 Task: Find connections with filter location Huaidian with filter topic #leanstartupswith filter profile language Potuguese with filter current company Kimberly-Clark Professional with filter school The Bhawanipur Education Society College with filter industry Hotels and Motels with filter service category Videography with filter keywords title Event Planner
Action: Mouse moved to (671, 78)
Screenshot: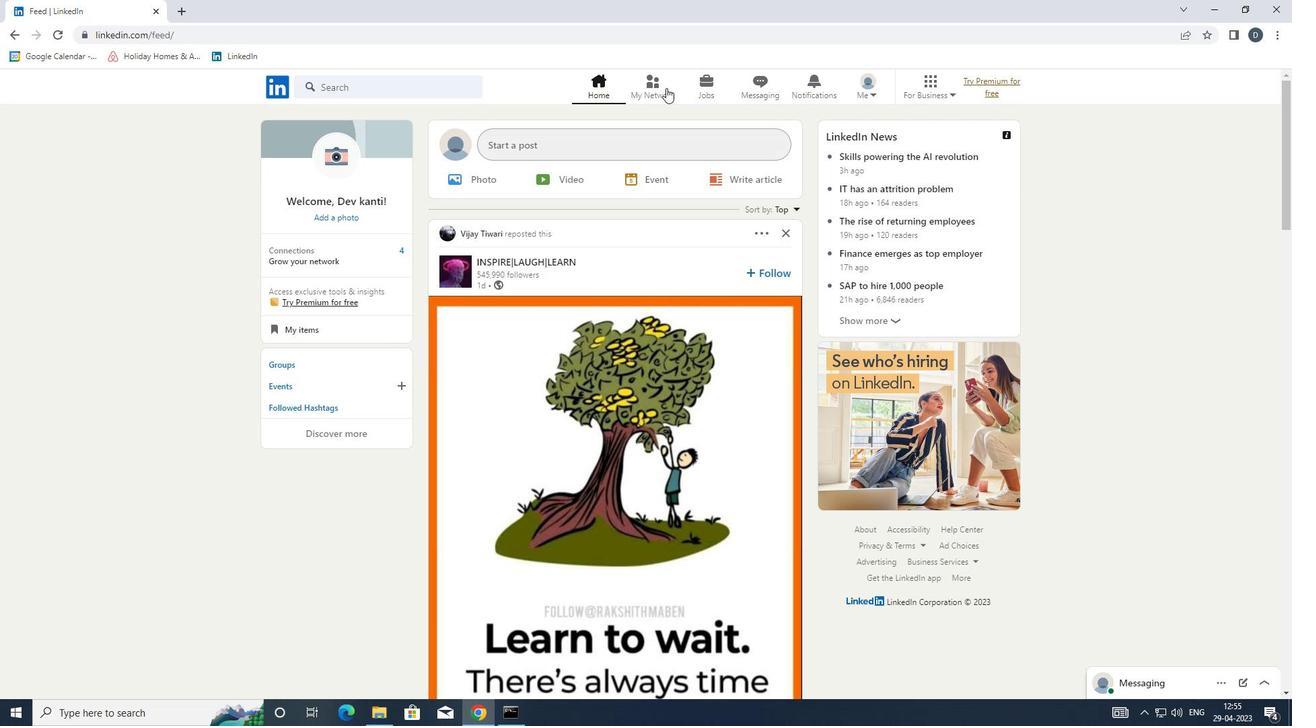 
Action: Mouse pressed left at (671, 78)
Screenshot: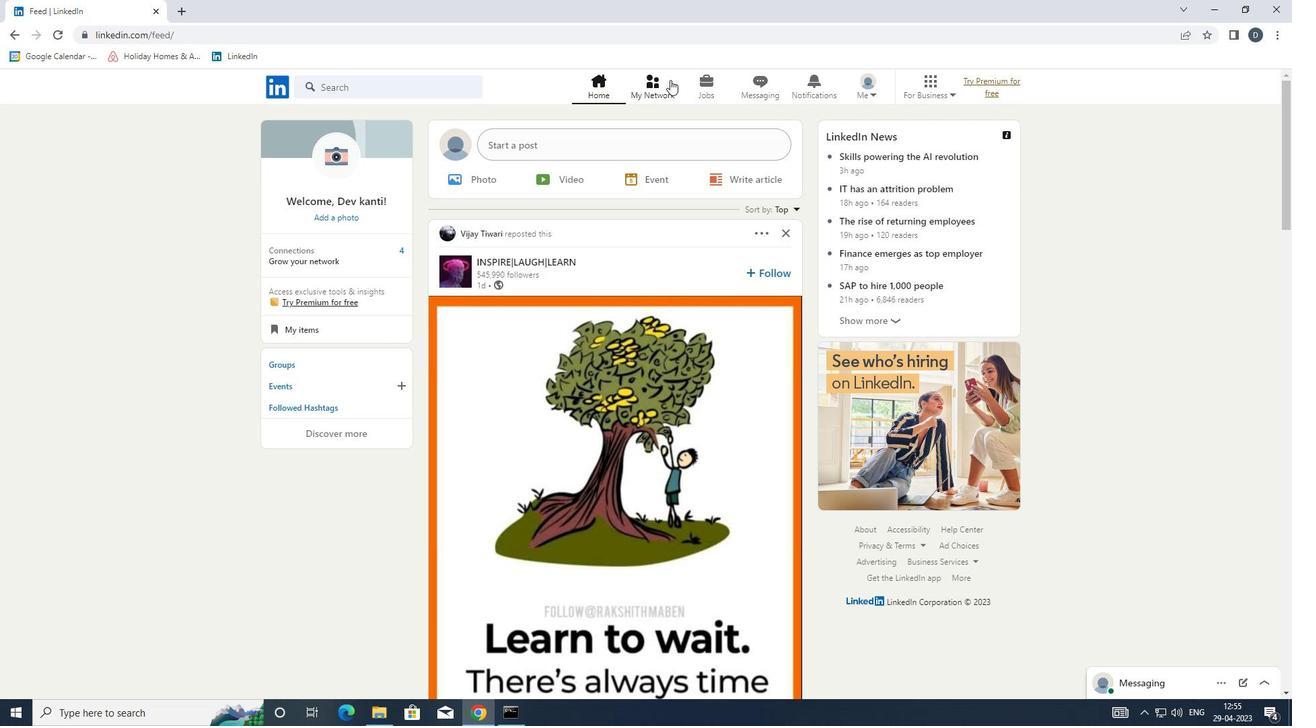 
Action: Mouse moved to (448, 160)
Screenshot: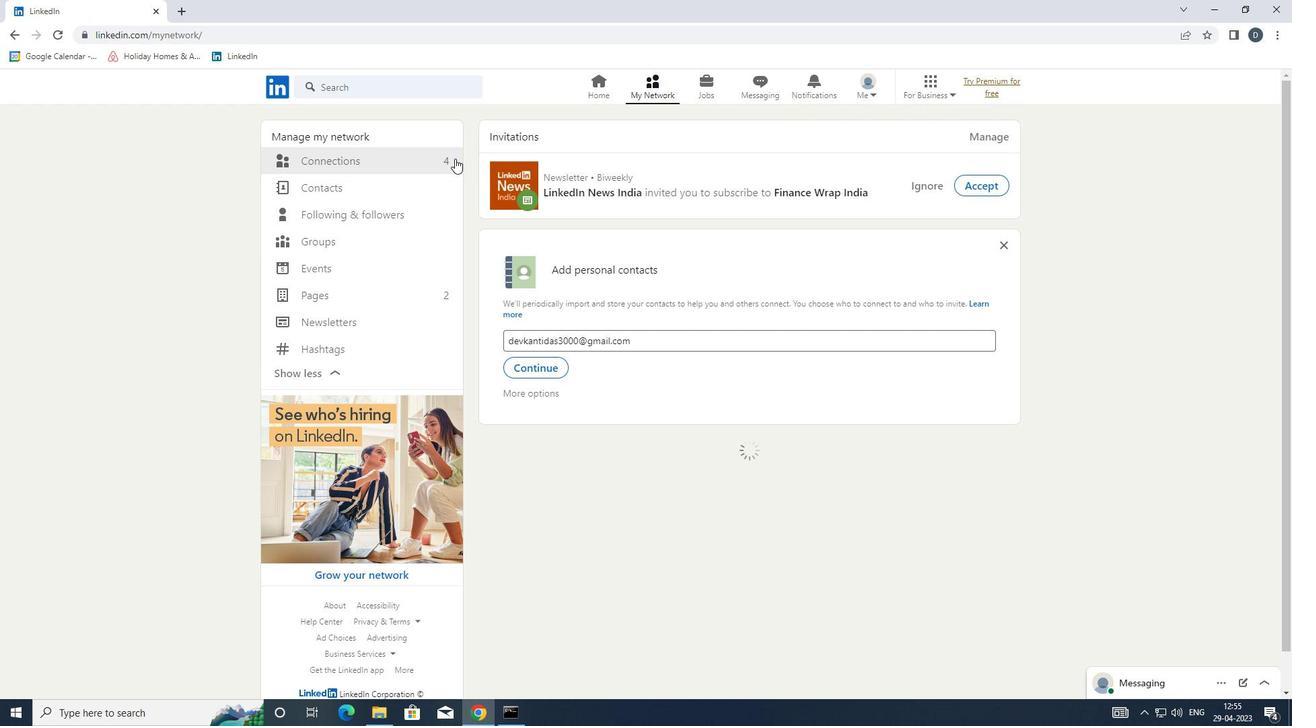 
Action: Mouse pressed left at (448, 160)
Screenshot: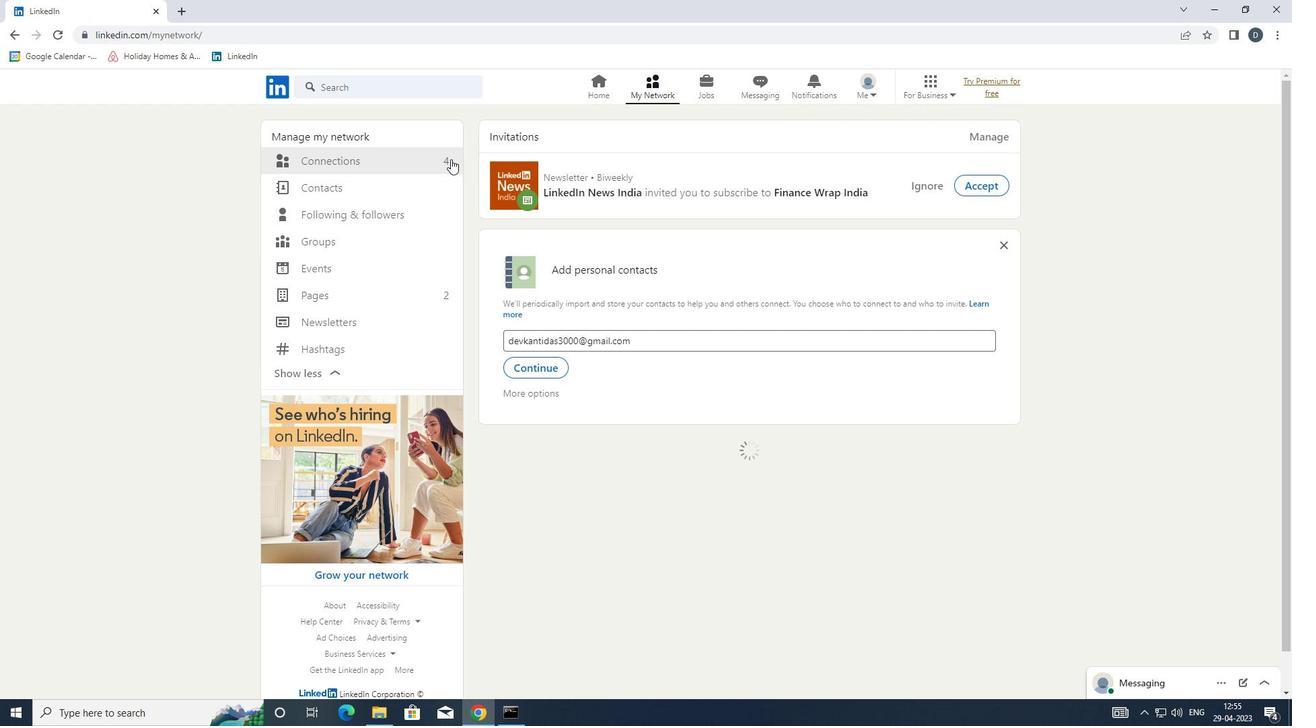 
Action: Mouse moved to (736, 158)
Screenshot: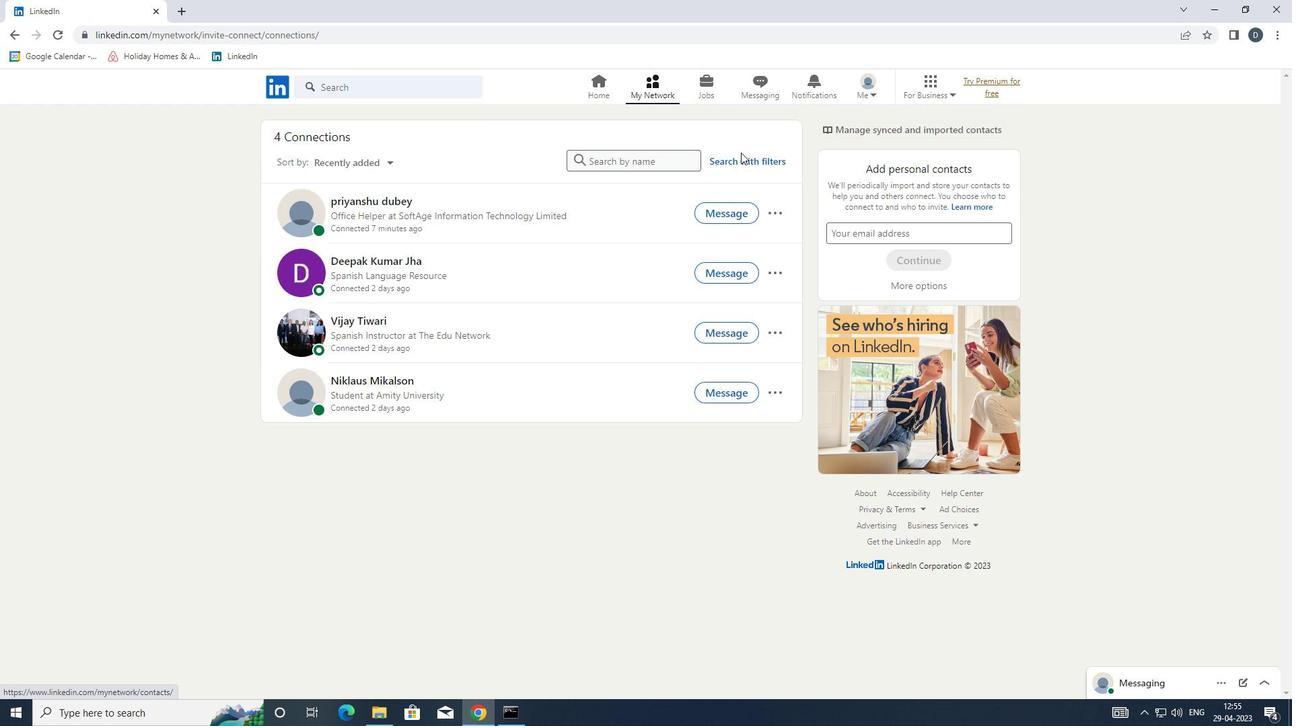 
Action: Mouse pressed left at (736, 158)
Screenshot: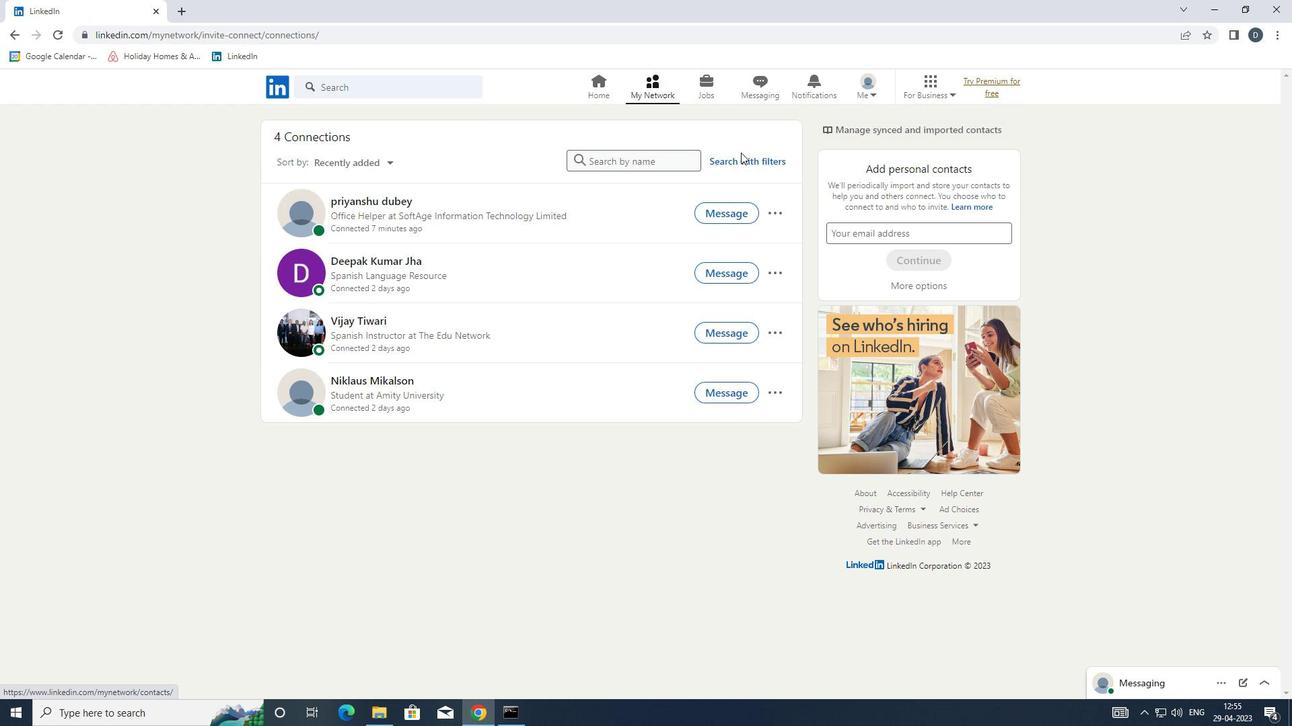 
Action: Mouse moved to (691, 126)
Screenshot: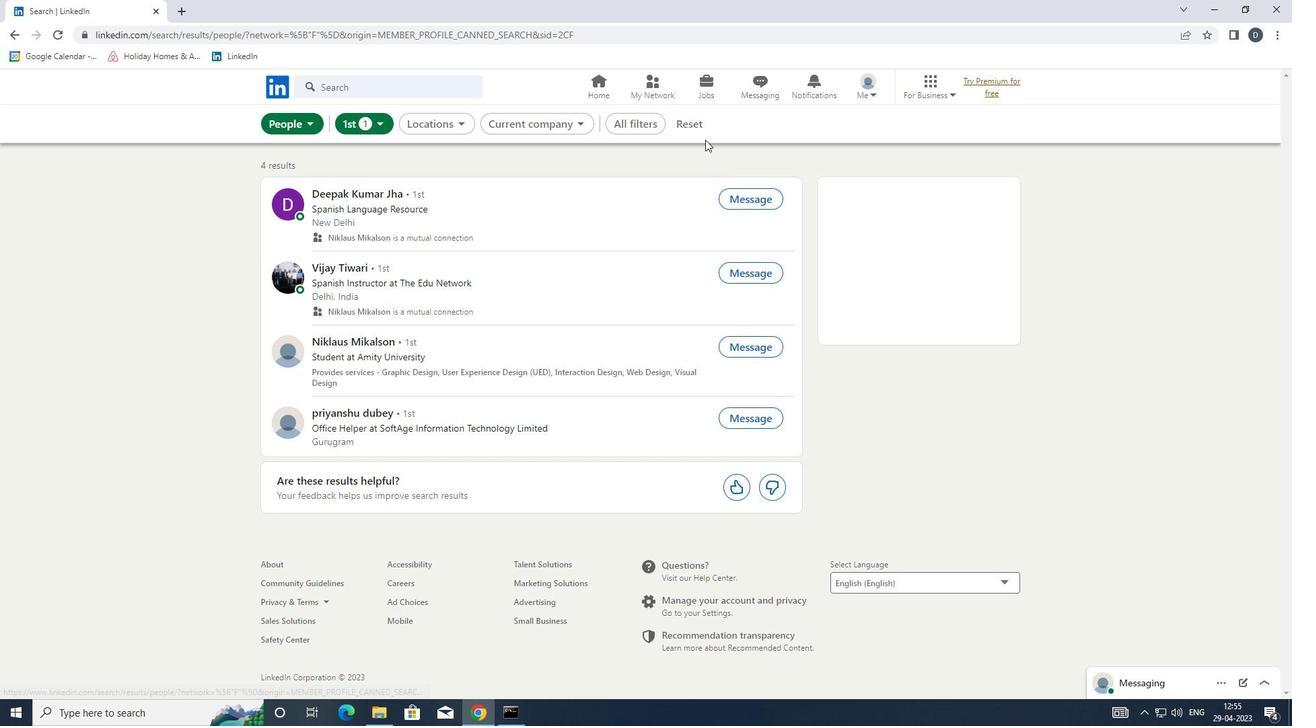 
Action: Mouse pressed left at (691, 126)
Screenshot: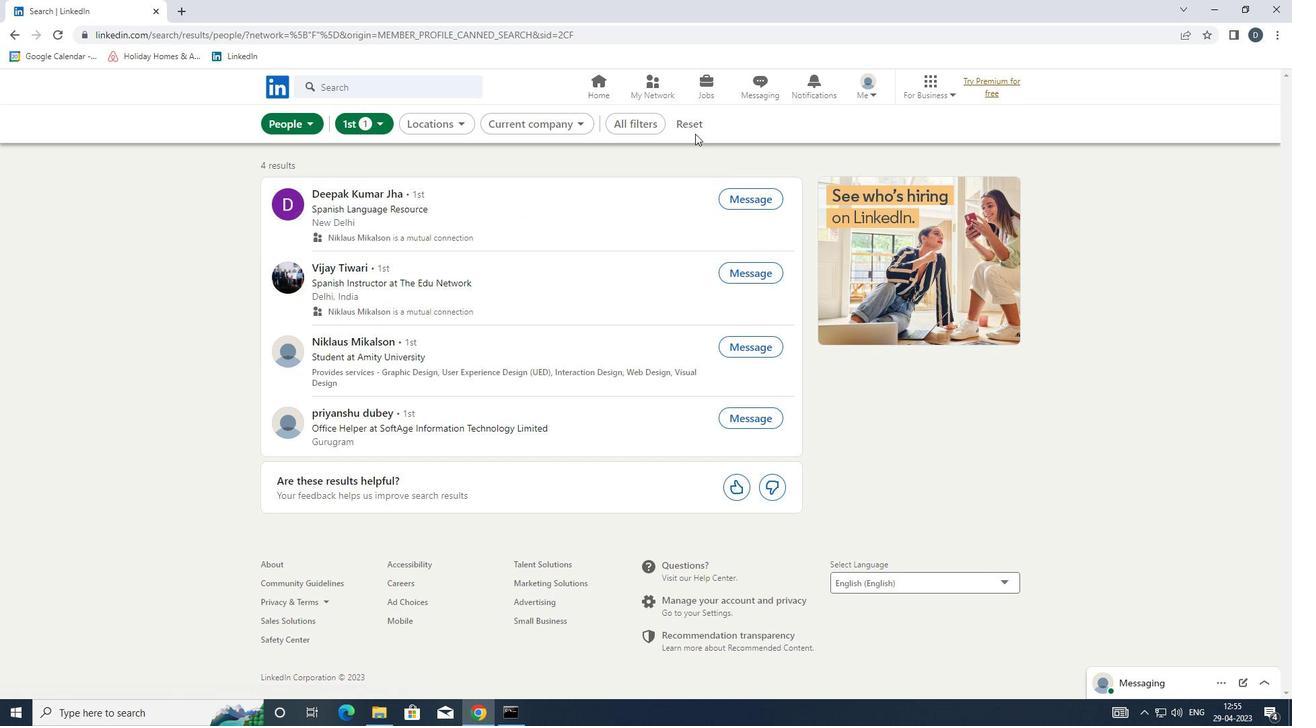 
Action: Mouse moved to (672, 121)
Screenshot: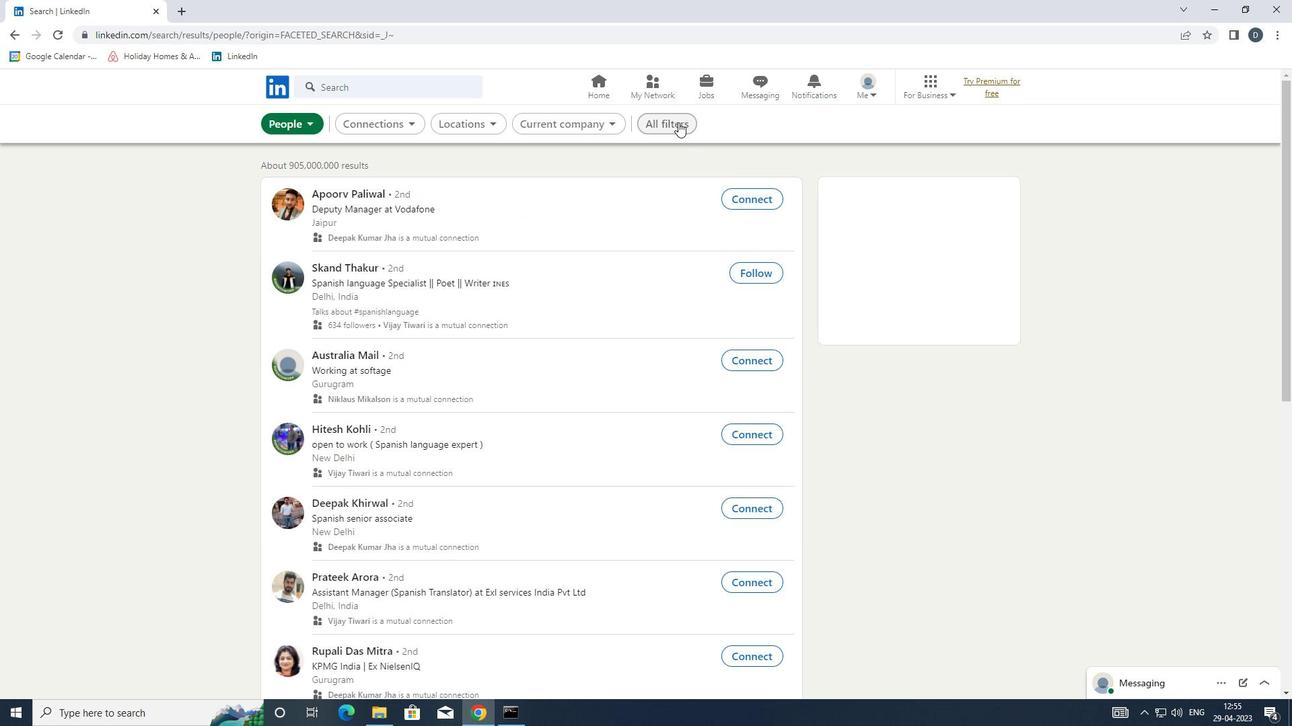 
Action: Mouse pressed left at (672, 121)
Screenshot: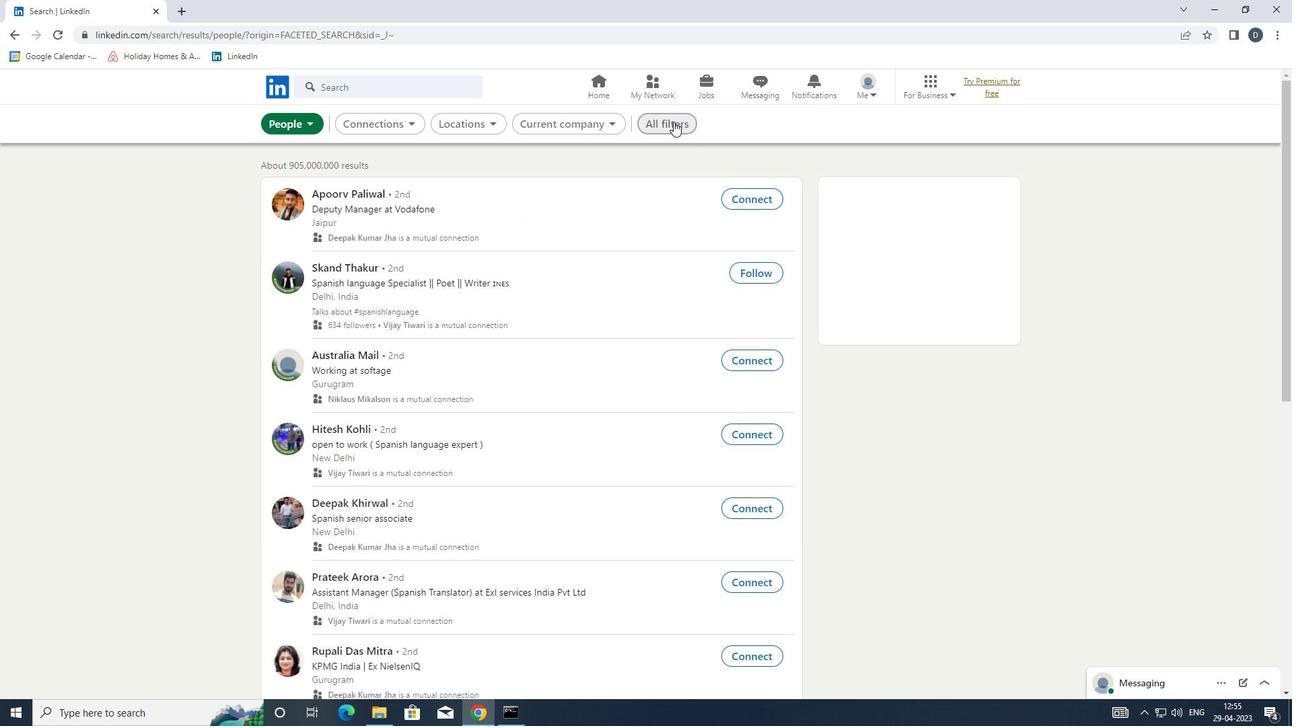 
Action: Mouse moved to (1191, 450)
Screenshot: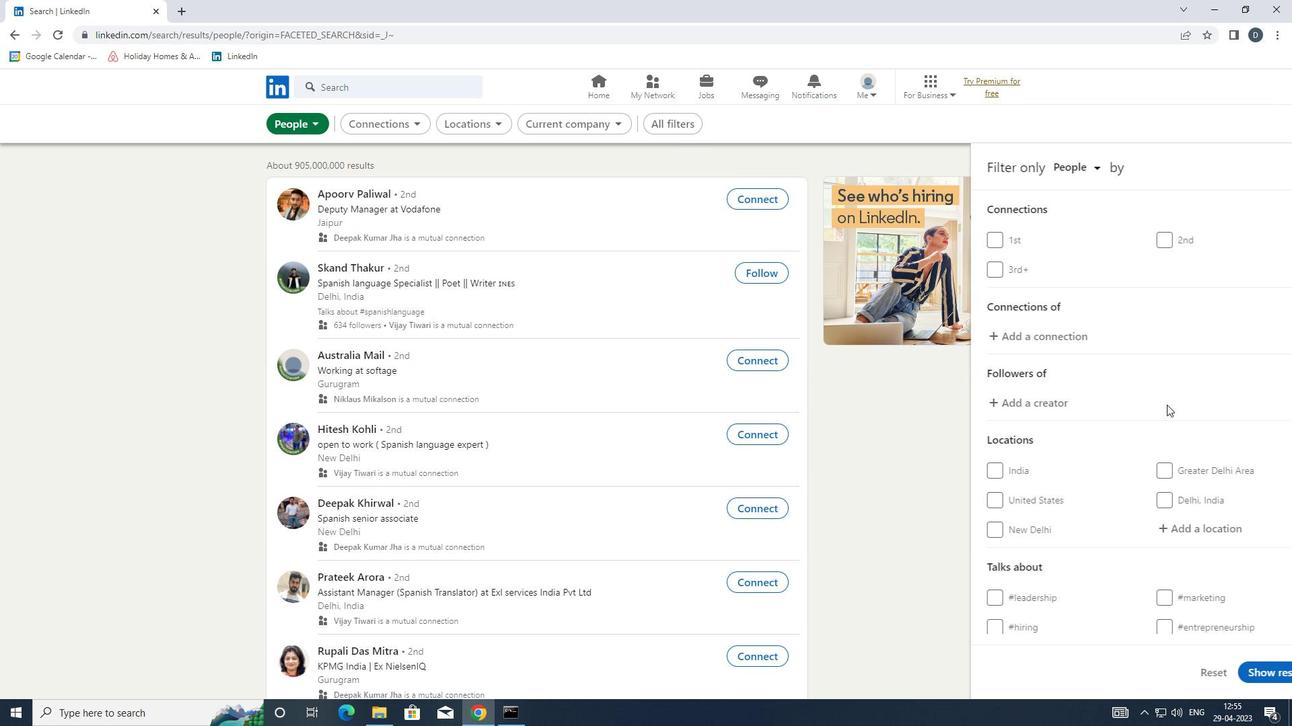 
Action: Mouse scrolled (1191, 449) with delta (0, 0)
Screenshot: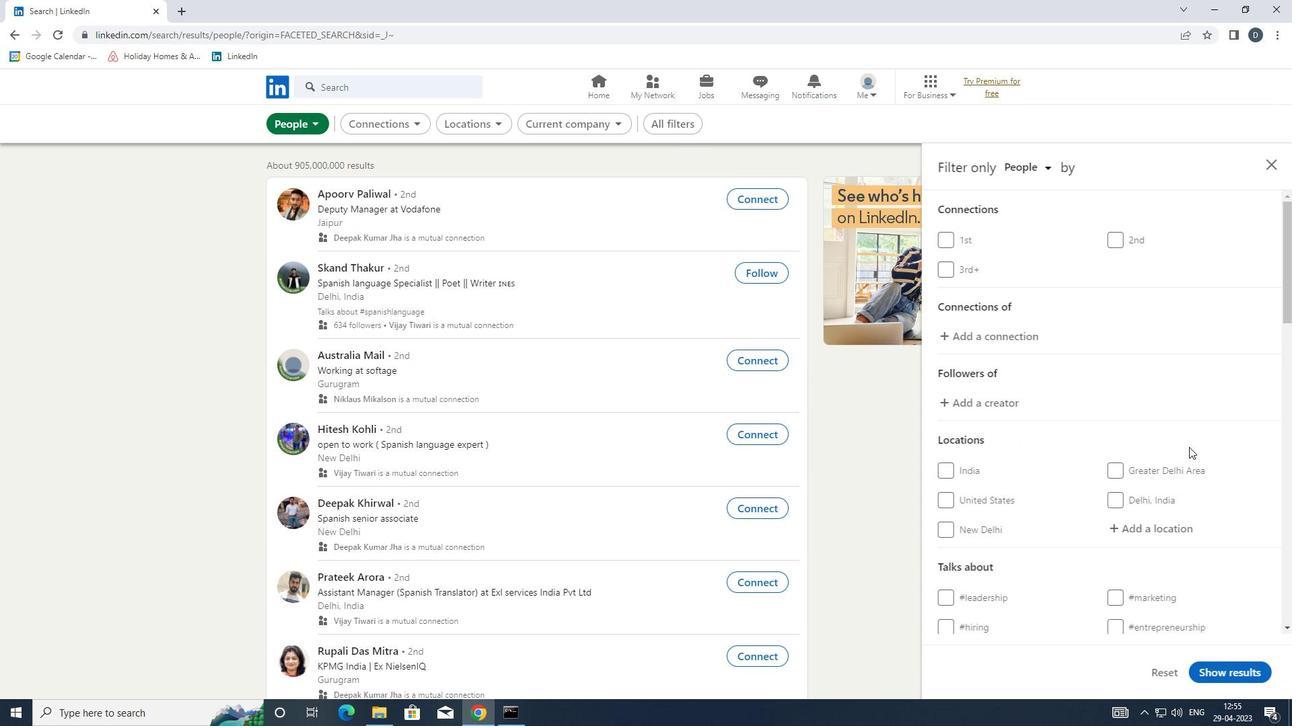 
Action: Mouse scrolled (1191, 449) with delta (0, 0)
Screenshot: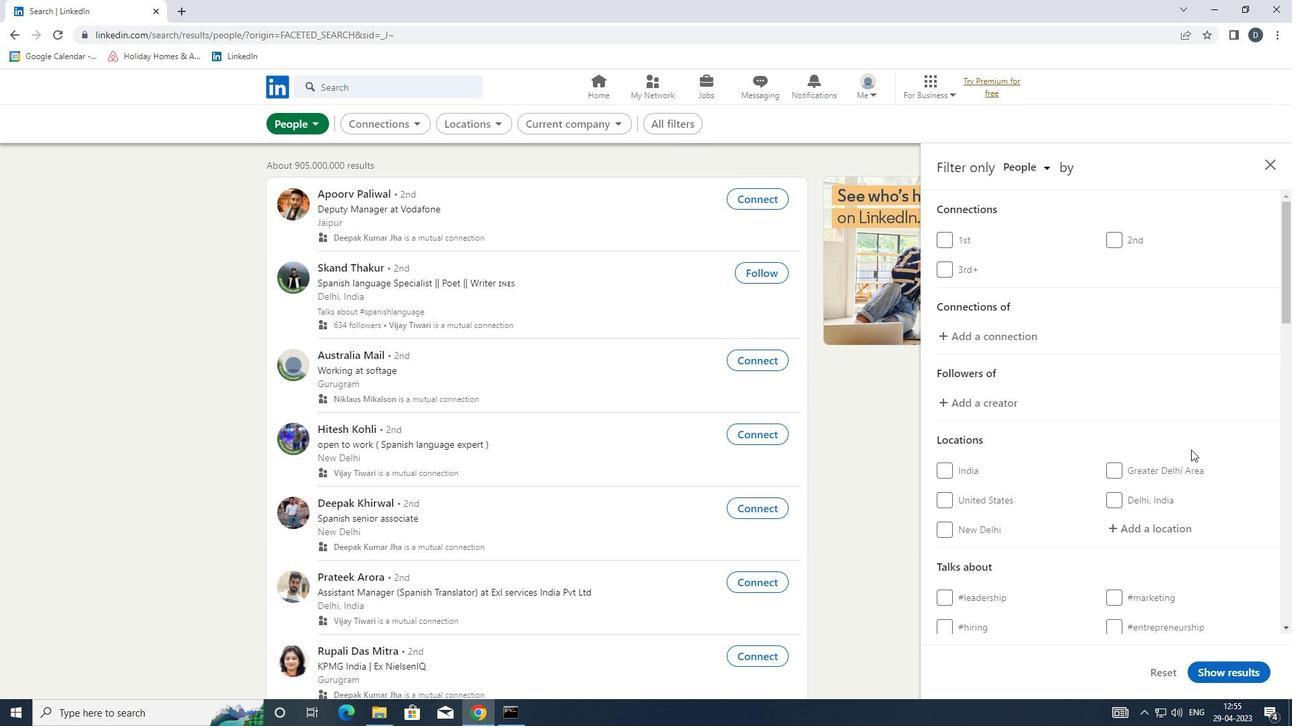 
Action: Mouse moved to (1169, 412)
Screenshot: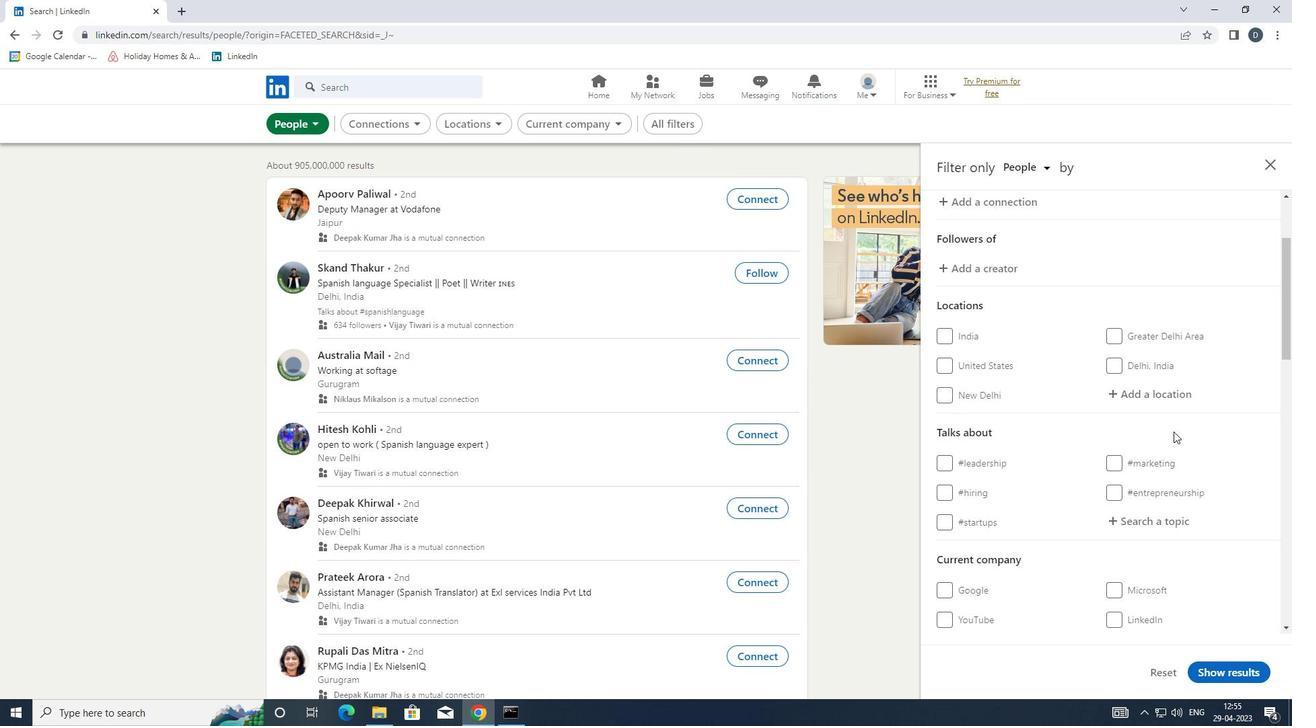 
Action: Mouse pressed left at (1169, 412)
Screenshot: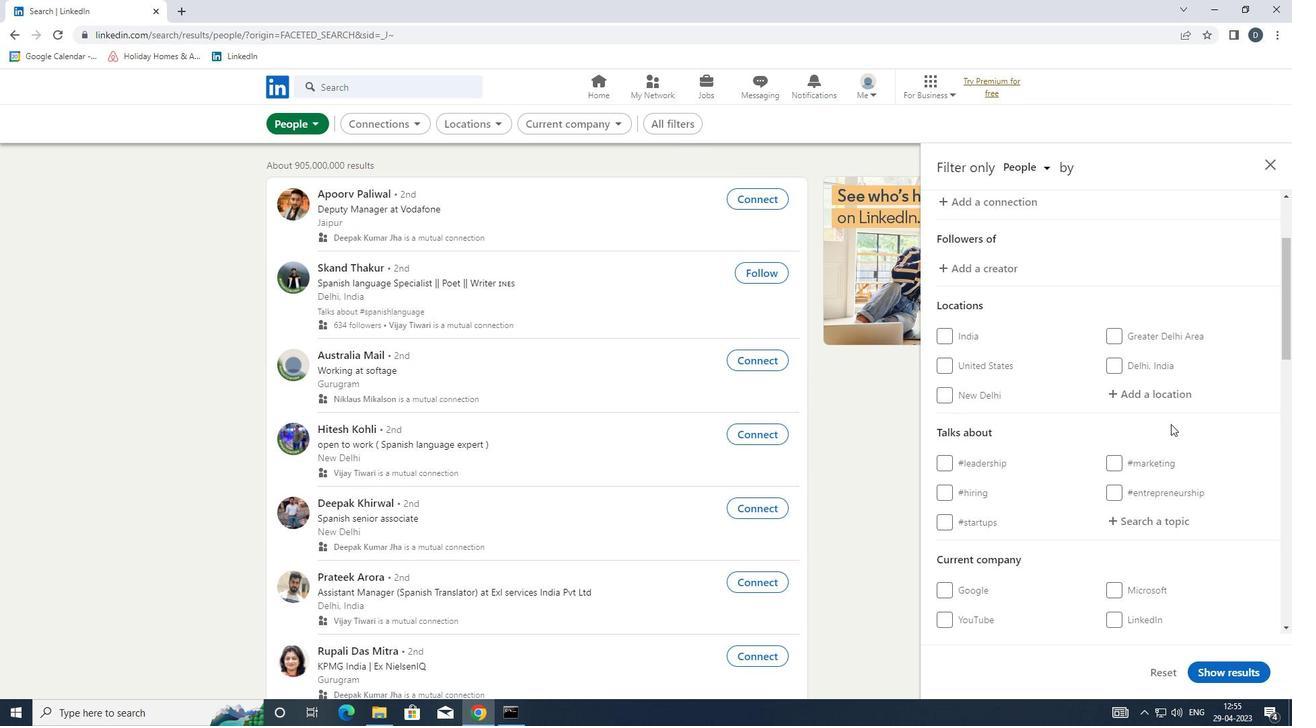 
Action: Mouse moved to (1170, 399)
Screenshot: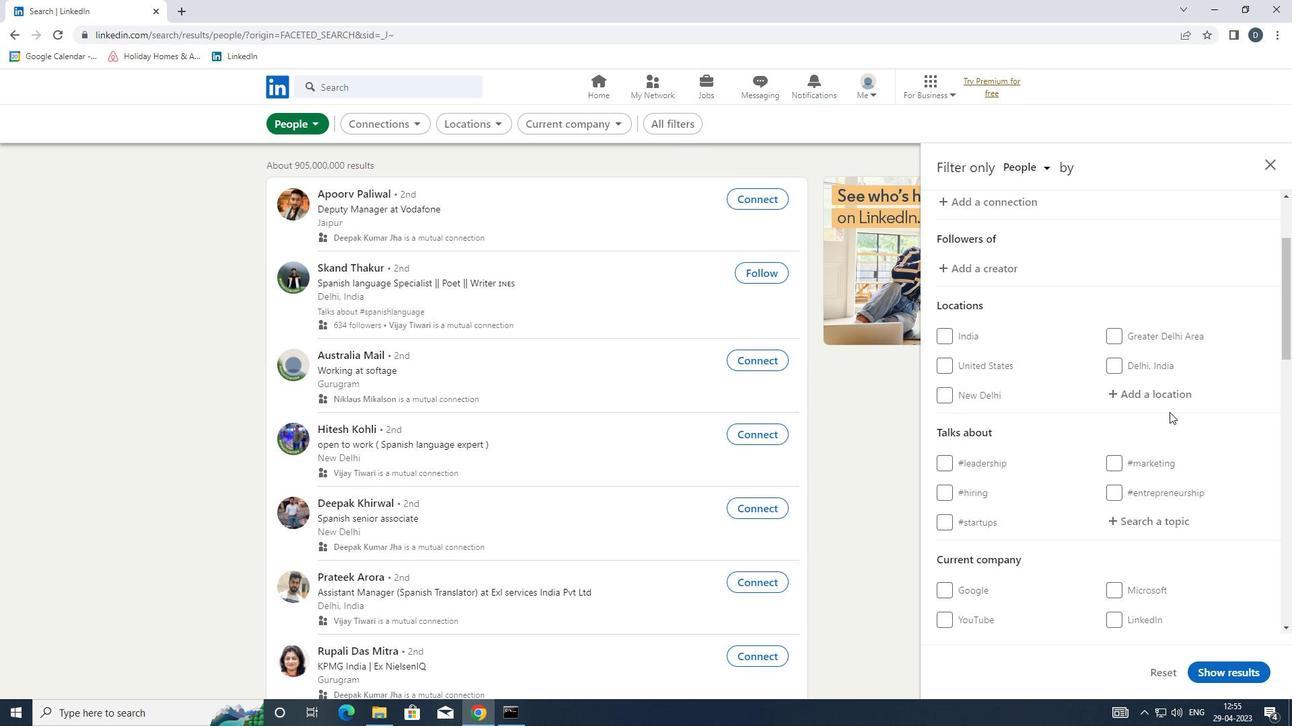 
Action: Mouse pressed left at (1170, 399)
Screenshot: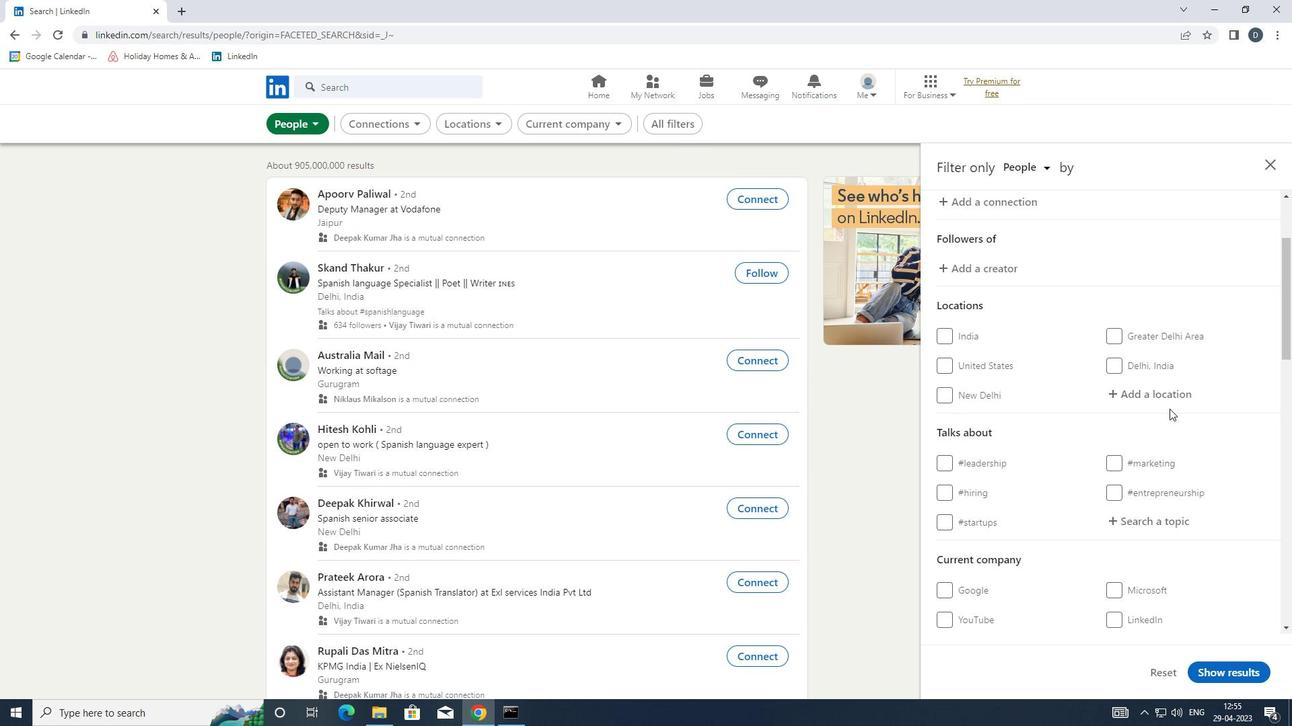 
Action: Key pressed <Key.shift>HUAIDIAN
Screenshot: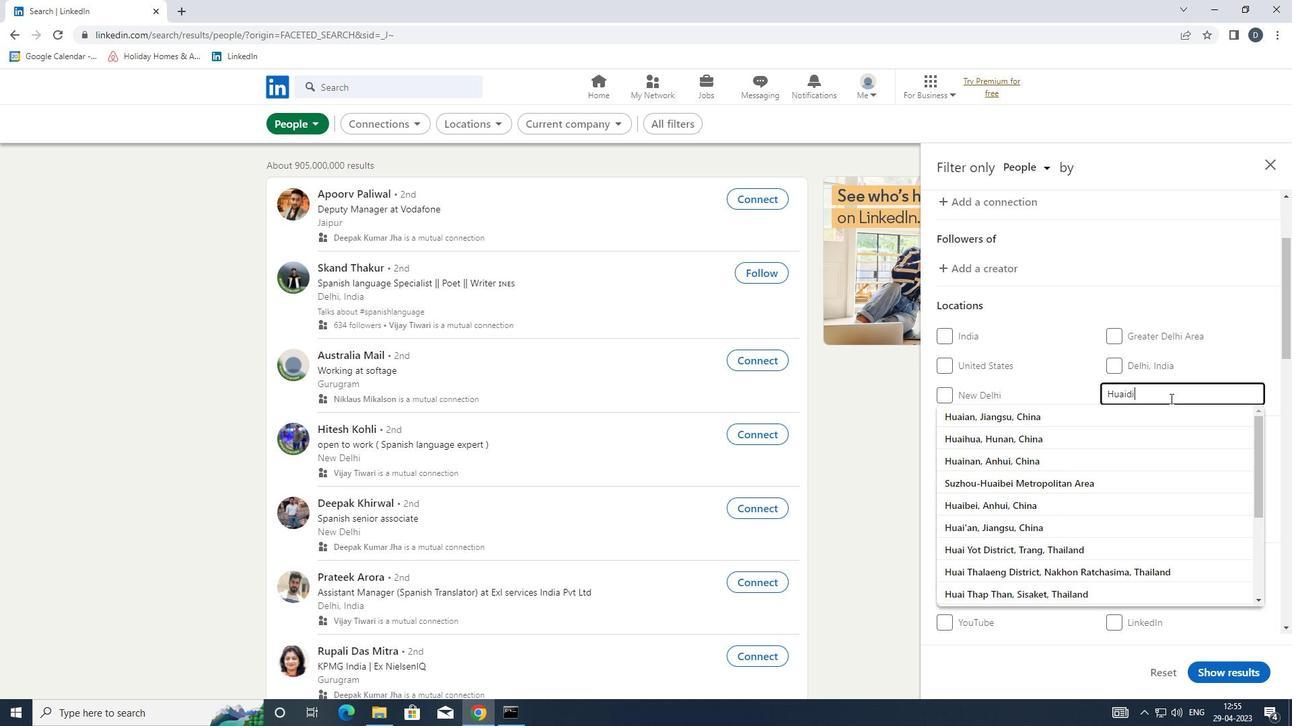 
Action: Mouse moved to (1152, 531)
Screenshot: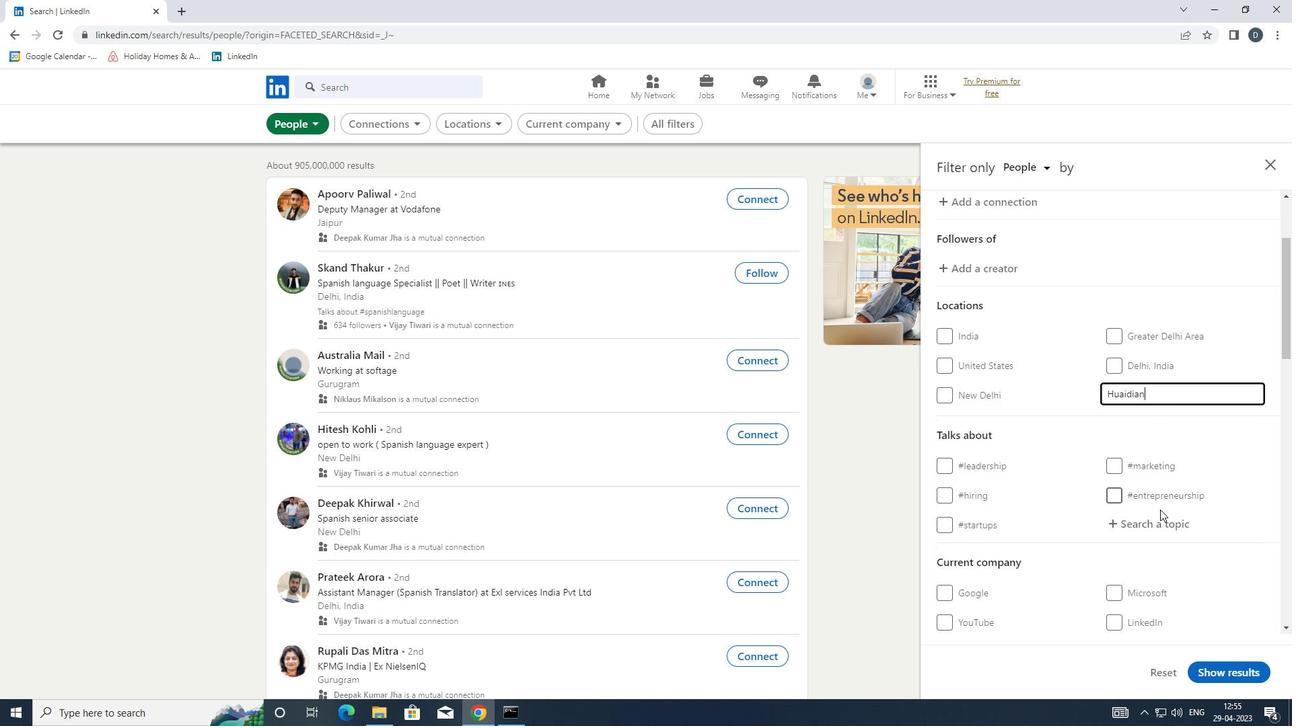 
Action: Mouse pressed left at (1152, 531)
Screenshot: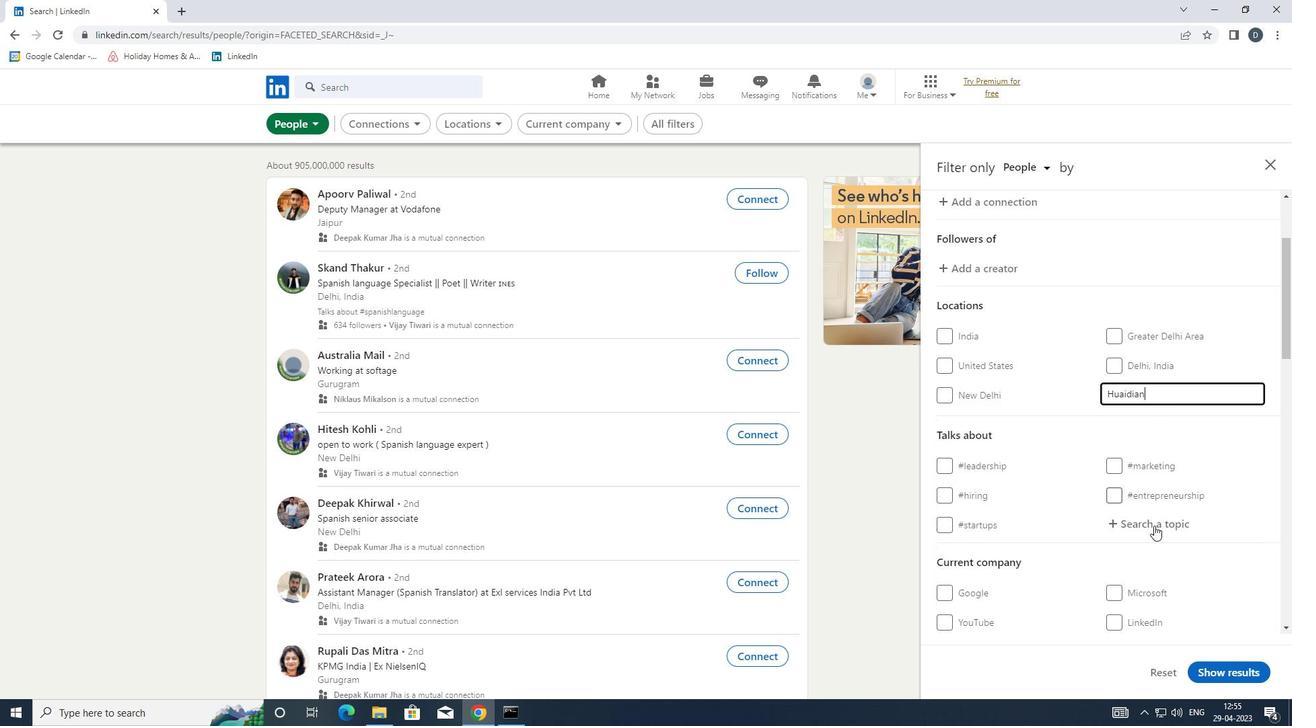 
Action: Key pressed <Key.shift>#LEANSTARTUPS
Screenshot: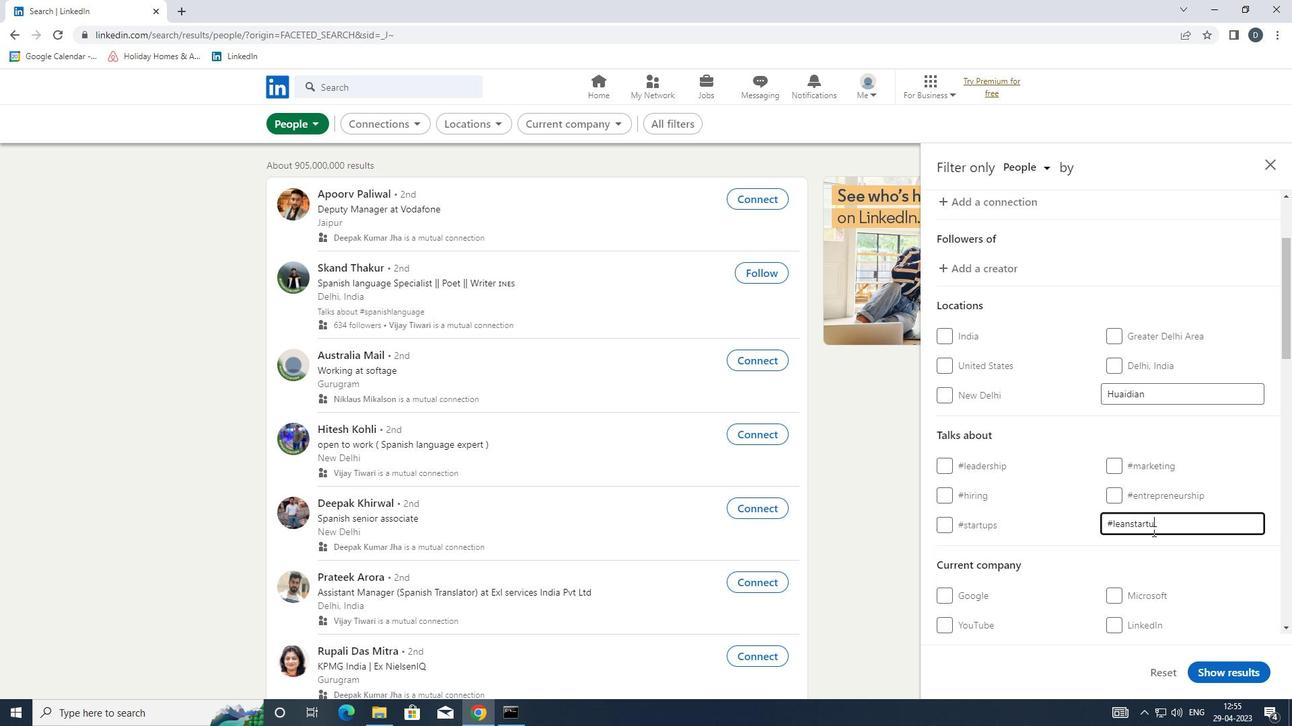 
Action: Mouse moved to (1139, 548)
Screenshot: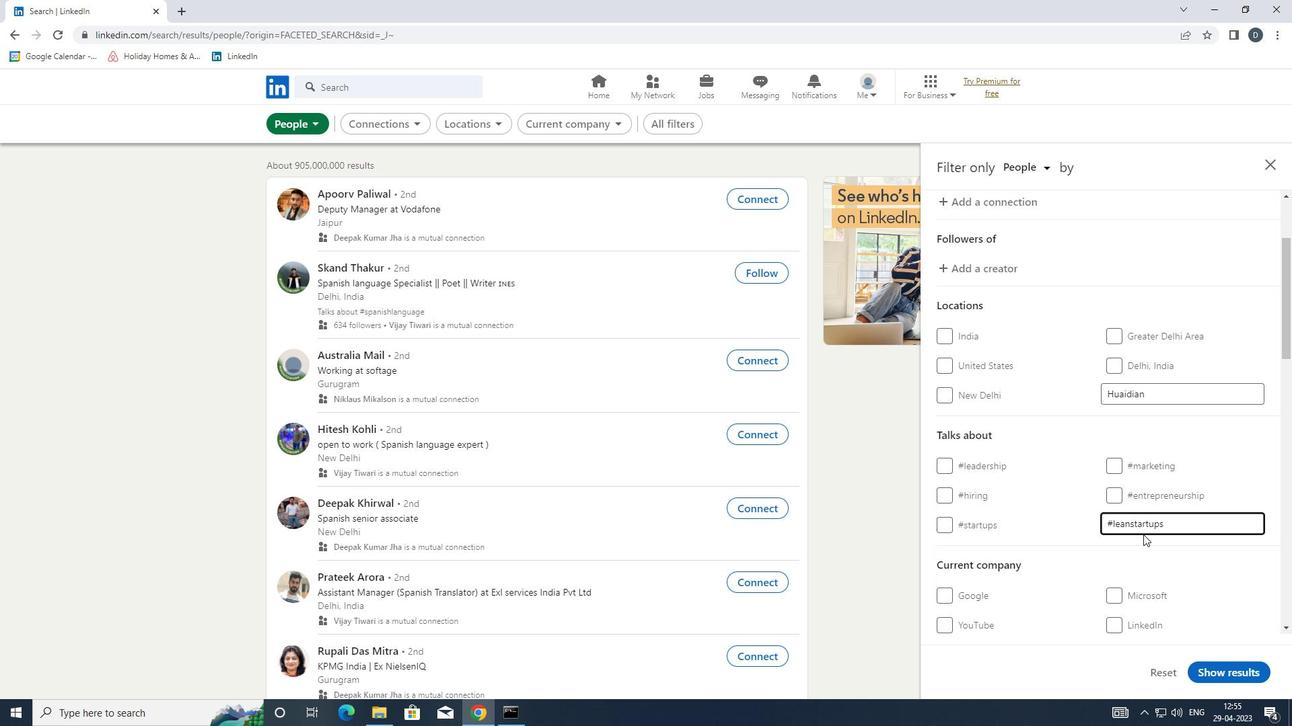 
Action: Mouse scrolled (1139, 547) with delta (0, 0)
Screenshot: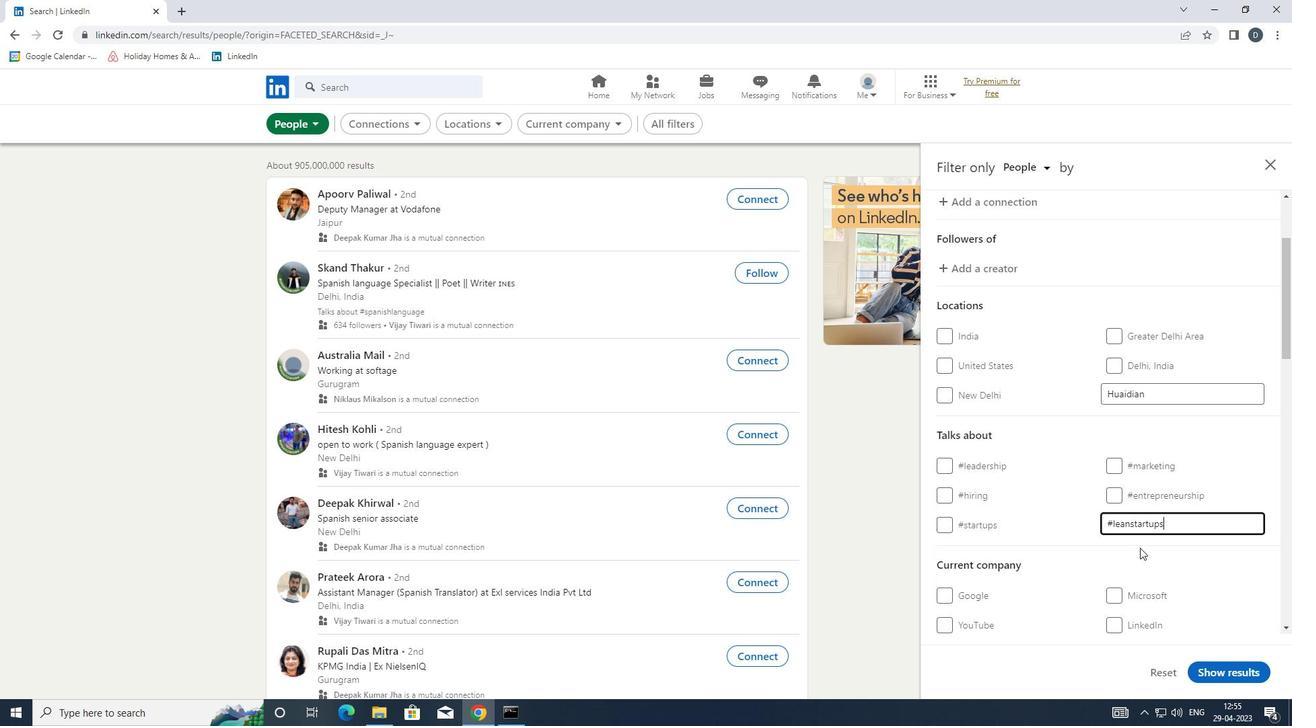 
Action: Mouse scrolled (1139, 547) with delta (0, 0)
Screenshot: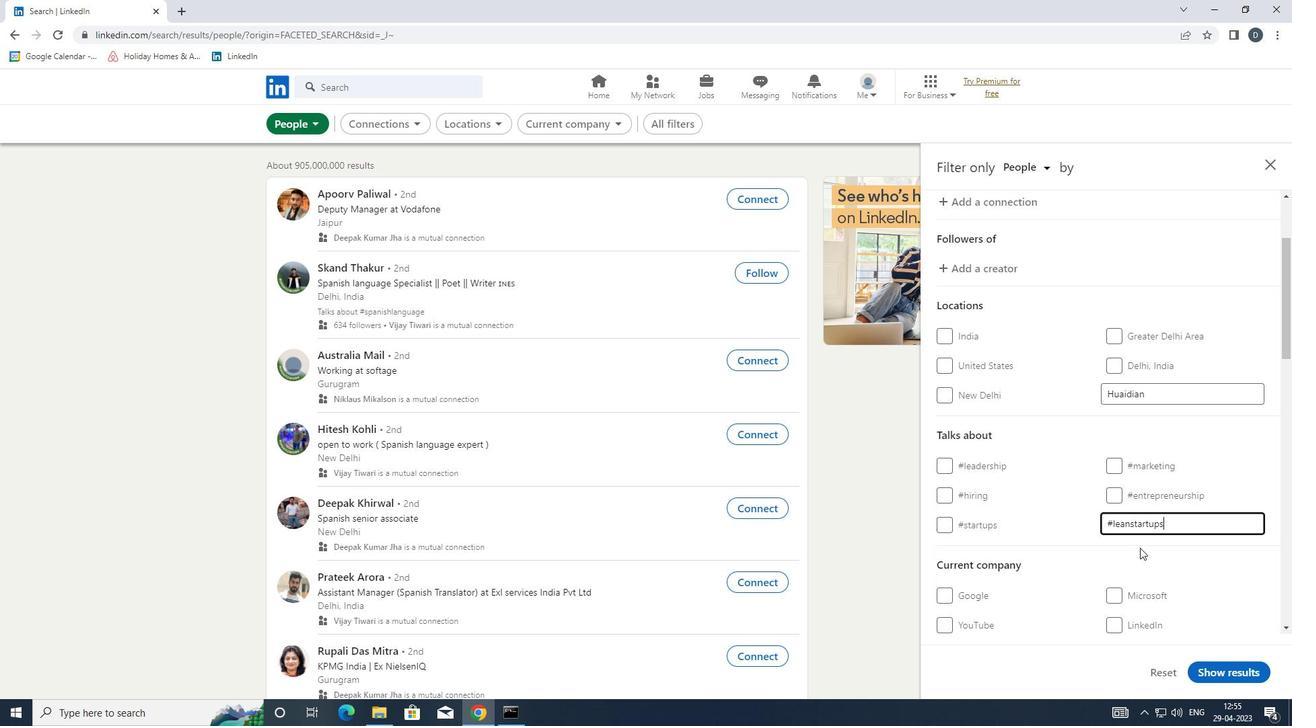 
Action: Mouse scrolled (1139, 547) with delta (0, 0)
Screenshot: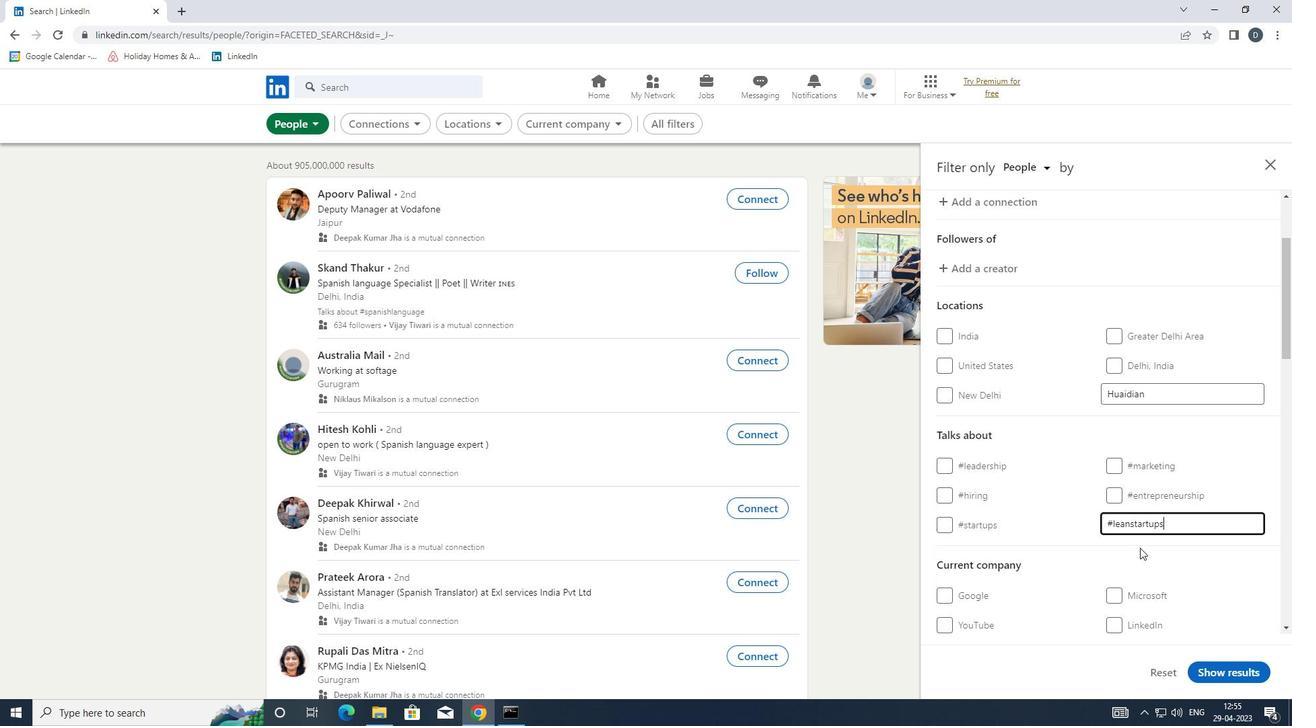 
Action: Mouse moved to (1098, 475)
Screenshot: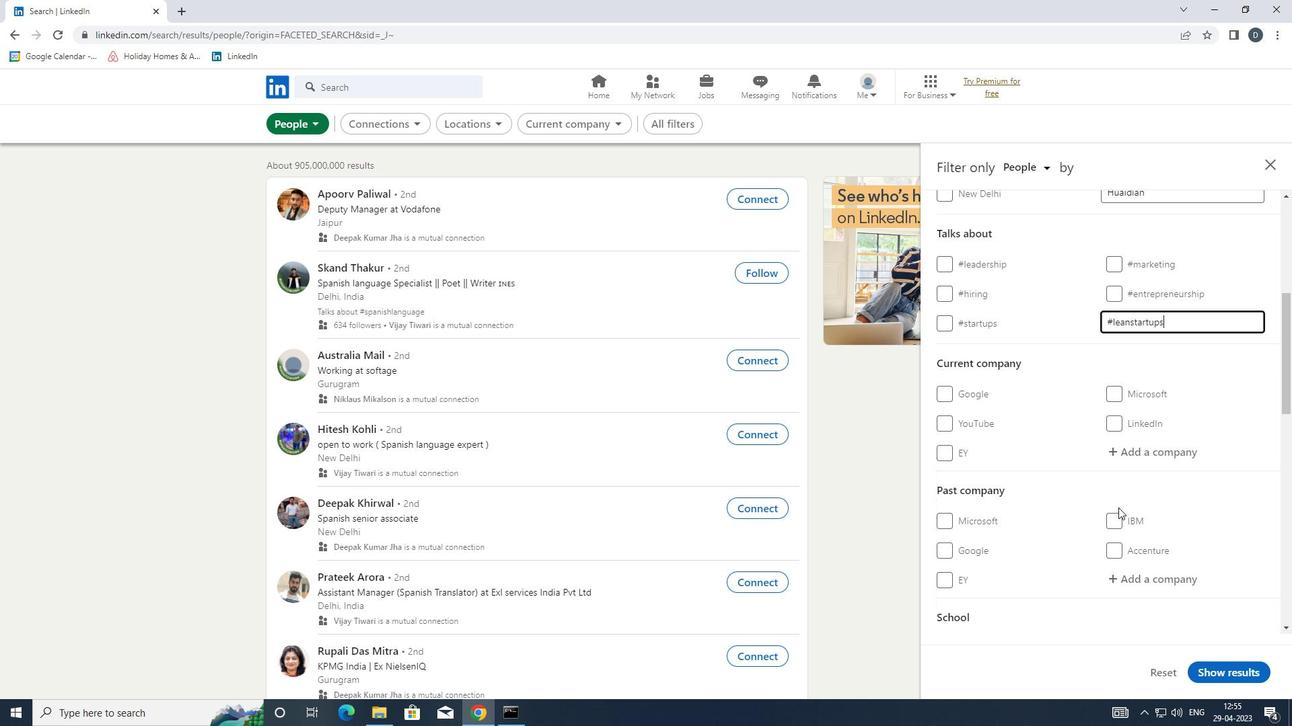 
Action: Mouse scrolled (1098, 475) with delta (0, 0)
Screenshot: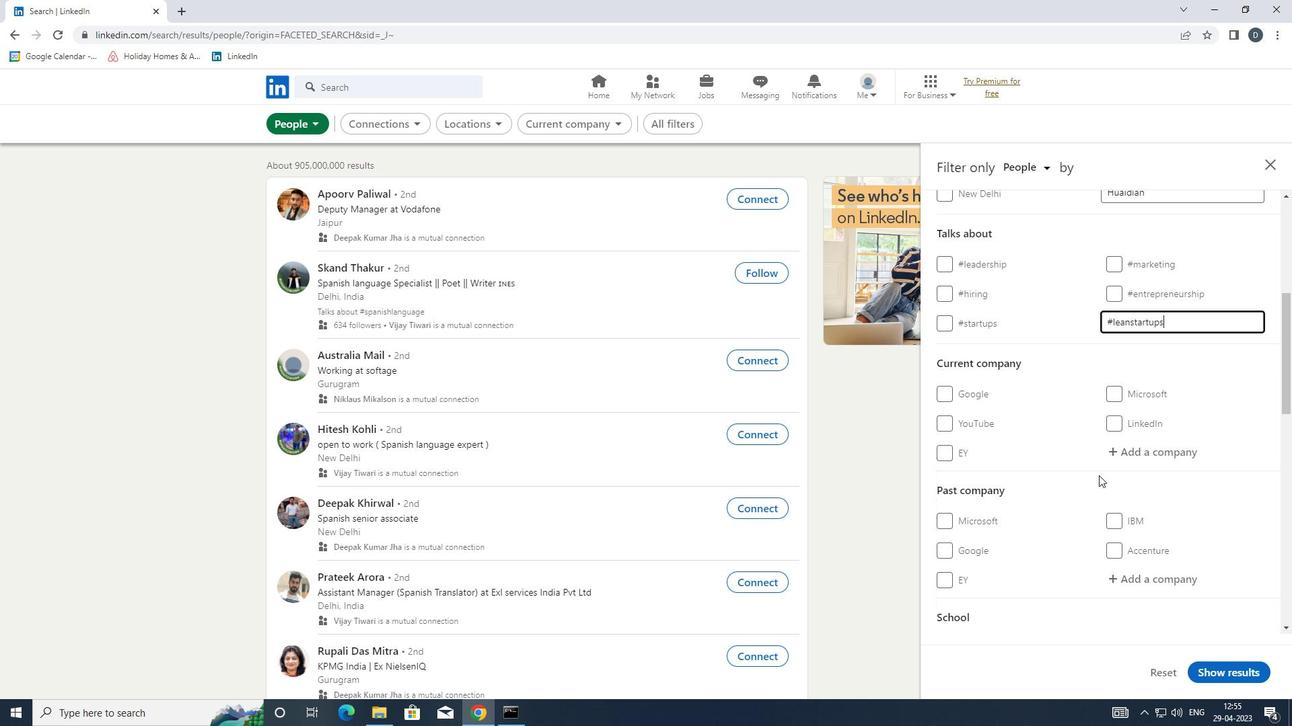 
Action: Mouse scrolled (1098, 475) with delta (0, 0)
Screenshot: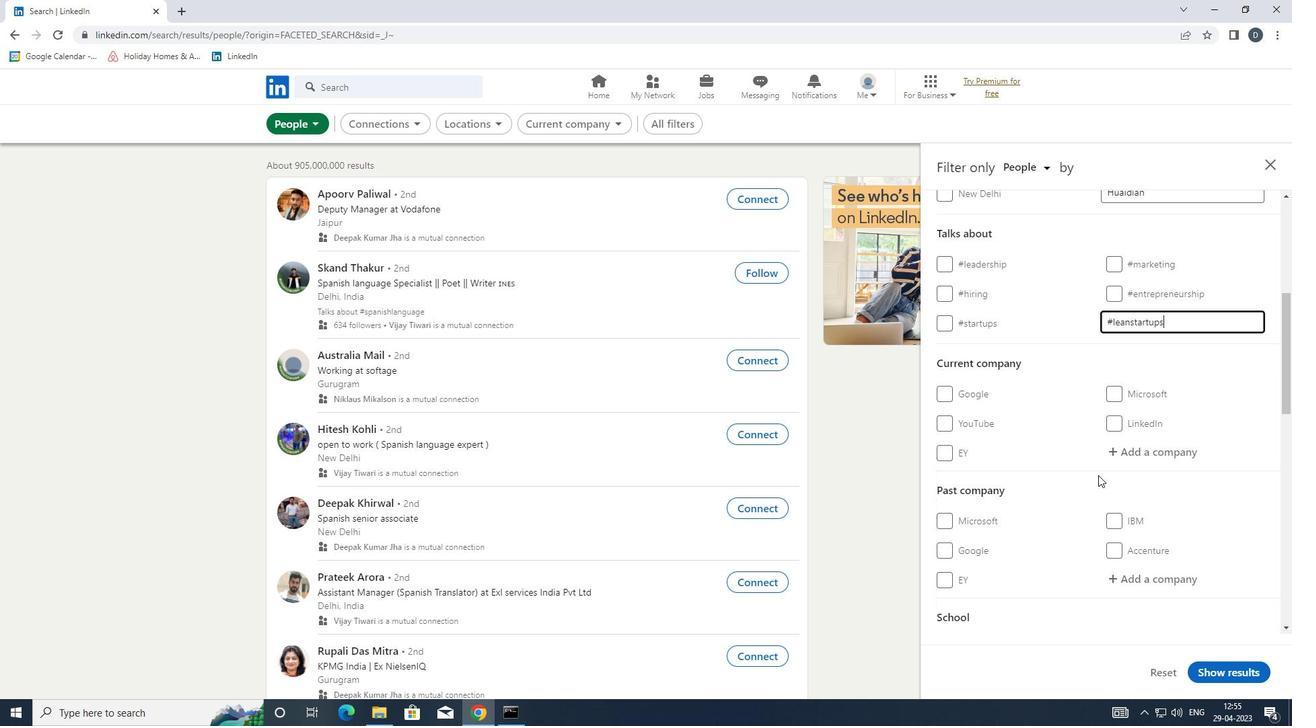 
Action: Mouse scrolled (1098, 475) with delta (0, 0)
Screenshot: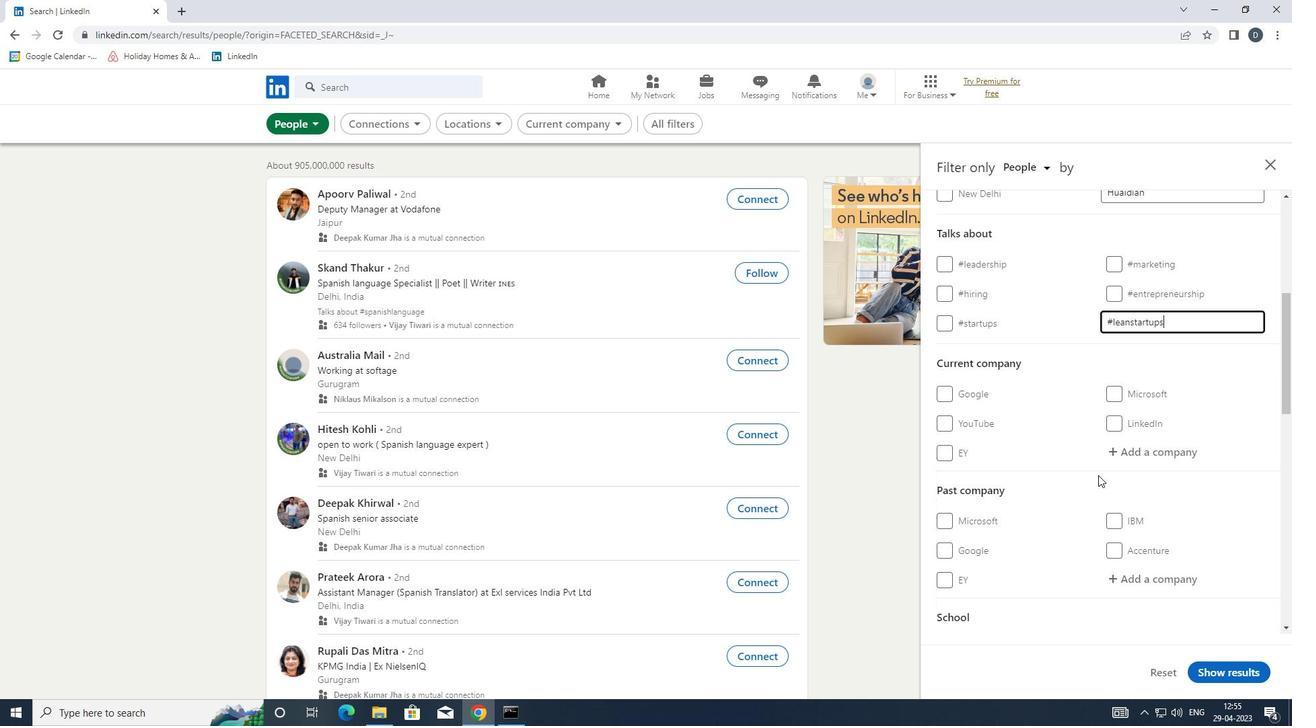 
Action: Mouse scrolled (1098, 475) with delta (0, 0)
Screenshot: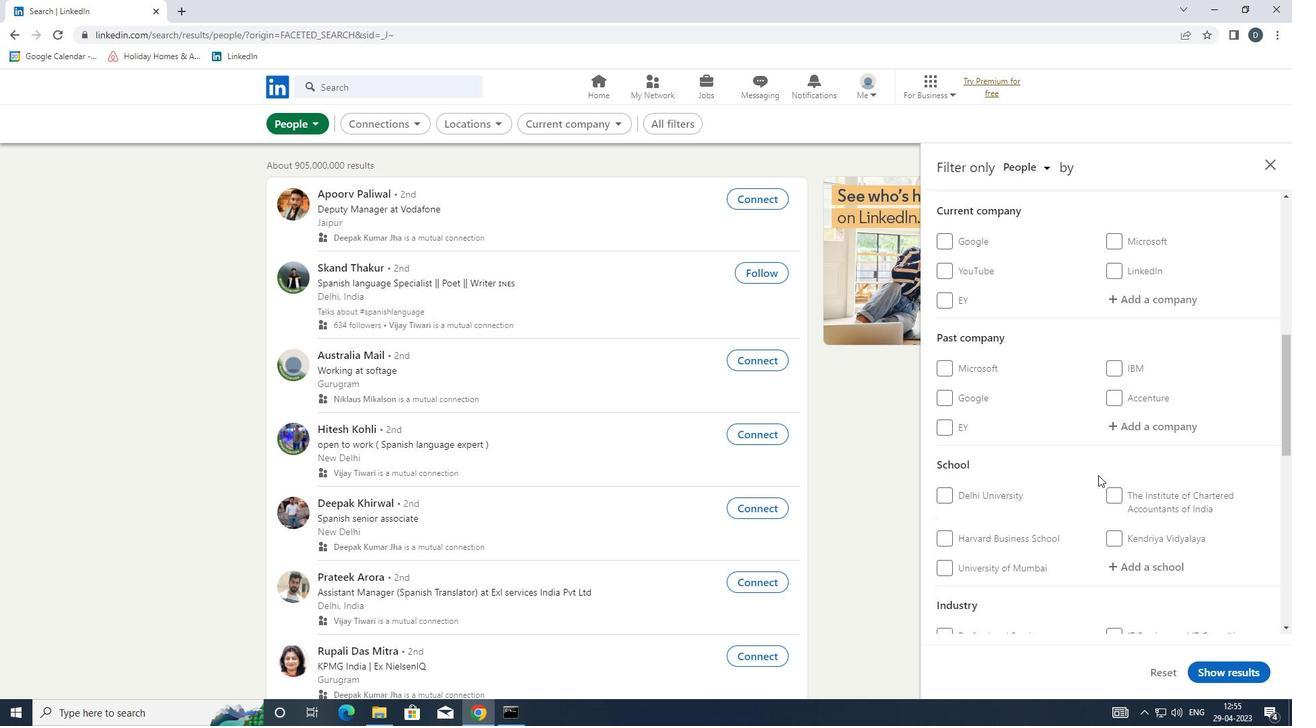 
Action: Mouse scrolled (1098, 475) with delta (0, 0)
Screenshot: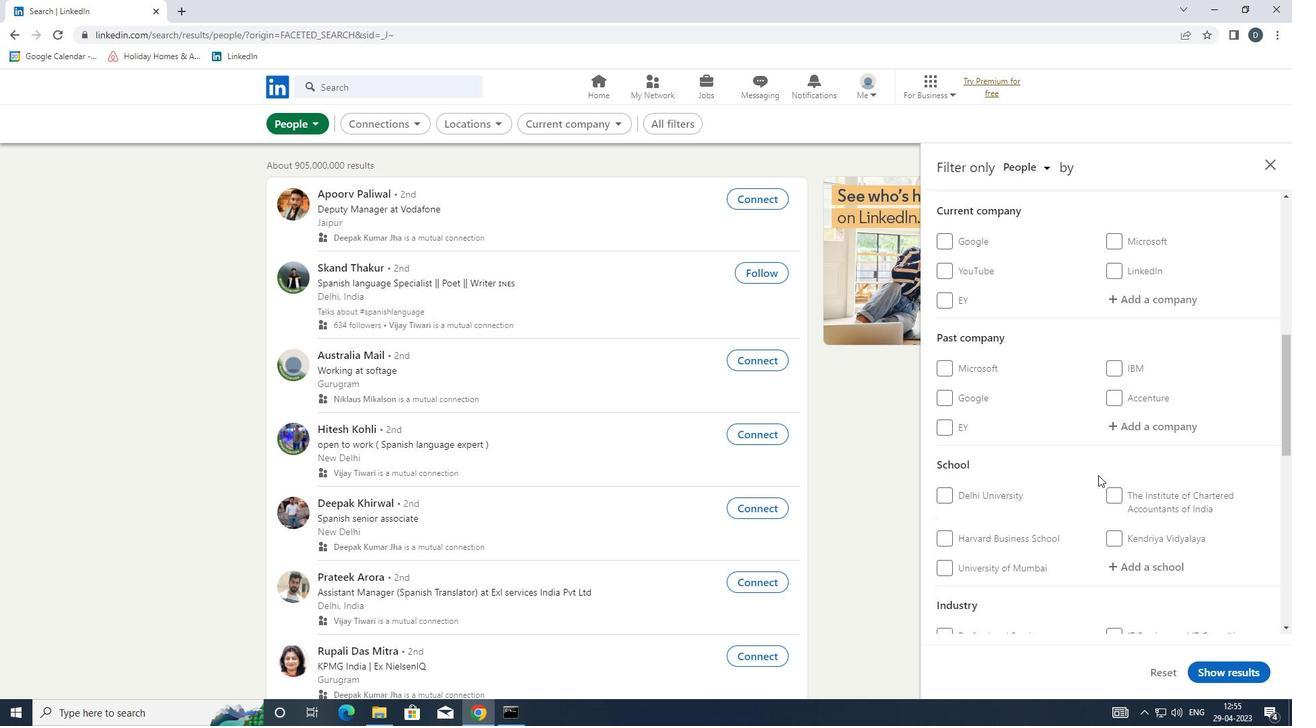 
Action: Mouse scrolled (1098, 475) with delta (0, 0)
Screenshot: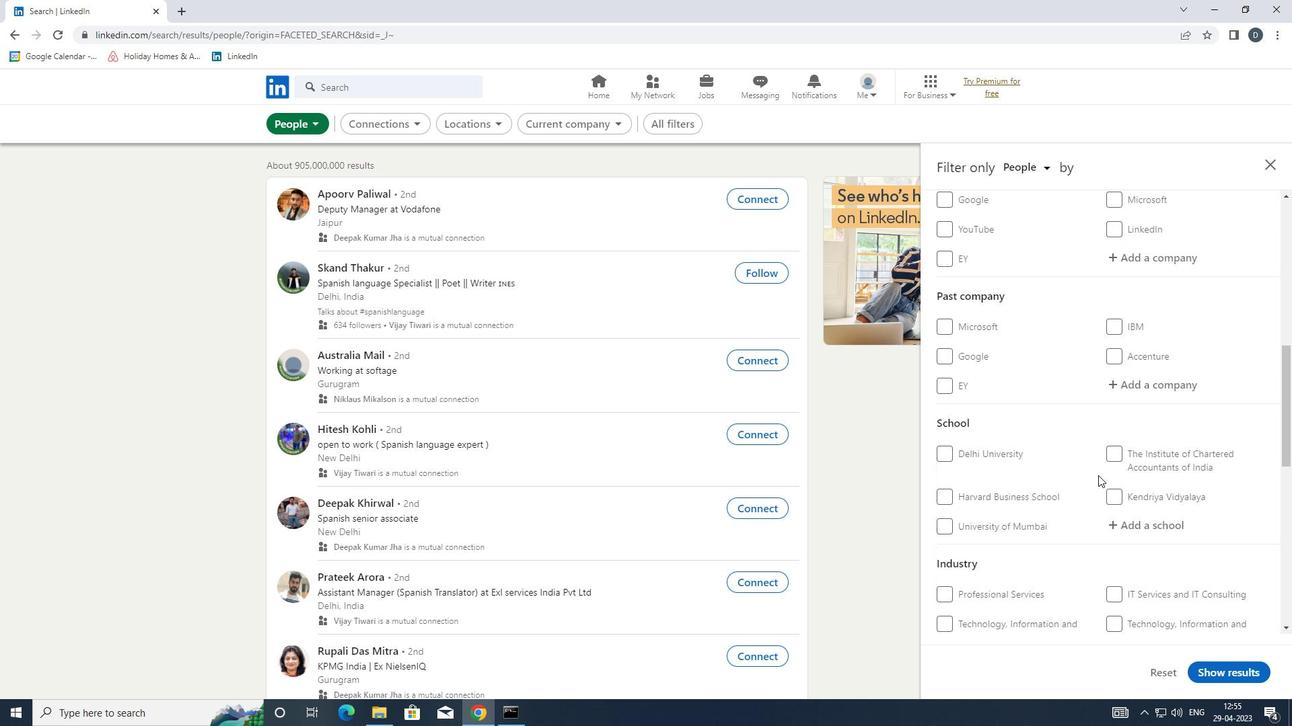 
Action: Mouse moved to (1095, 475)
Screenshot: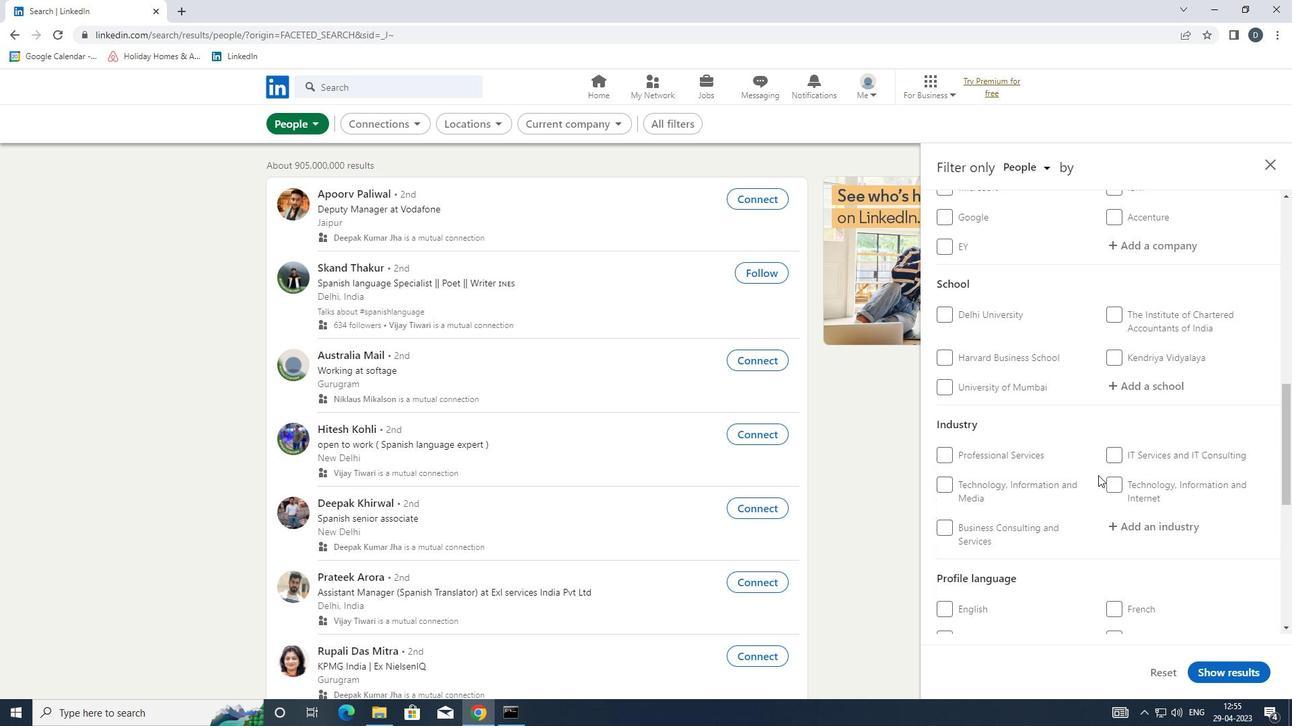 
Action: Mouse scrolled (1095, 475) with delta (0, 0)
Screenshot: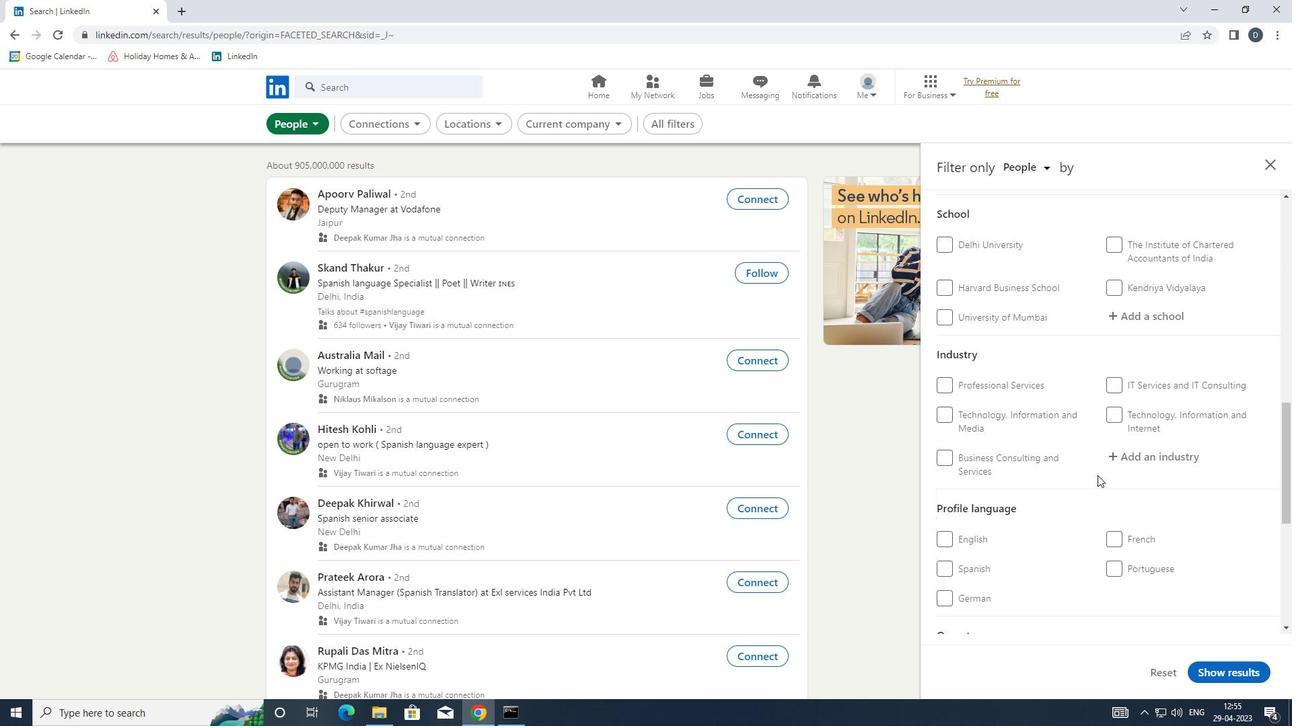 
Action: Mouse scrolled (1095, 475) with delta (0, 0)
Screenshot: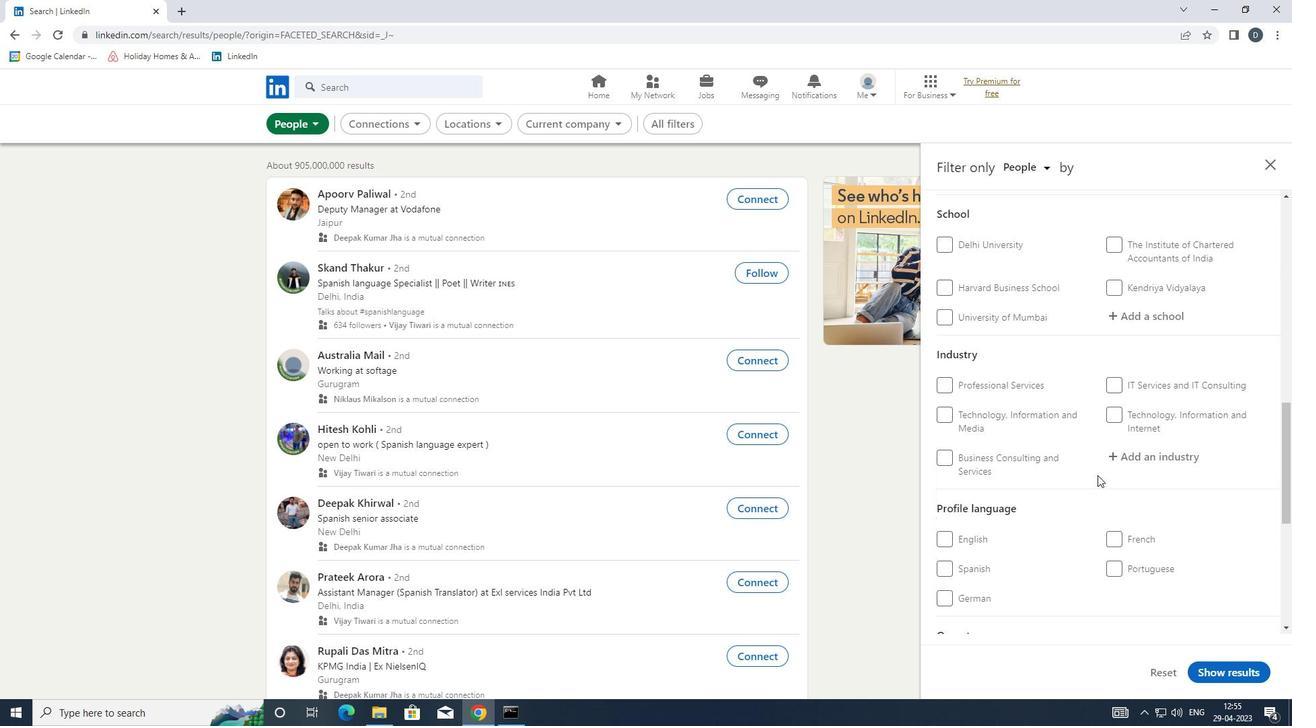 
Action: Mouse moved to (1107, 432)
Screenshot: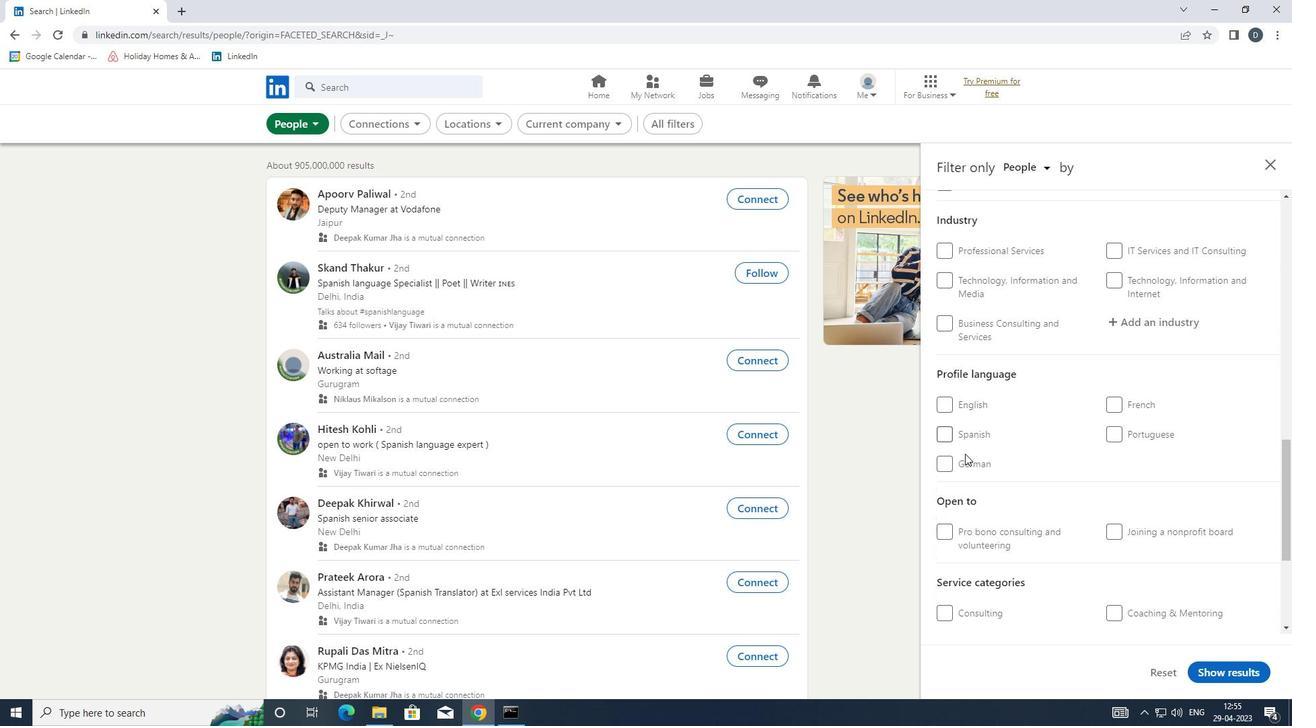 
Action: Mouse pressed left at (1107, 432)
Screenshot: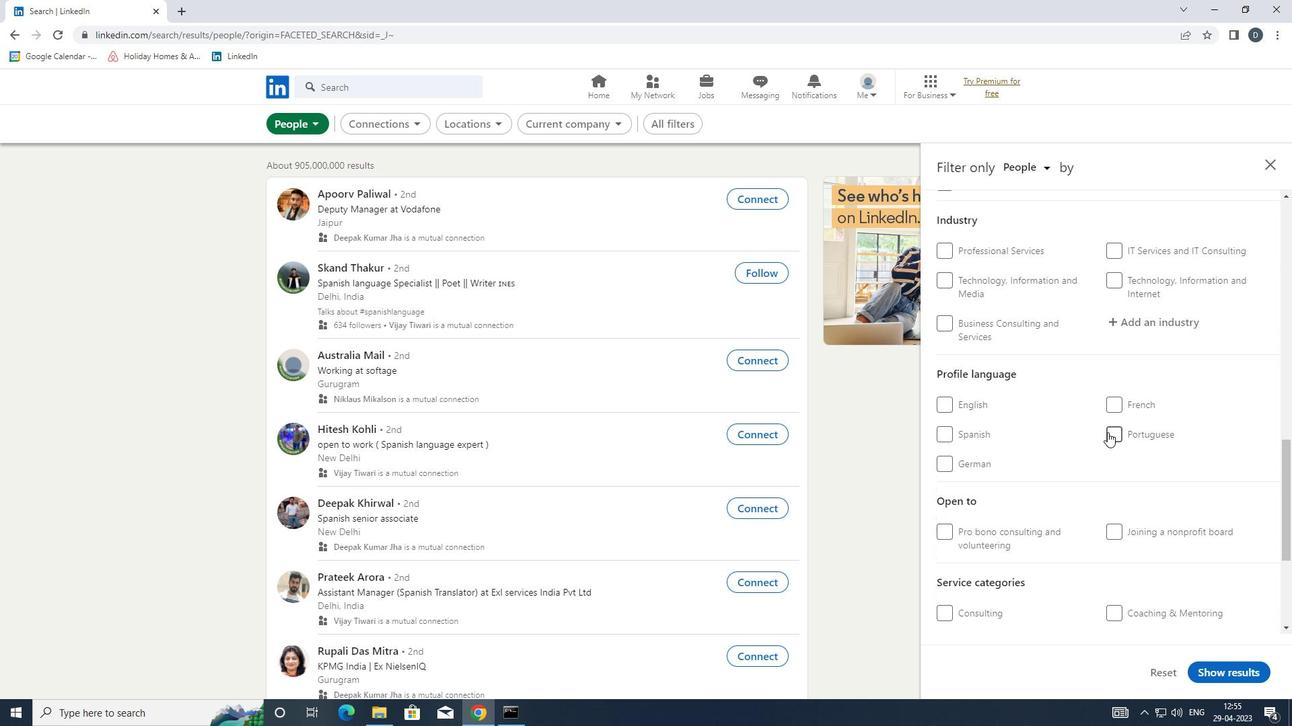 
Action: Mouse scrolled (1107, 433) with delta (0, 0)
Screenshot: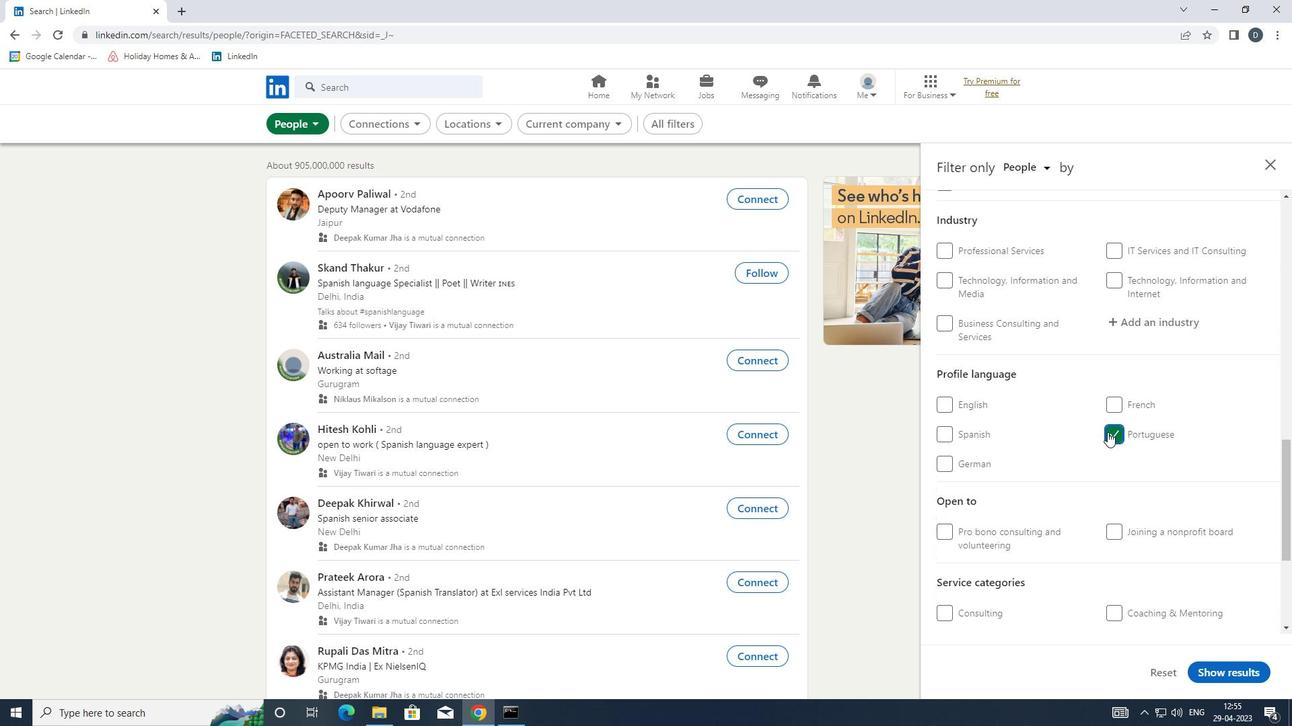 
Action: Mouse scrolled (1107, 433) with delta (0, 0)
Screenshot: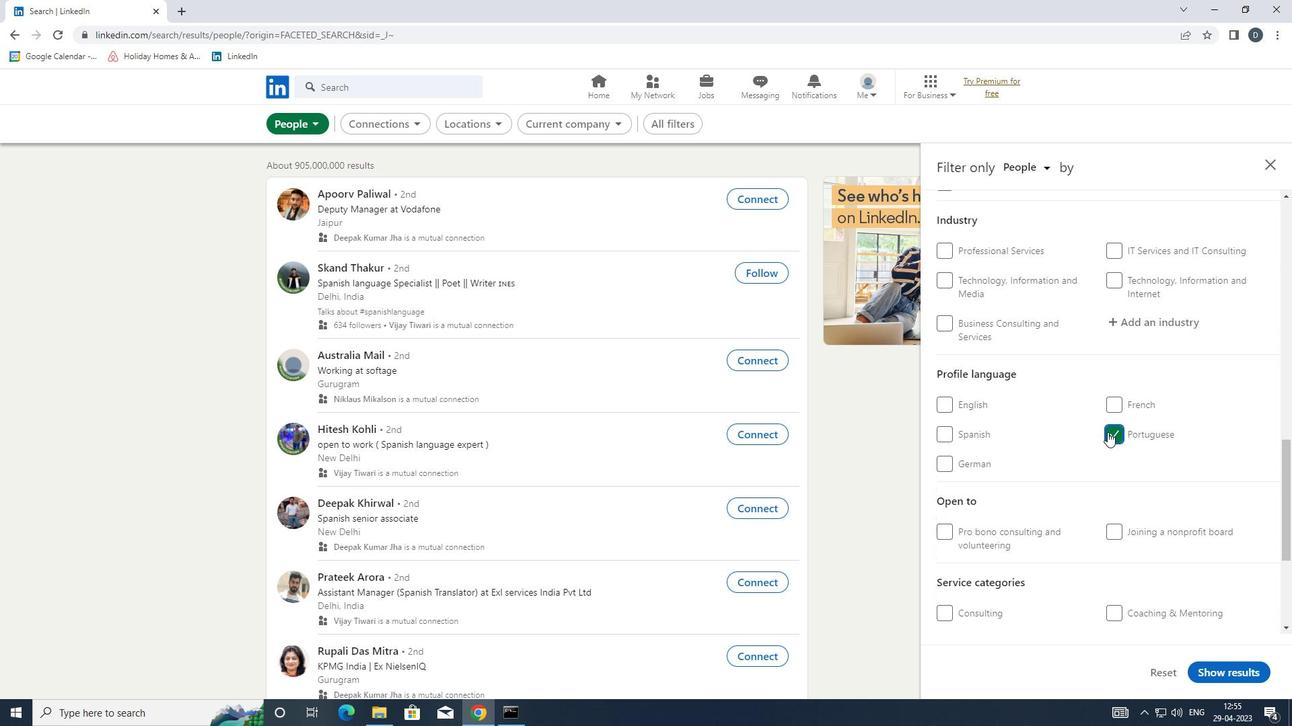 
Action: Mouse scrolled (1107, 433) with delta (0, 0)
Screenshot: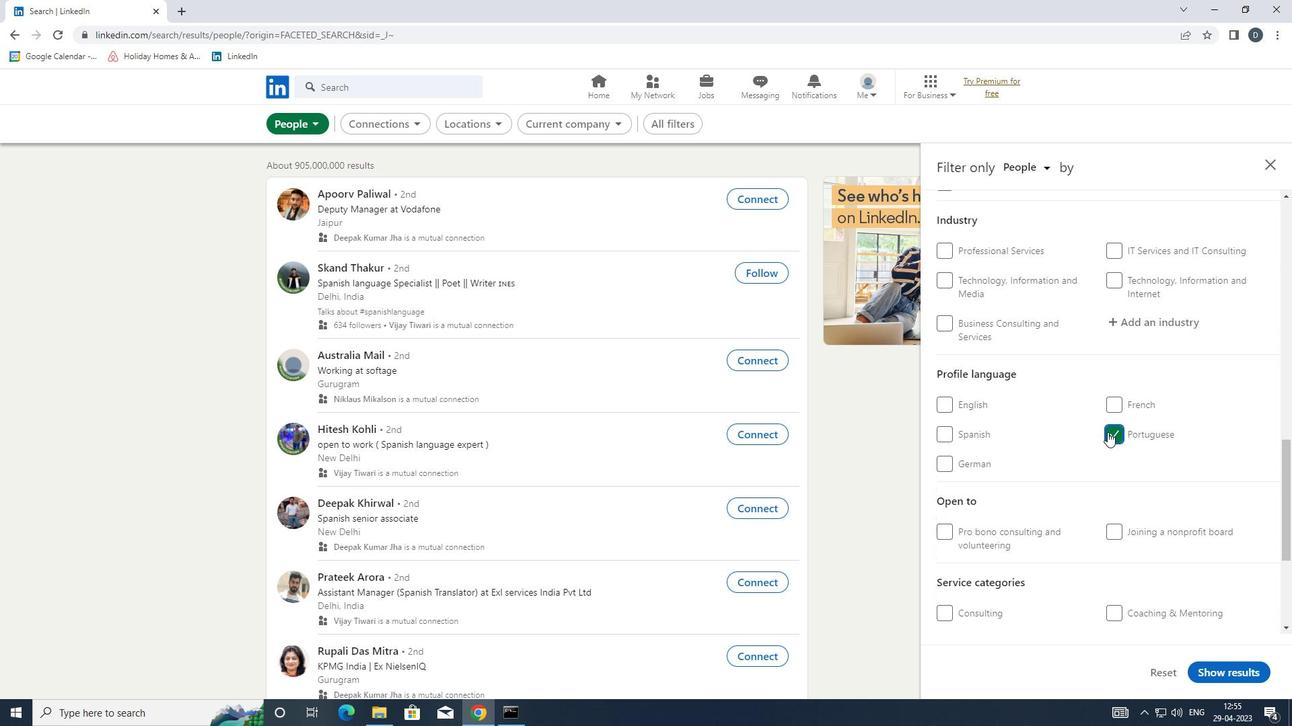 
Action: Mouse scrolled (1107, 433) with delta (0, 0)
Screenshot: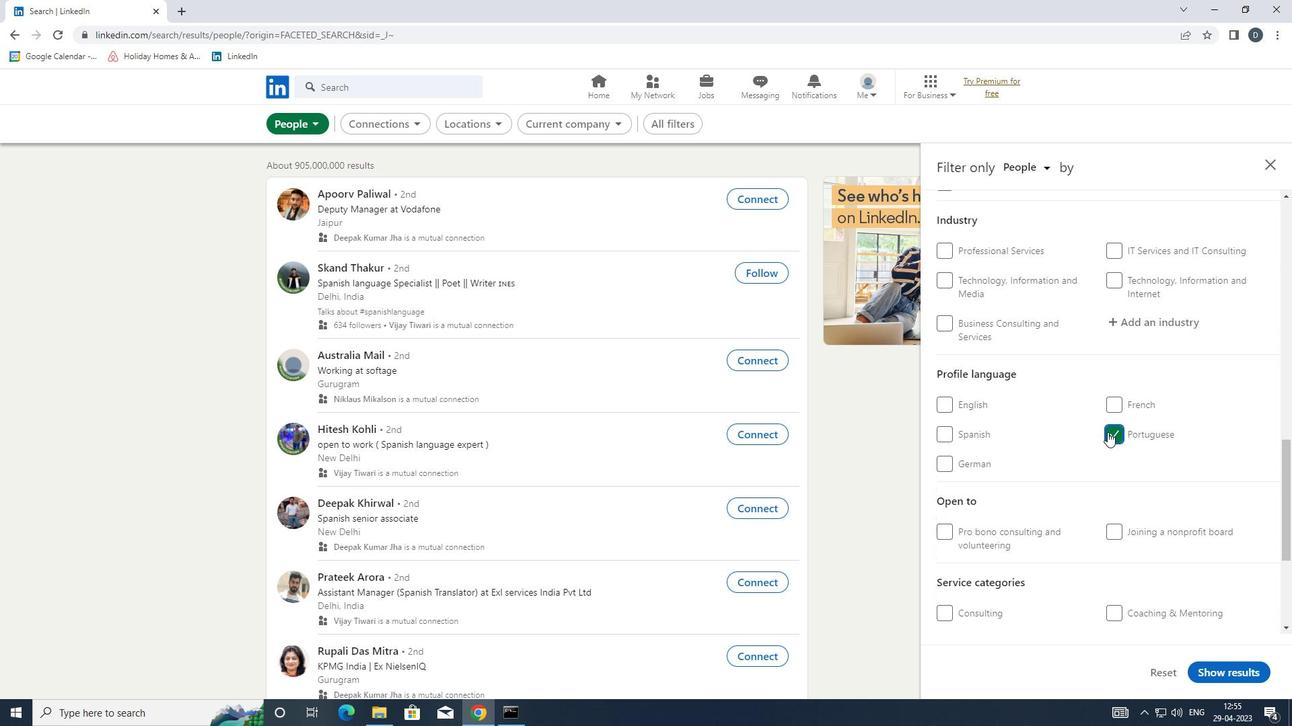
Action: Mouse scrolled (1107, 433) with delta (0, 0)
Screenshot: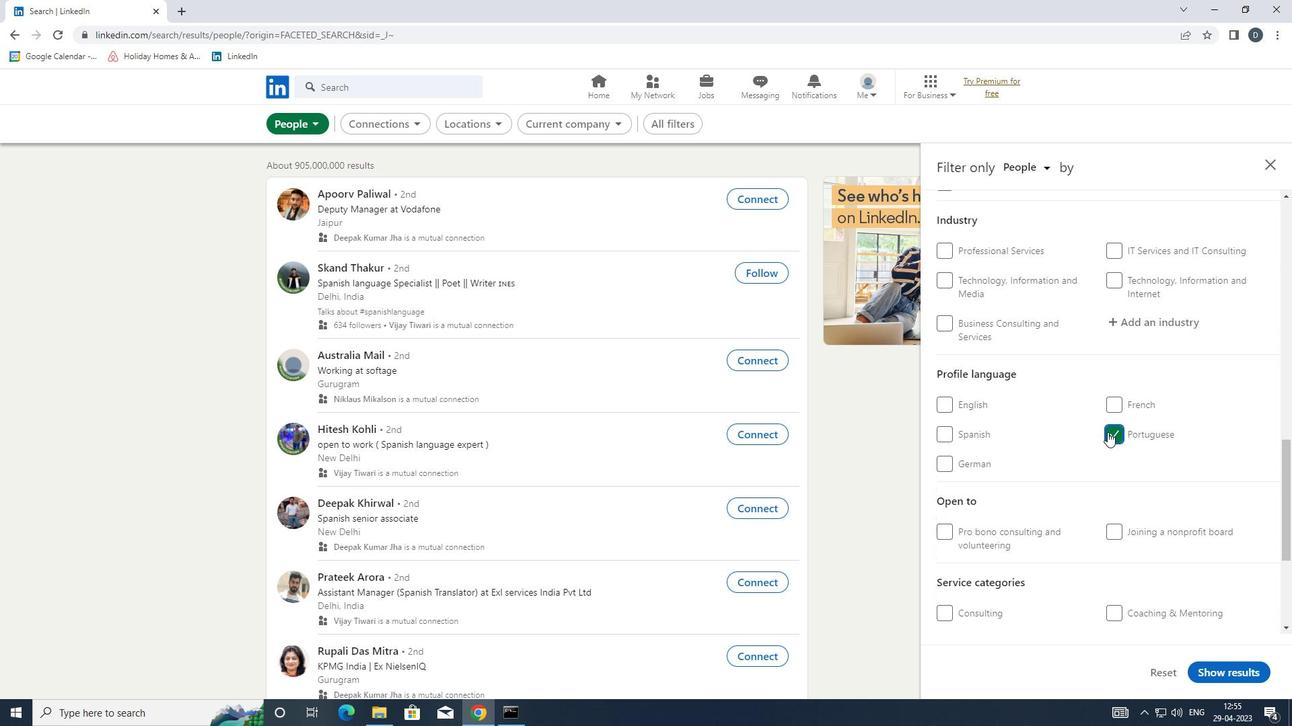 
Action: Mouse moved to (1117, 368)
Screenshot: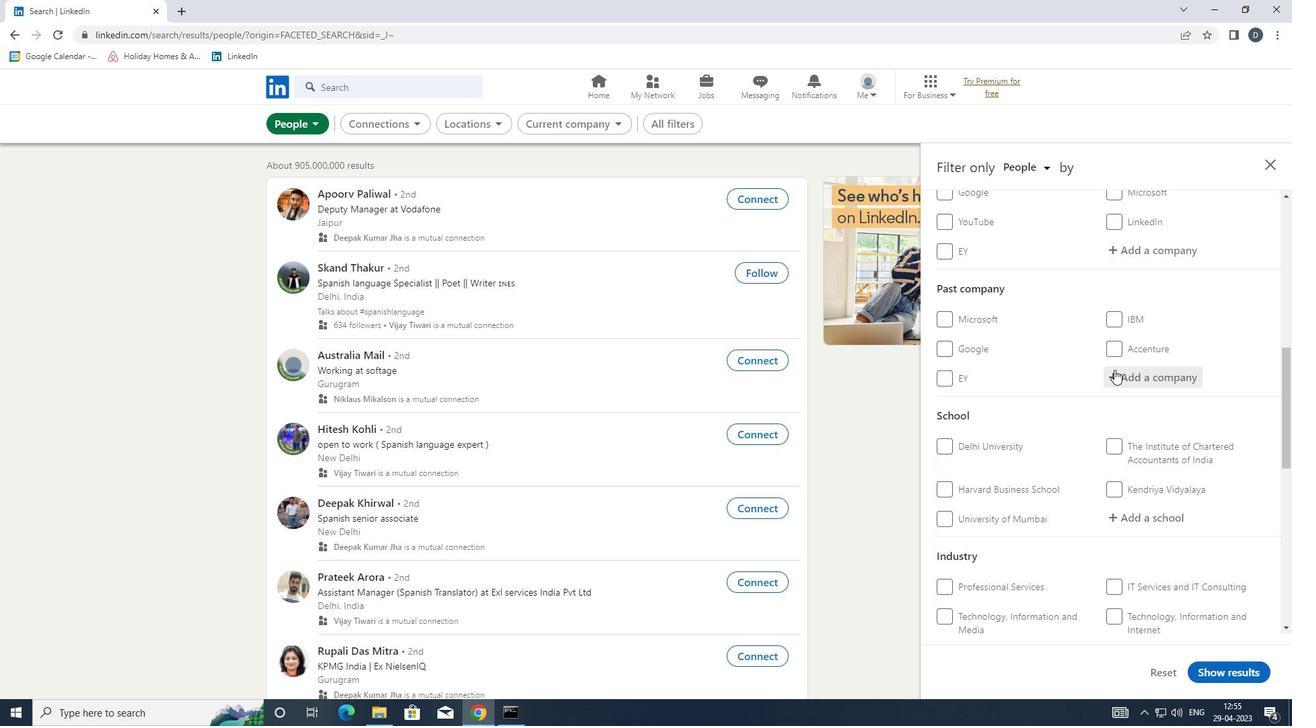 
Action: Mouse scrolled (1117, 369) with delta (0, 0)
Screenshot: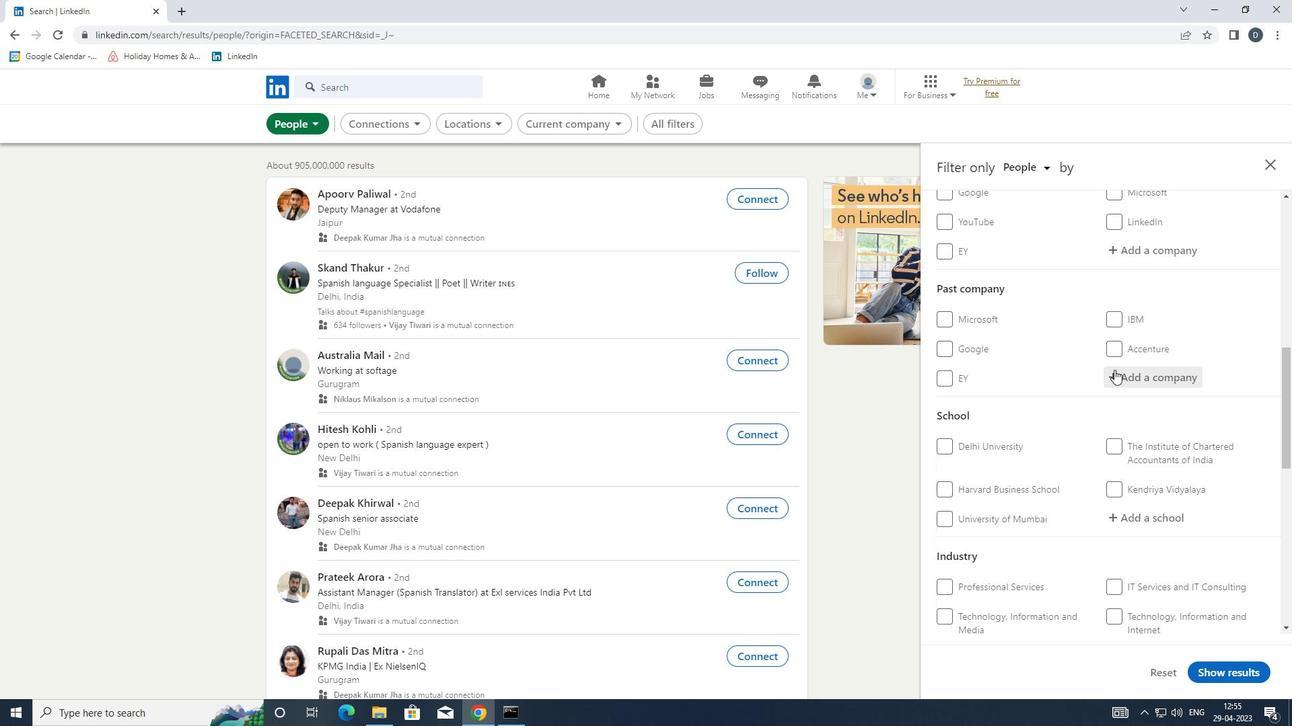 
Action: Mouse scrolled (1117, 369) with delta (0, 0)
Screenshot: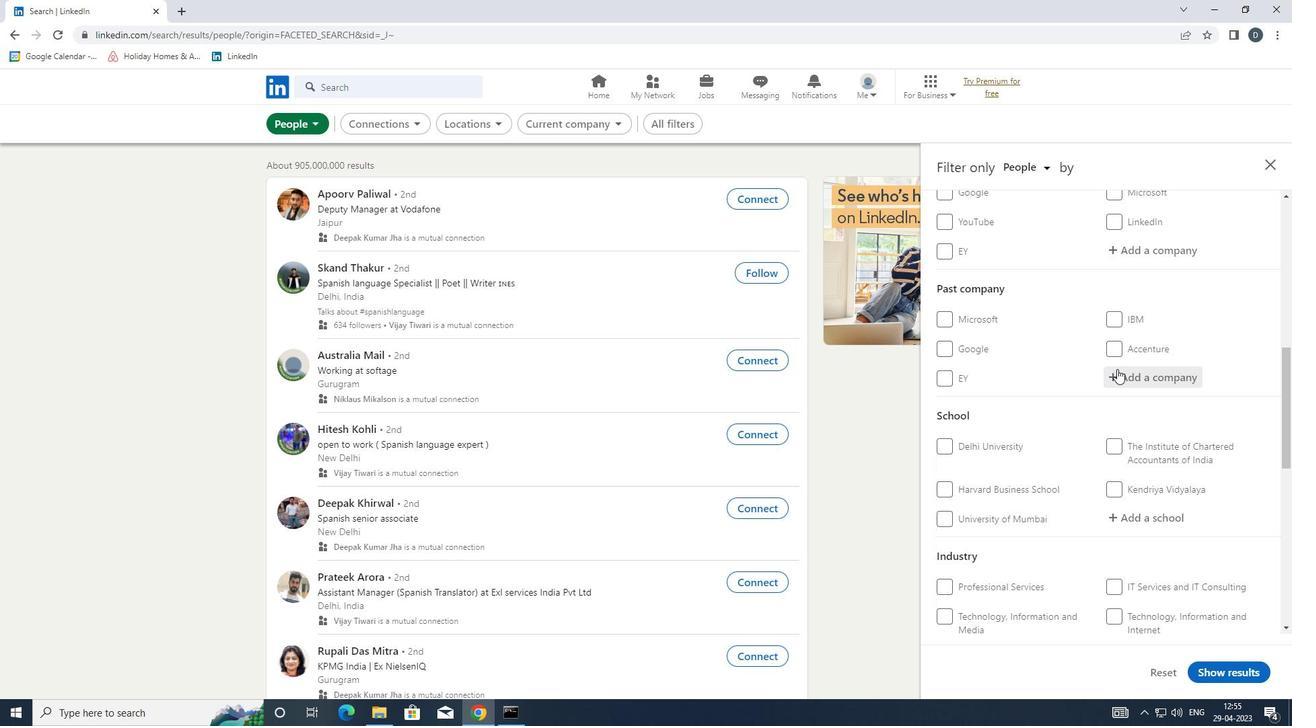 
Action: Mouse moved to (1117, 384)
Screenshot: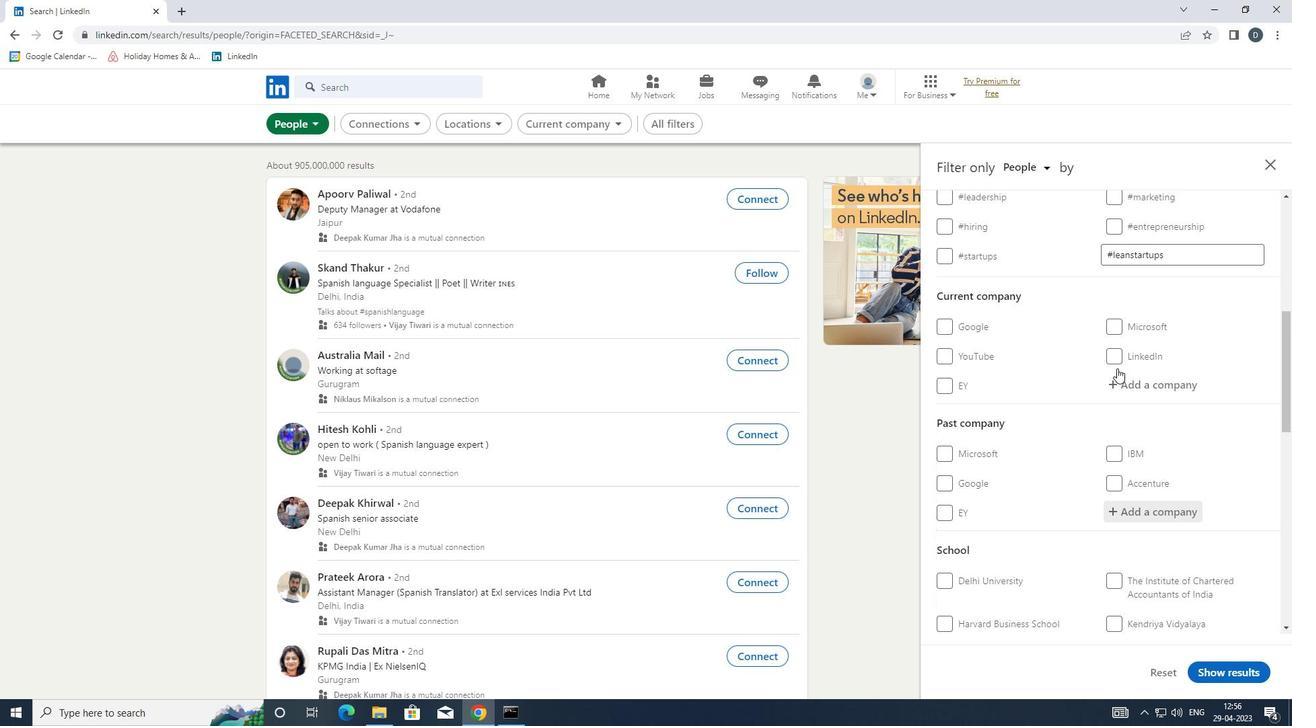 
Action: Mouse pressed left at (1117, 384)
Screenshot: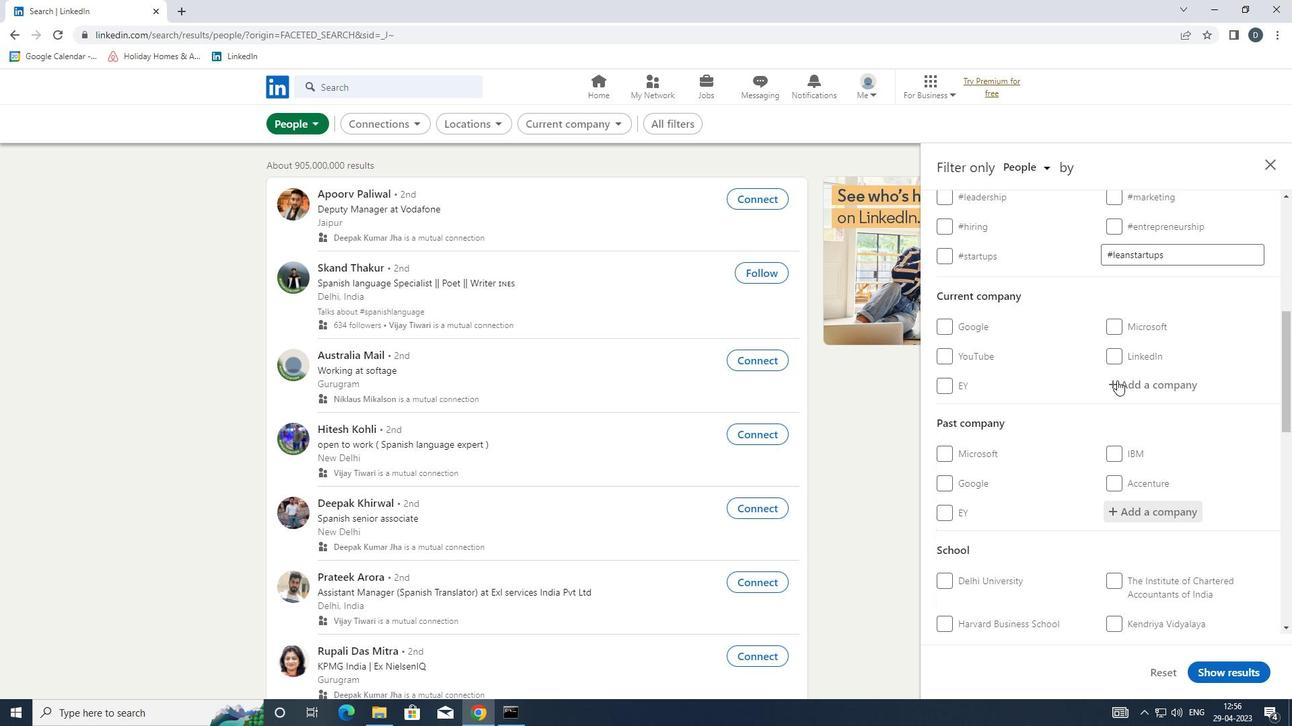 
Action: Key pressed <Key.shift>KIMBERLY
Screenshot: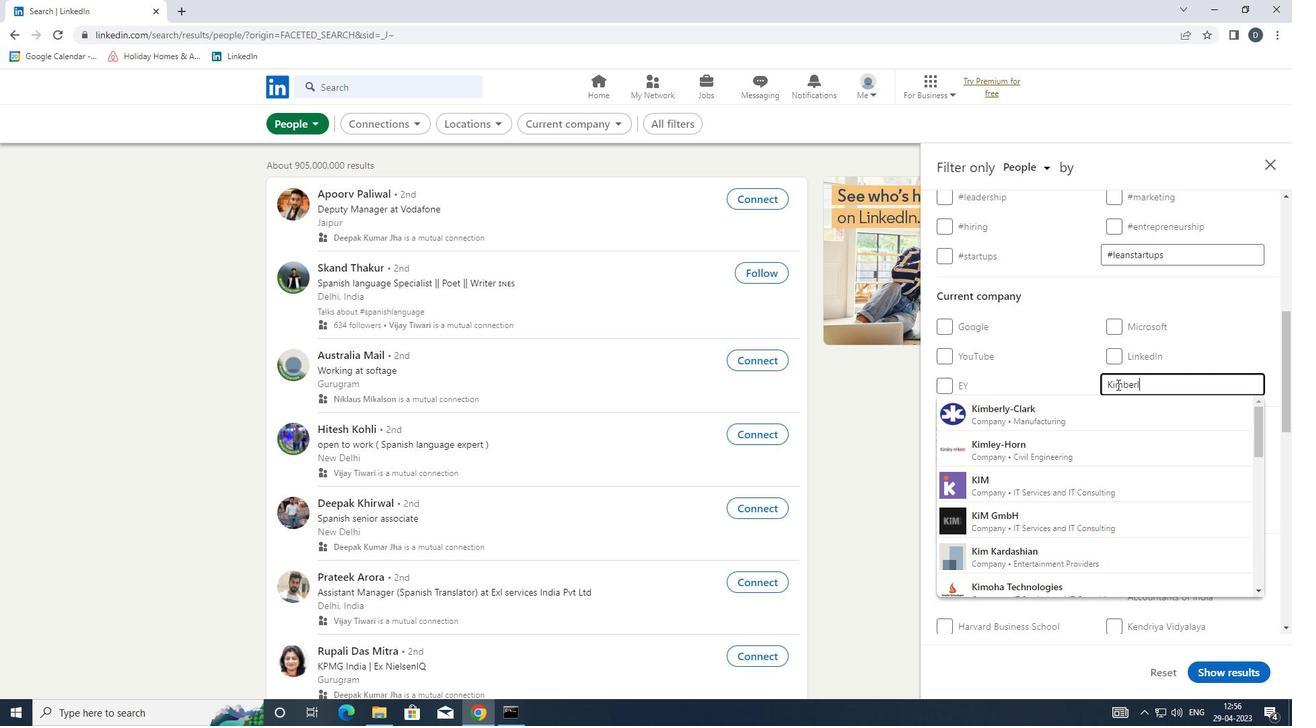 
Action: Mouse moved to (1102, 448)
Screenshot: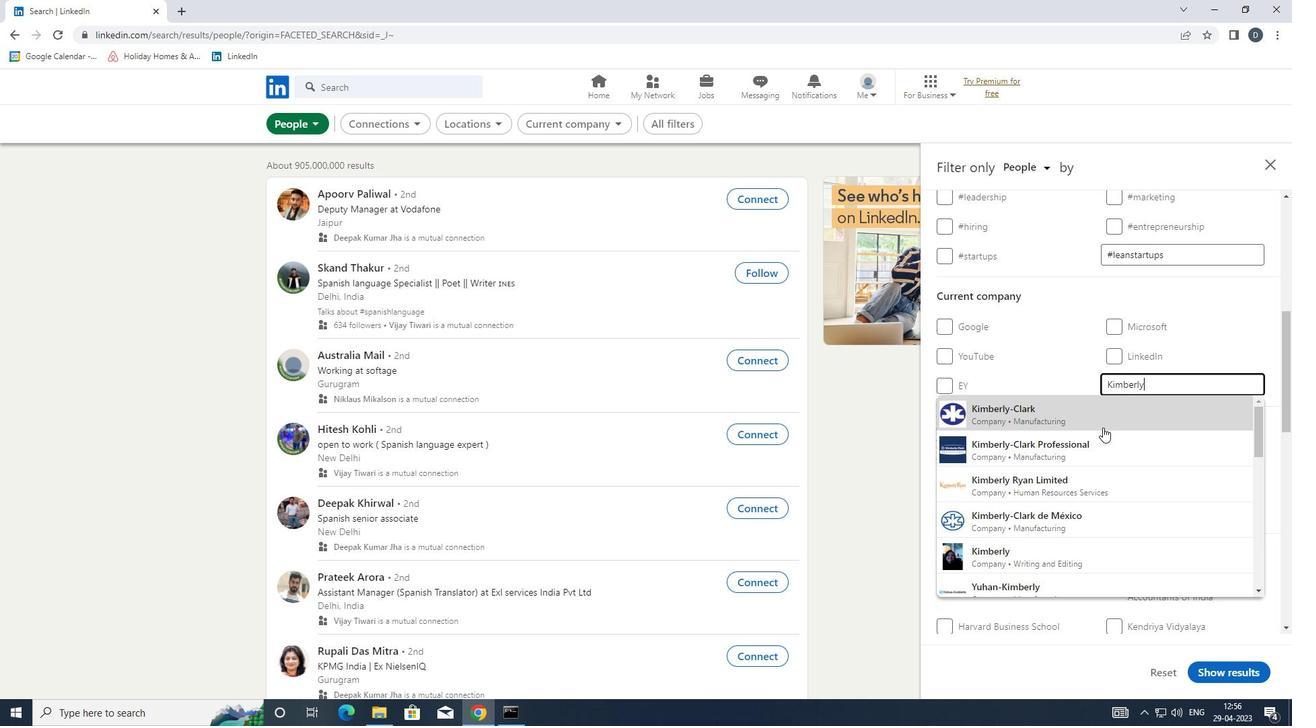 
Action: Mouse pressed left at (1102, 448)
Screenshot: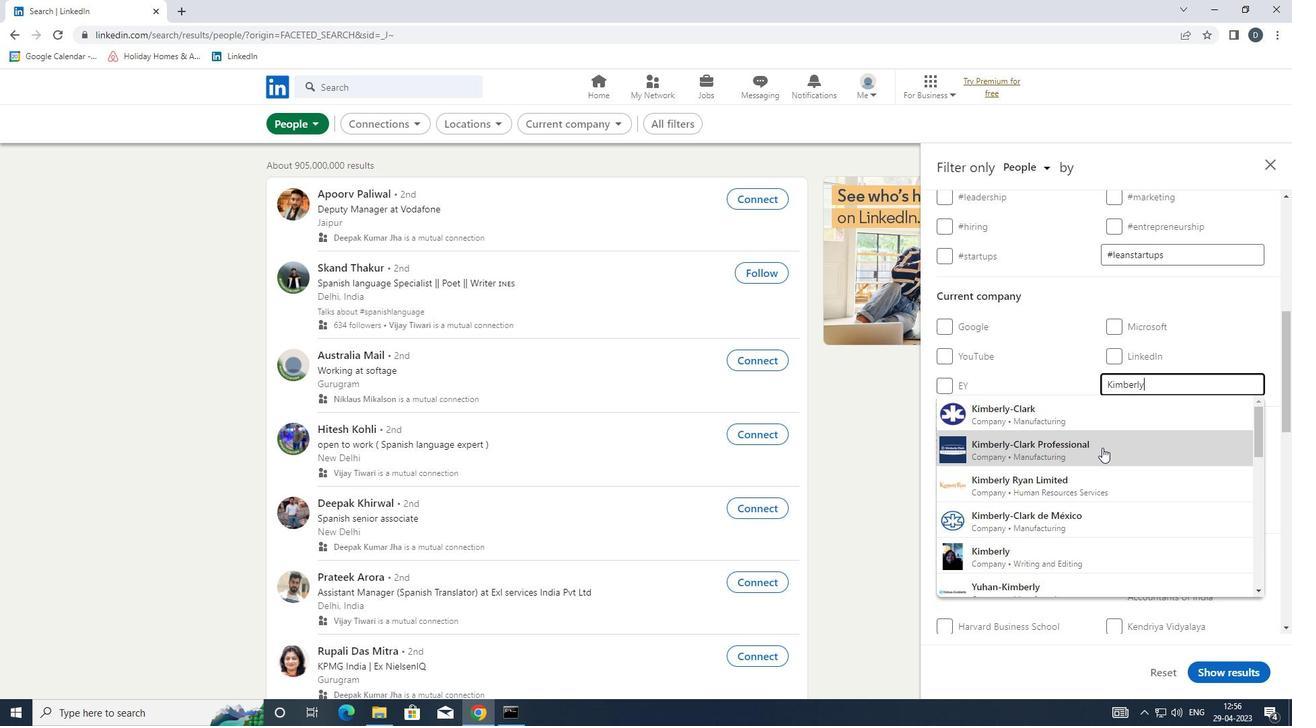 
Action: Mouse scrolled (1102, 447) with delta (0, 0)
Screenshot: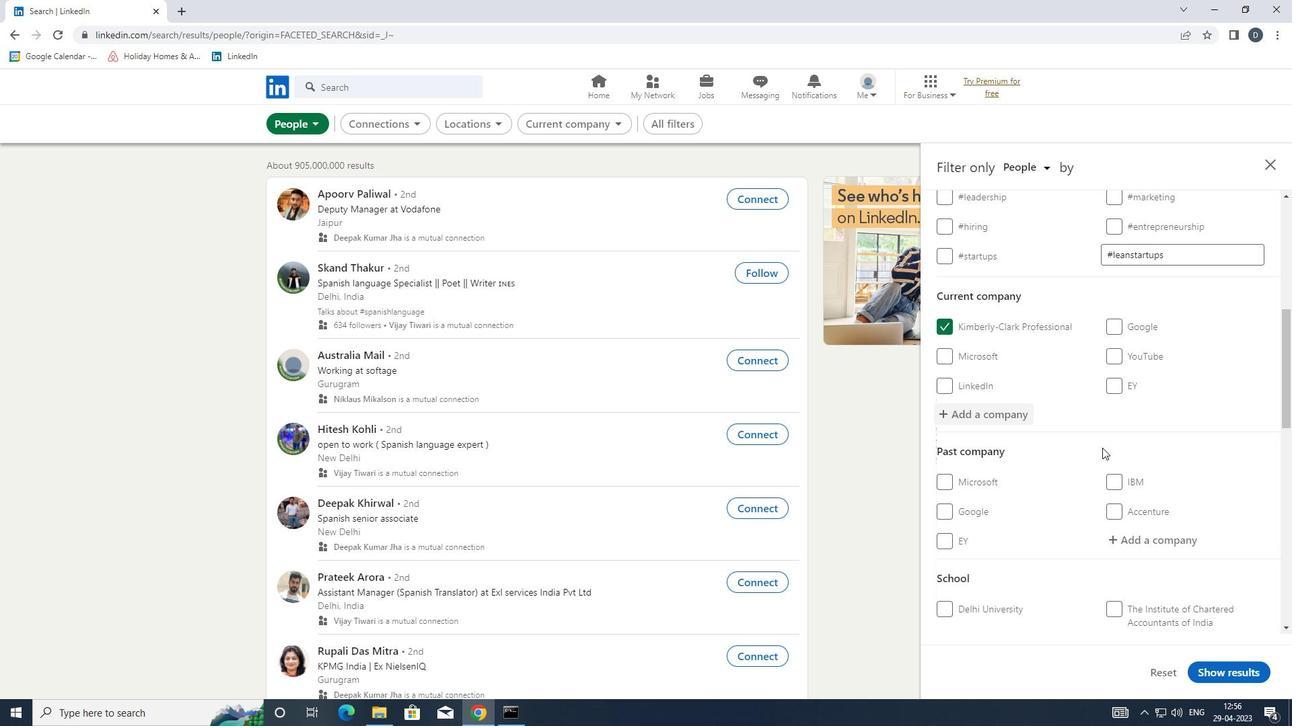 
Action: Mouse scrolled (1102, 447) with delta (0, 0)
Screenshot: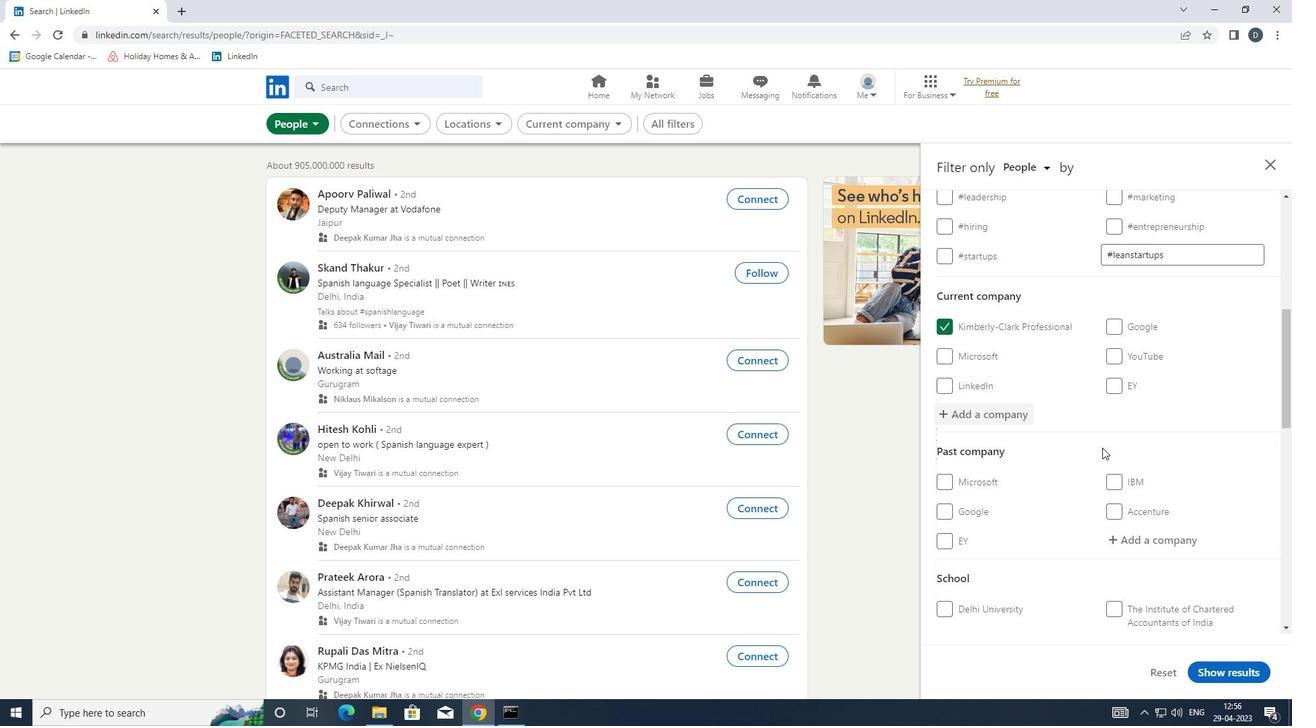 
Action: Mouse moved to (1102, 448)
Screenshot: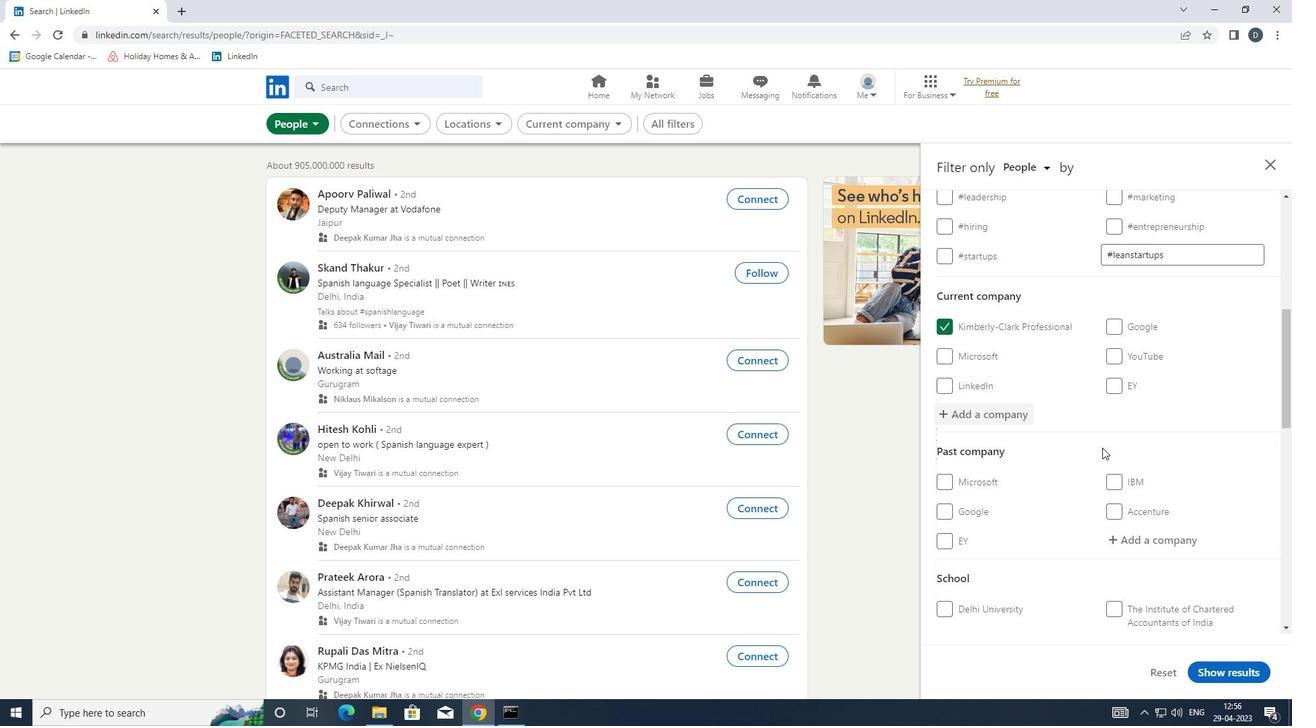 
Action: Mouse scrolled (1102, 448) with delta (0, 0)
Screenshot: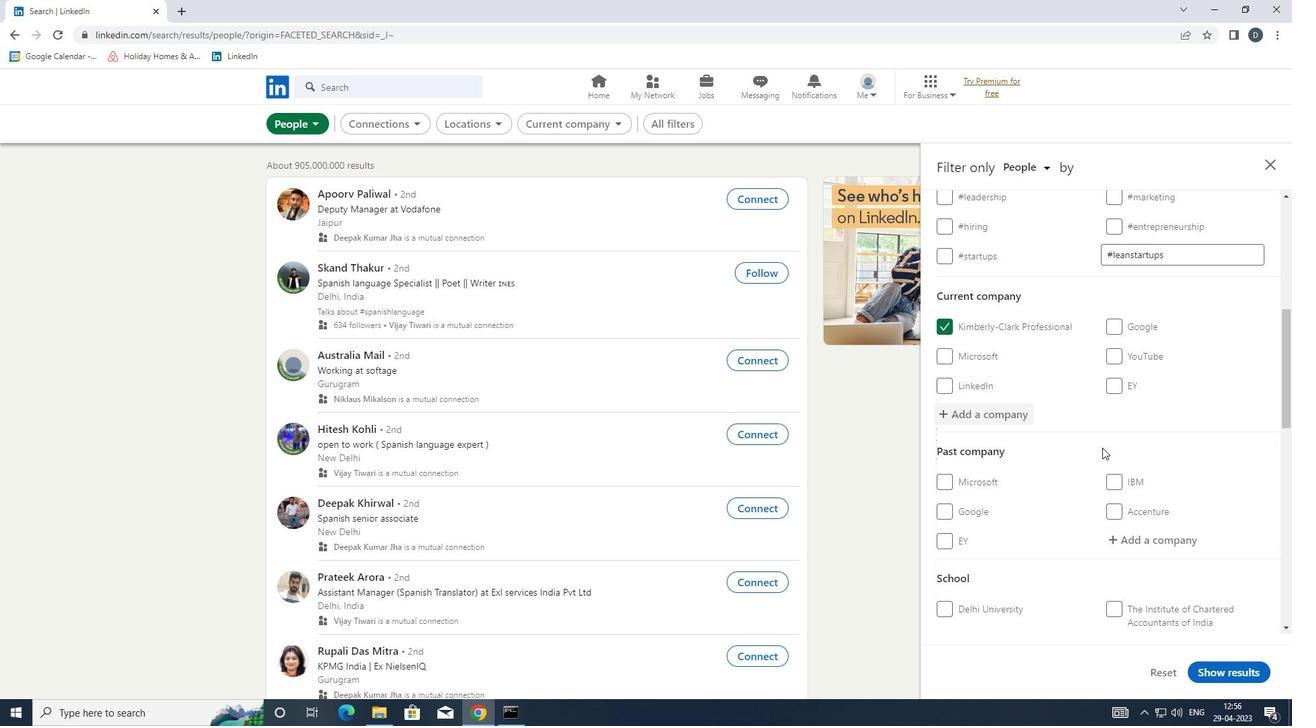 
Action: Mouse moved to (1135, 481)
Screenshot: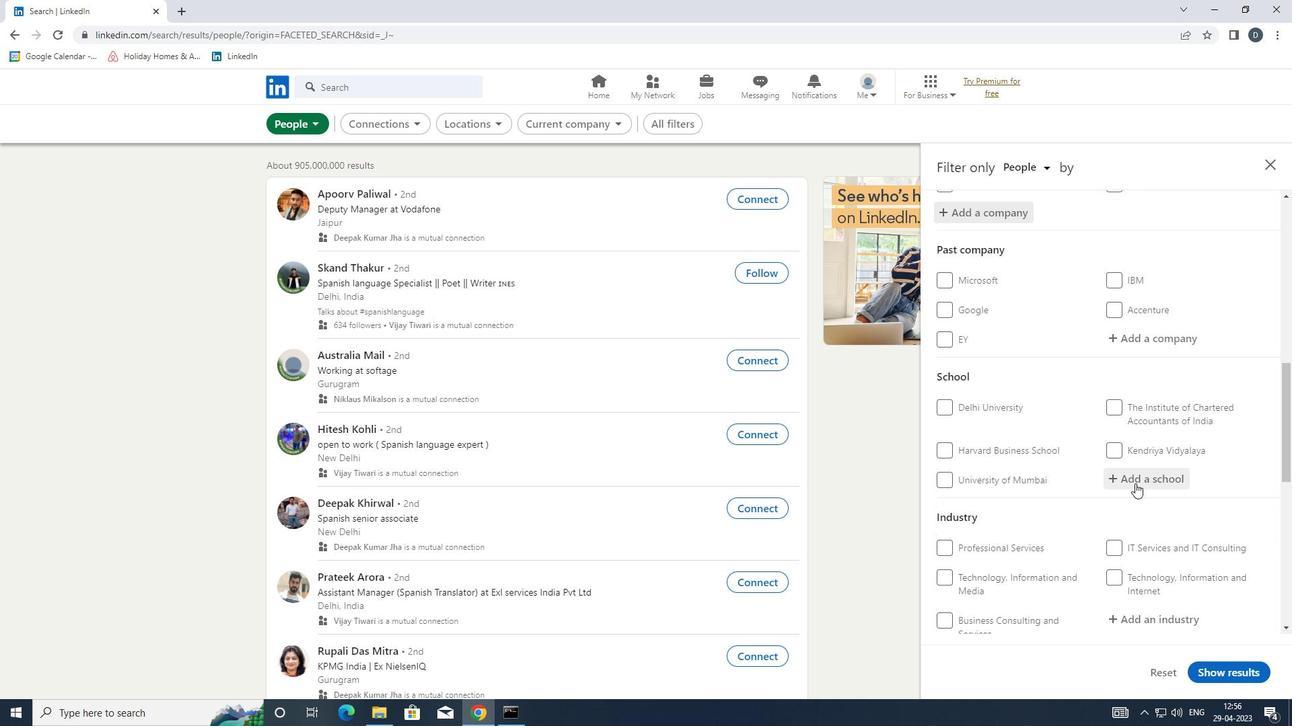 
Action: Mouse pressed left at (1135, 481)
Screenshot: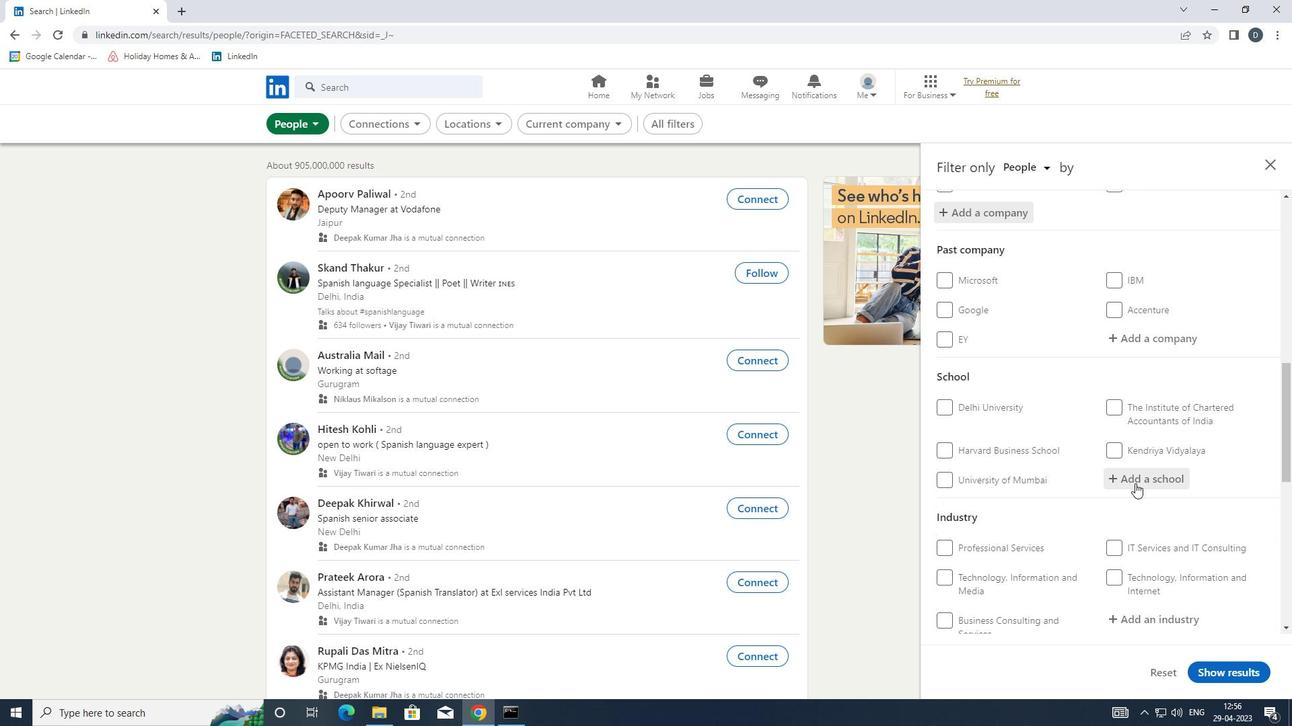 
Action: Mouse moved to (1130, 483)
Screenshot: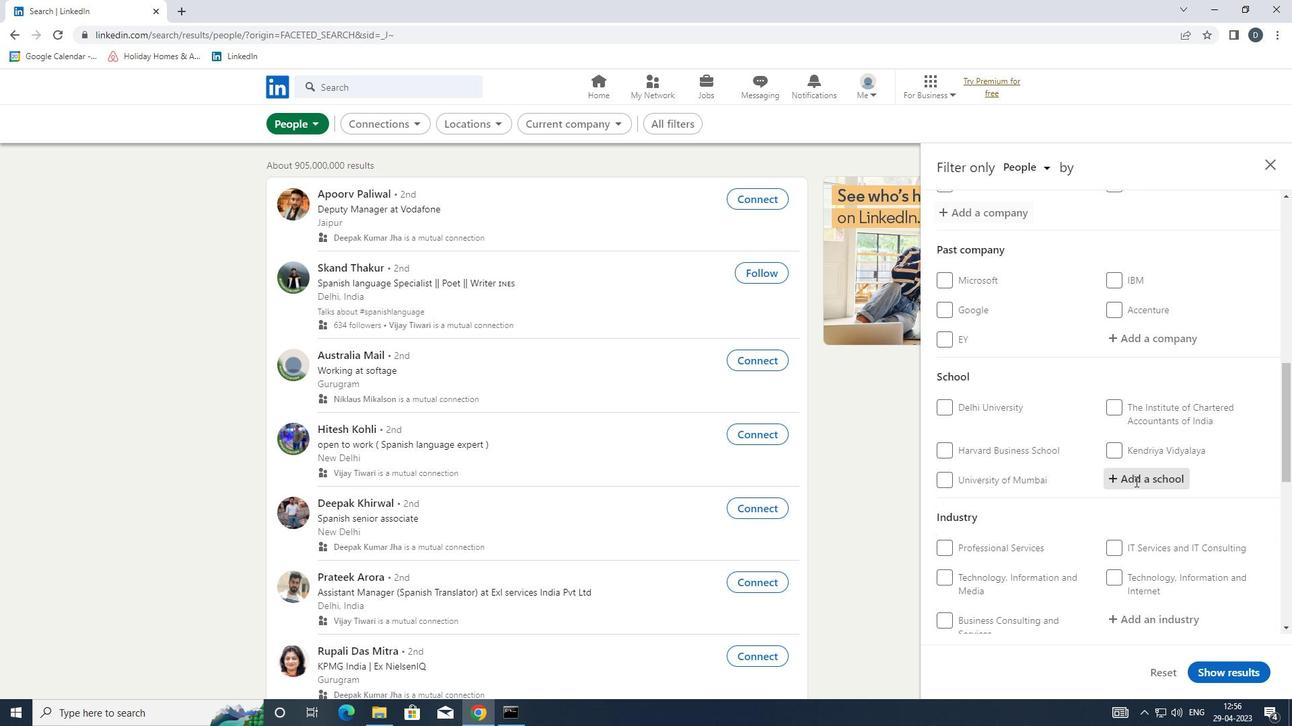 
Action: Key pressed <Key.shift><Key.shift><Key.shift><Key.shift>THE<Key.space><Key.shift>BHAWANIPUR<Key.down><Key.enter>
Screenshot: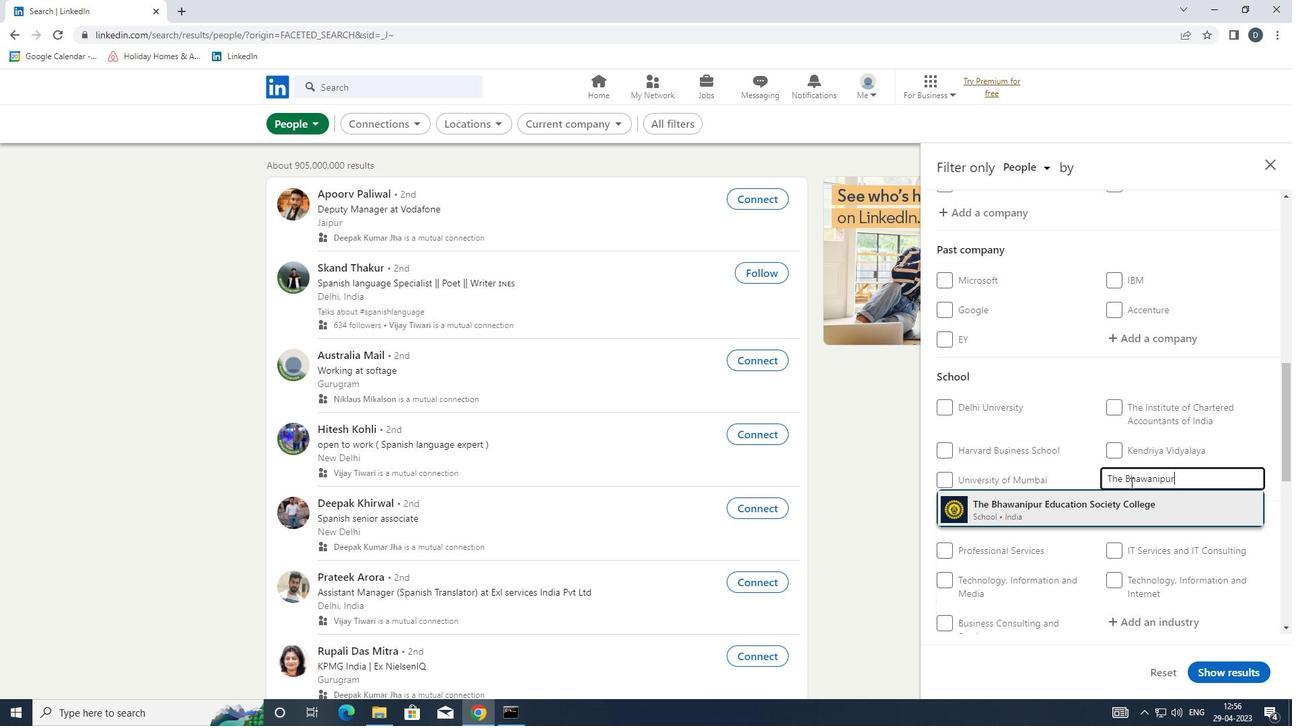 
Action: Mouse moved to (1129, 487)
Screenshot: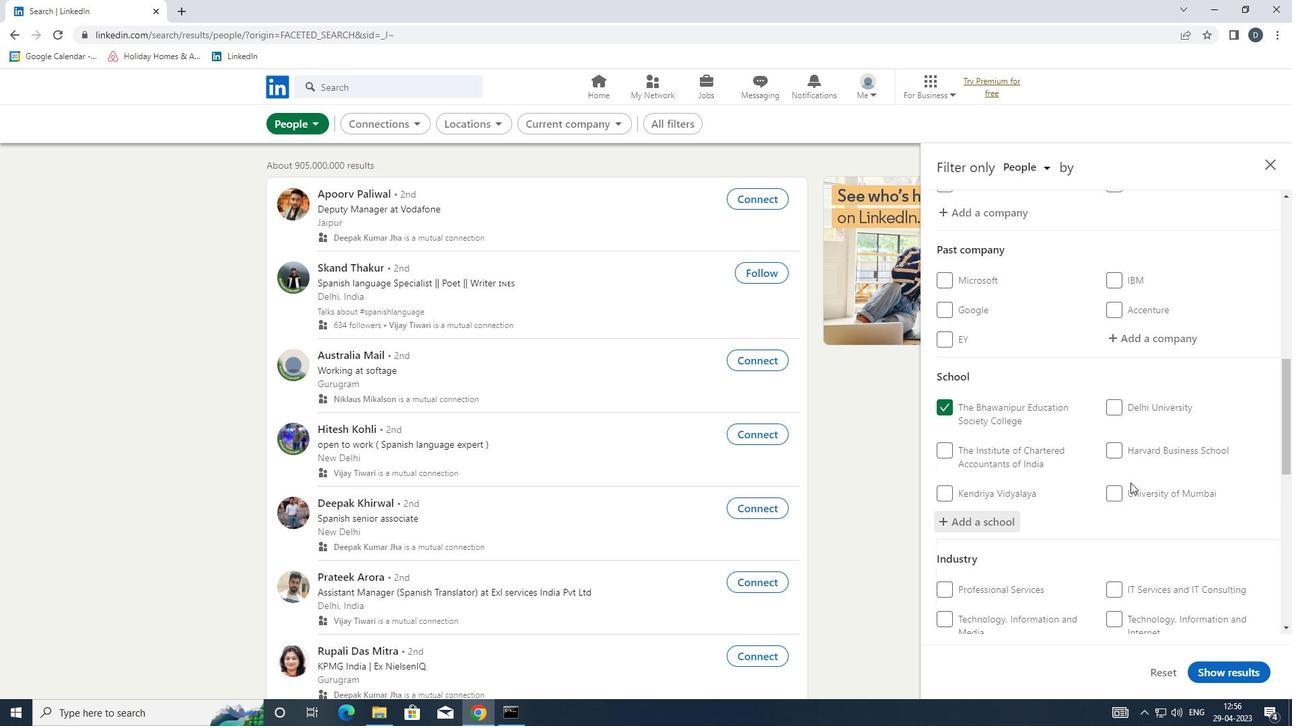 
Action: Mouse scrolled (1129, 486) with delta (0, 0)
Screenshot: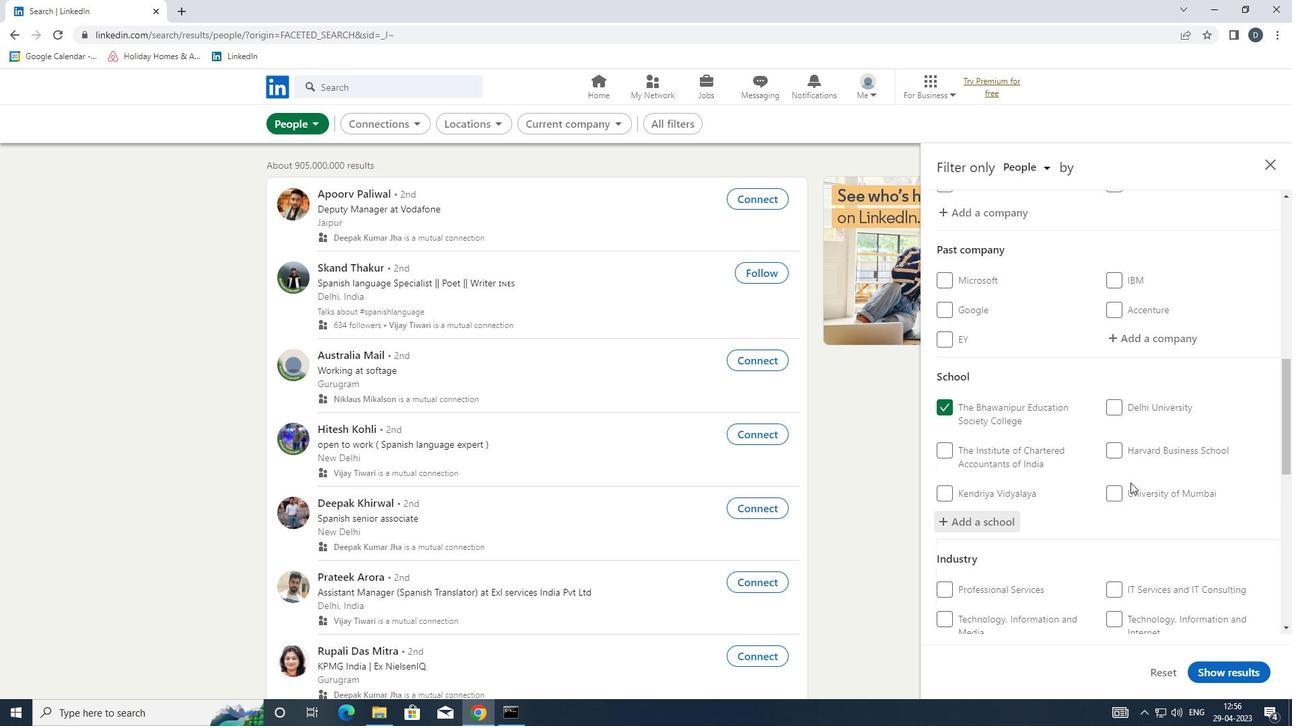 
Action: Mouse moved to (1129, 487)
Screenshot: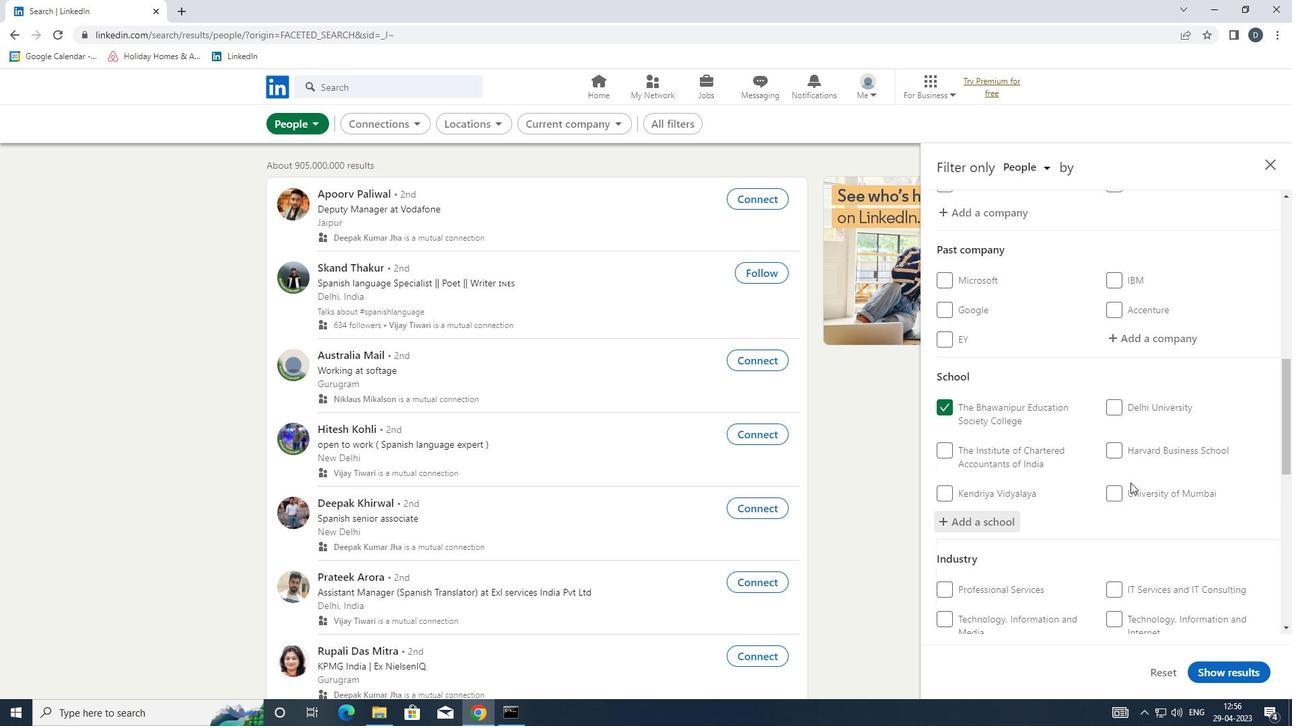 
Action: Mouse scrolled (1129, 487) with delta (0, 0)
Screenshot: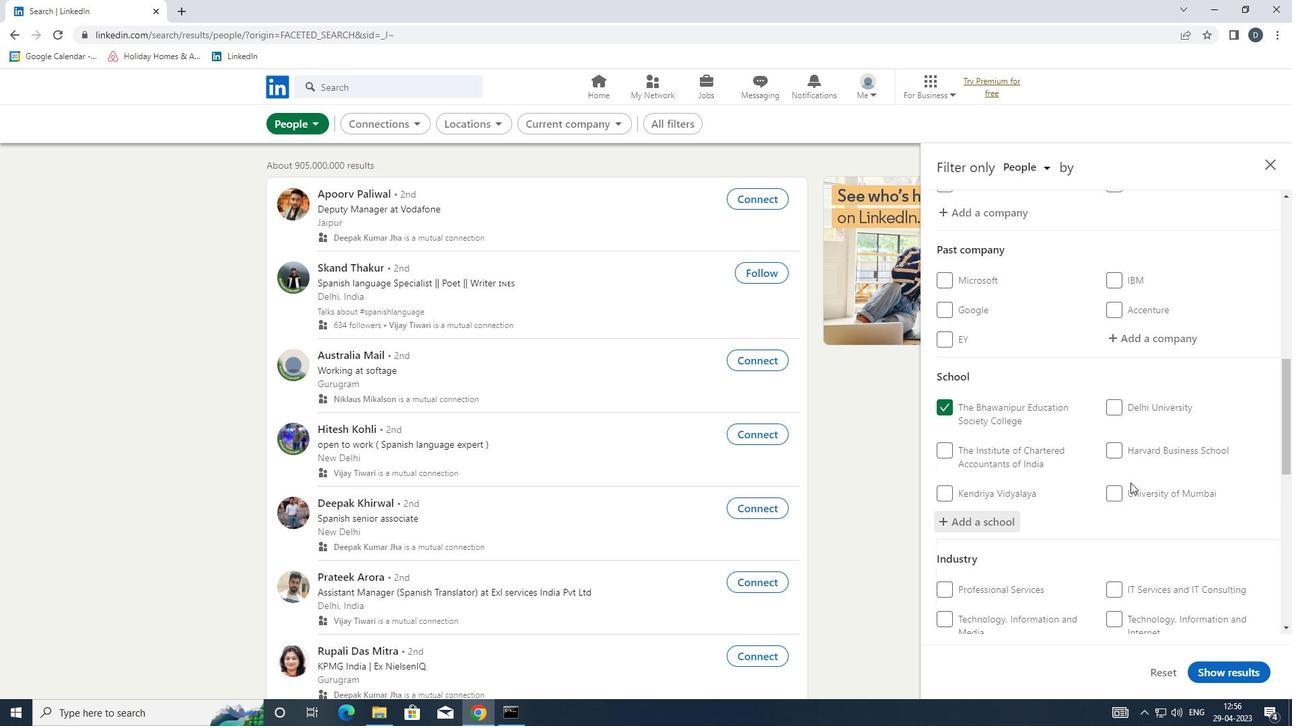 
Action: Mouse scrolled (1129, 487) with delta (0, 0)
Screenshot: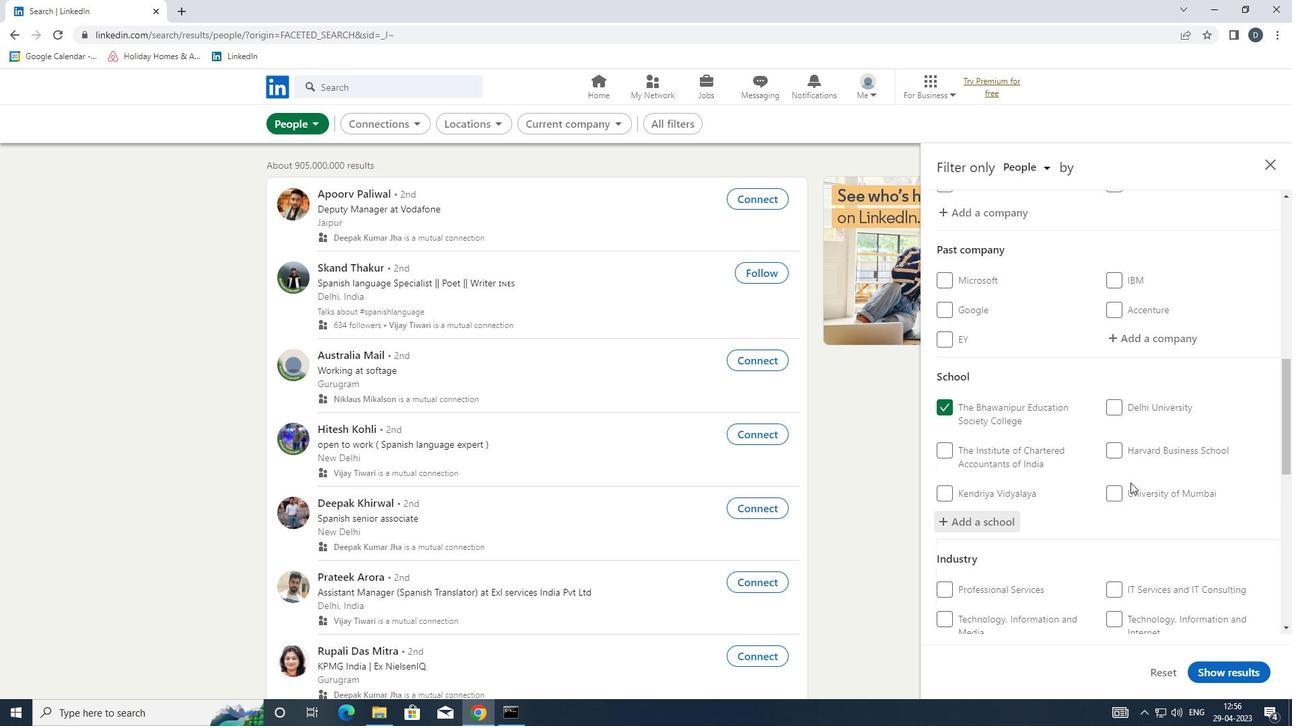 
Action: Mouse scrolled (1129, 487) with delta (0, 0)
Screenshot: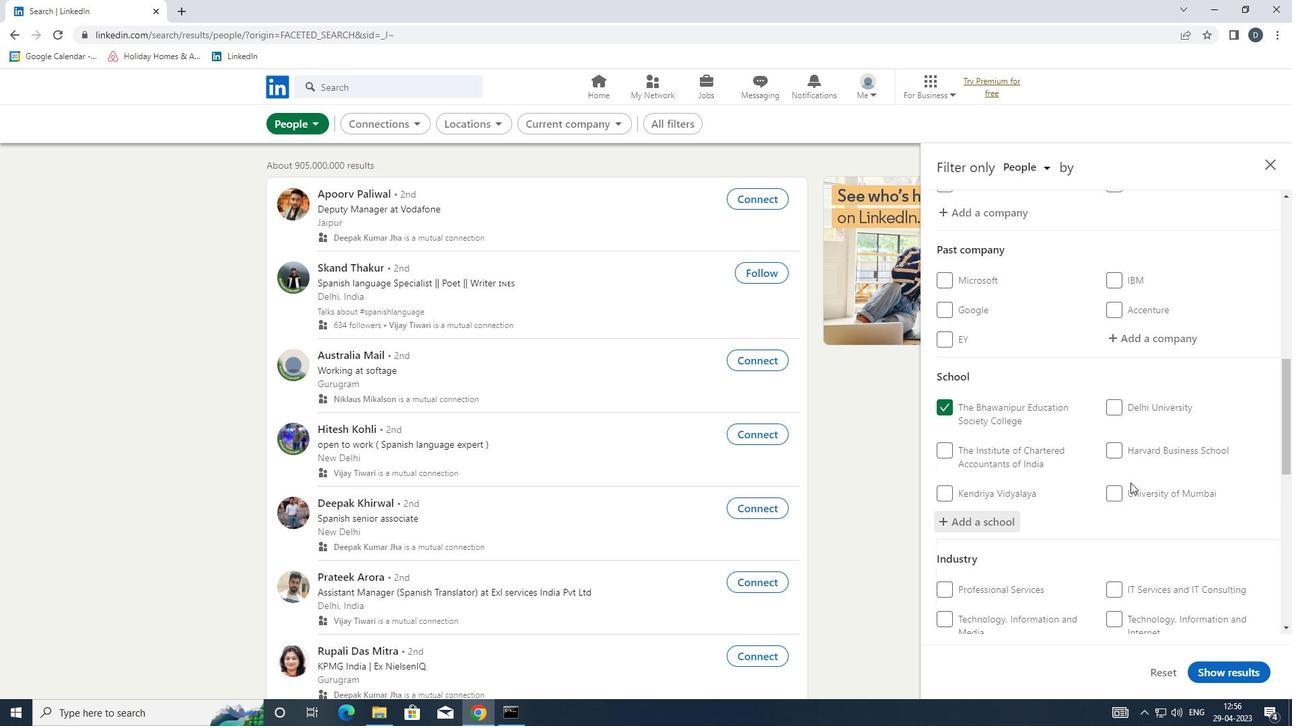 
Action: Mouse moved to (1139, 399)
Screenshot: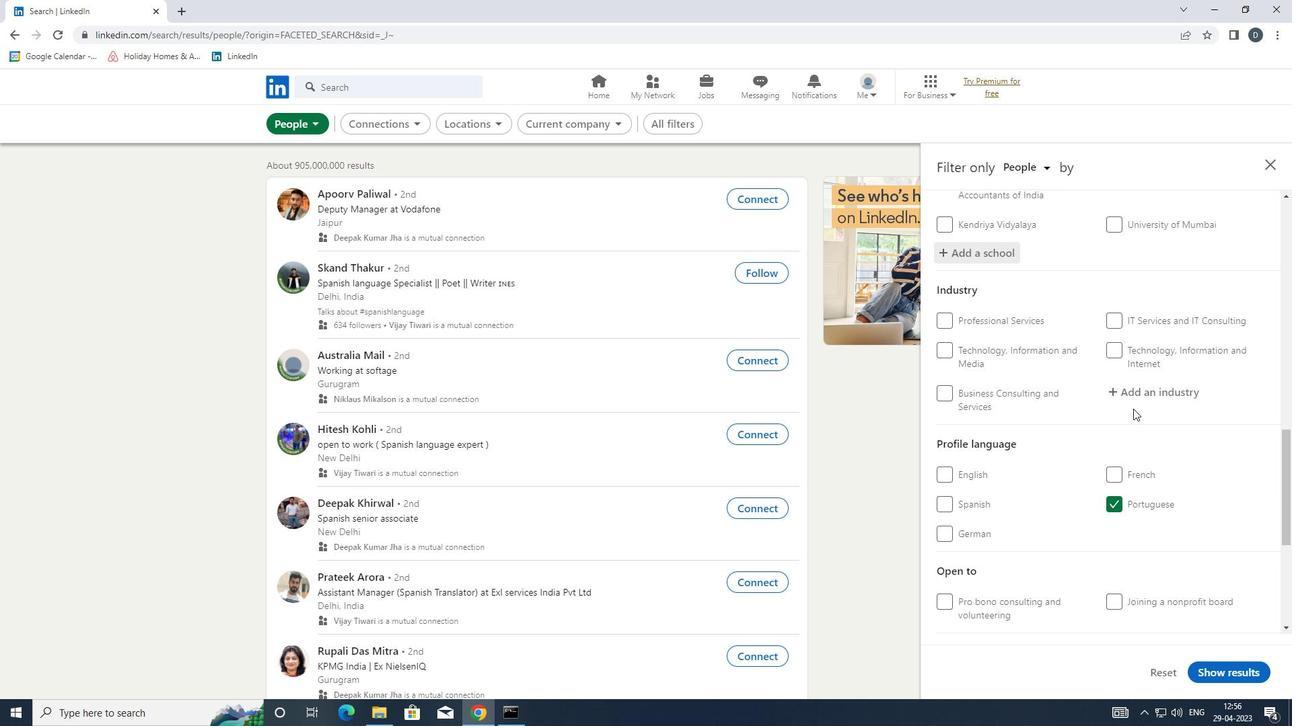
Action: Mouse pressed left at (1139, 399)
Screenshot: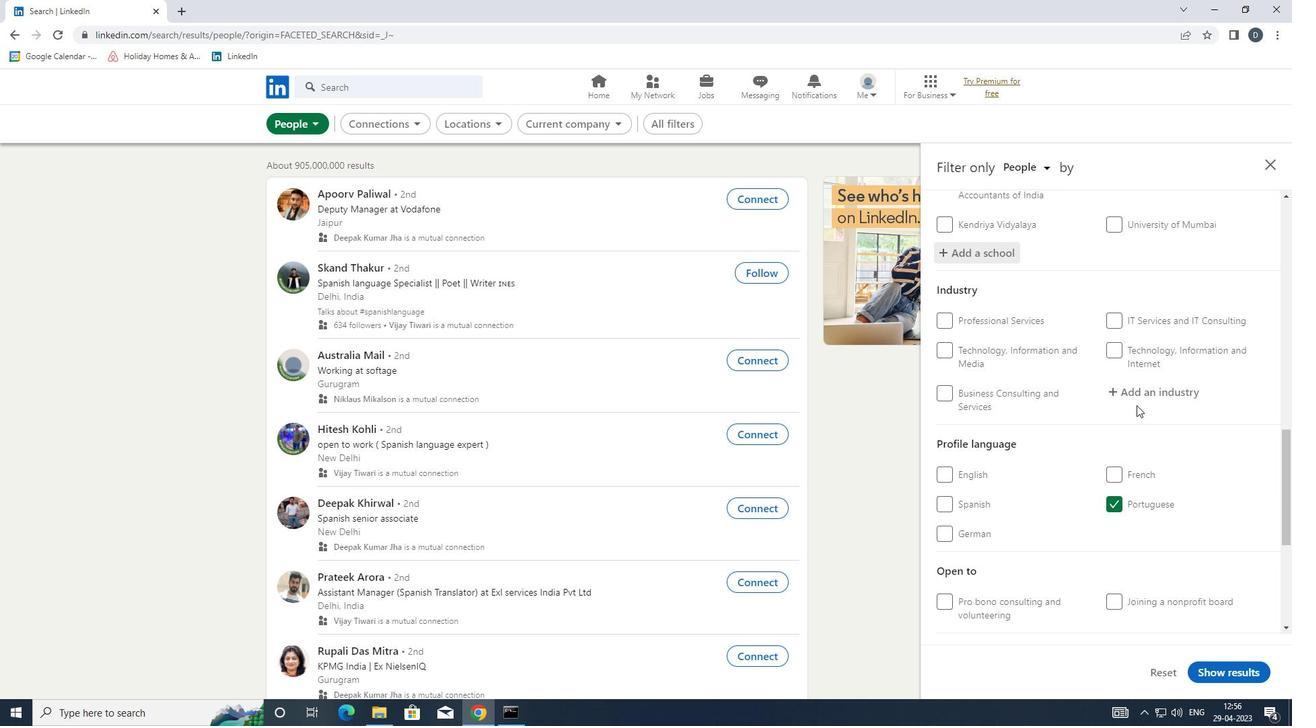 
Action: Key pressed <Key.shift>HOTELS<Key.space>AND<Key.down><Key.enter>
Screenshot: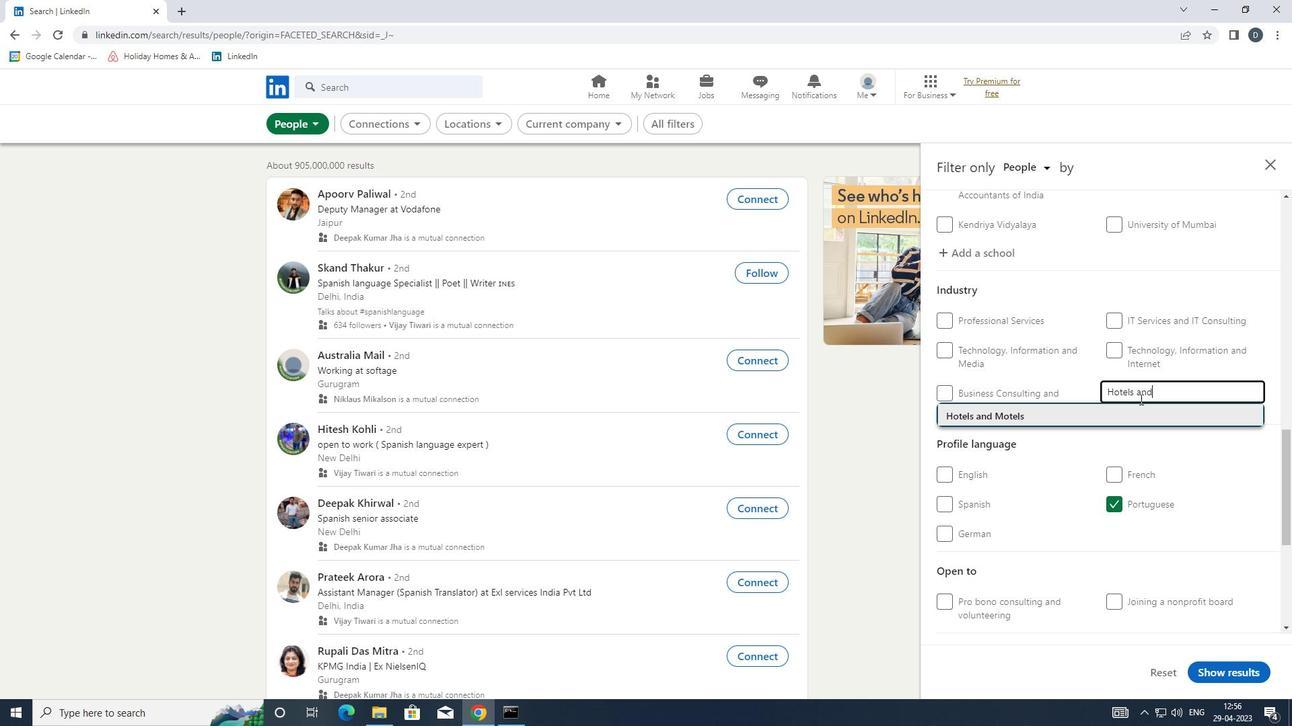 
Action: Mouse moved to (1148, 394)
Screenshot: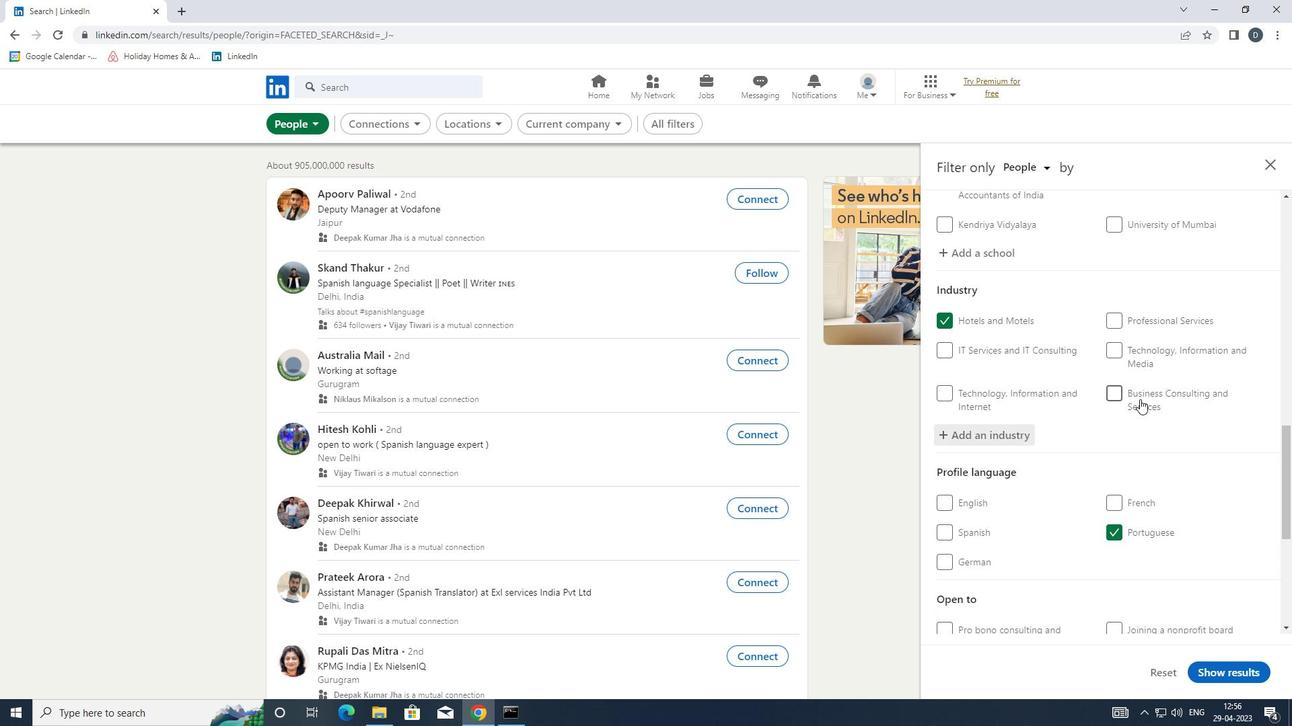 
Action: Mouse scrolled (1148, 393) with delta (0, 0)
Screenshot: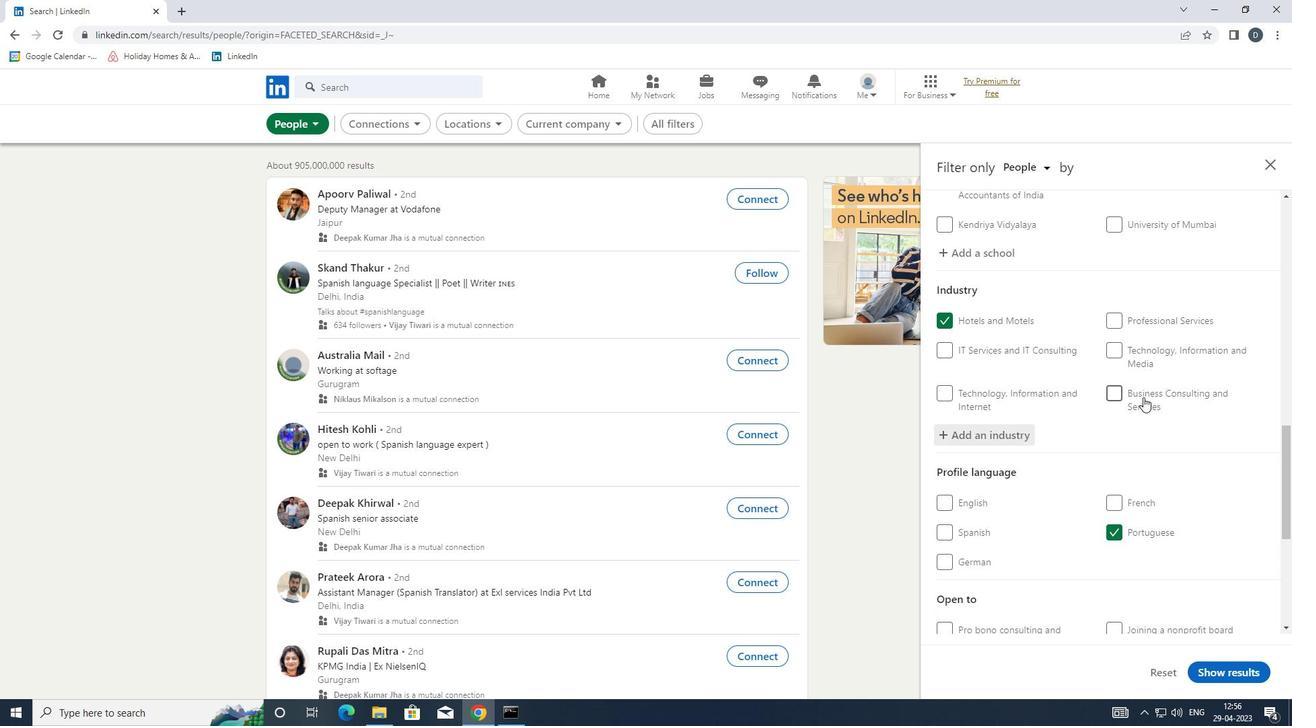 
Action: Mouse scrolled (1148, 393) with delta (0, 0)
Screenshot: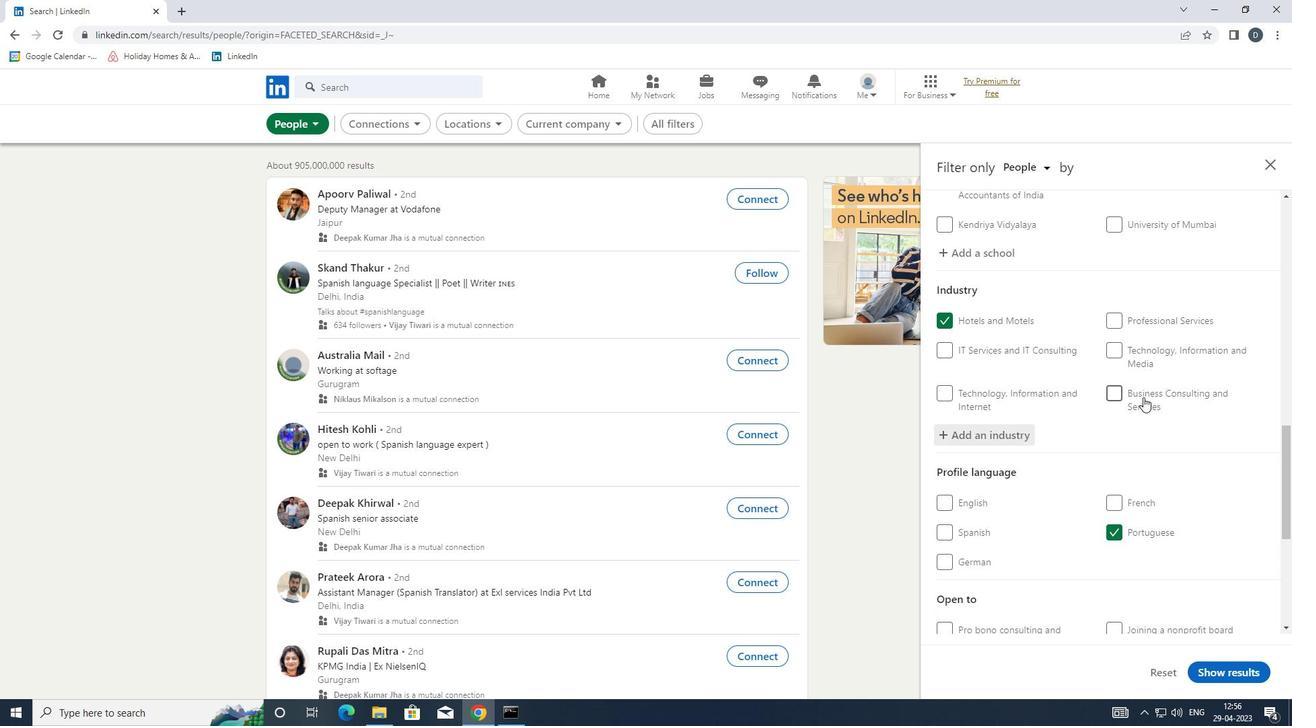 
Action: Mouse scrolled (1148, 393) with delta (0, 0)
Screenshot: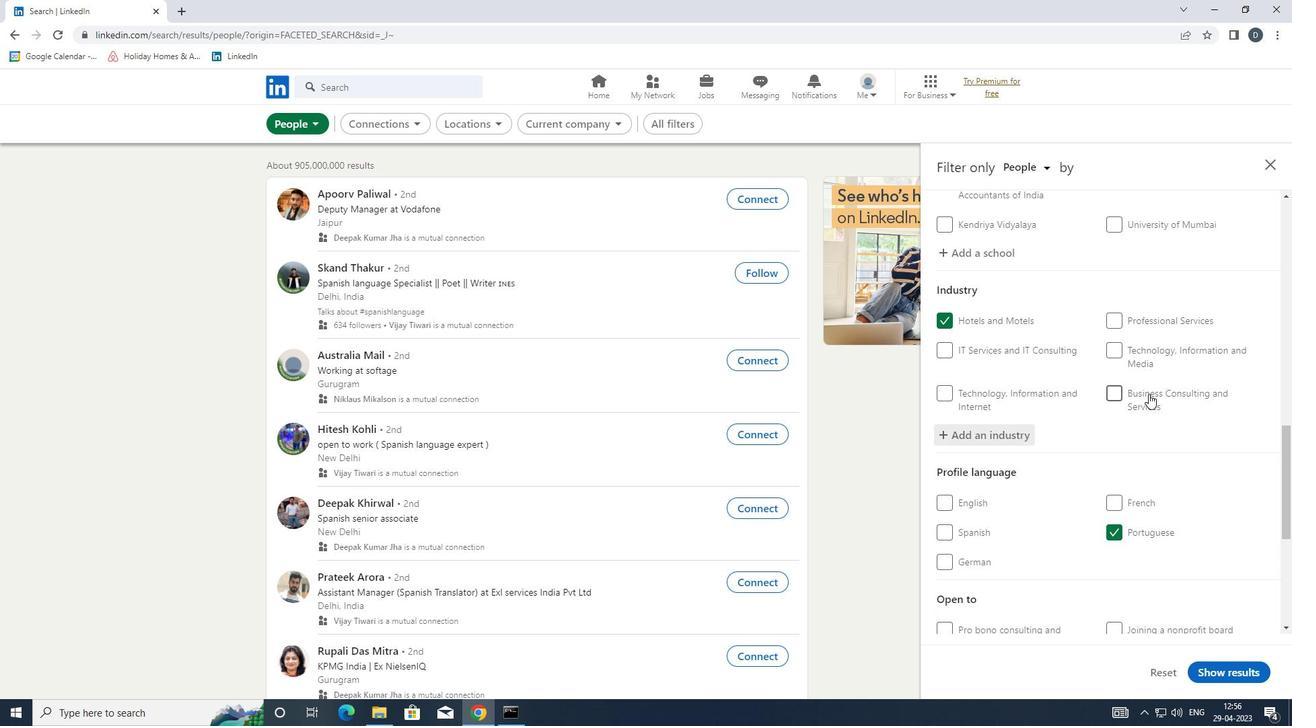 
Action: Mouse scrolled (1148, 393) with delta (0, 0)
Screenshot: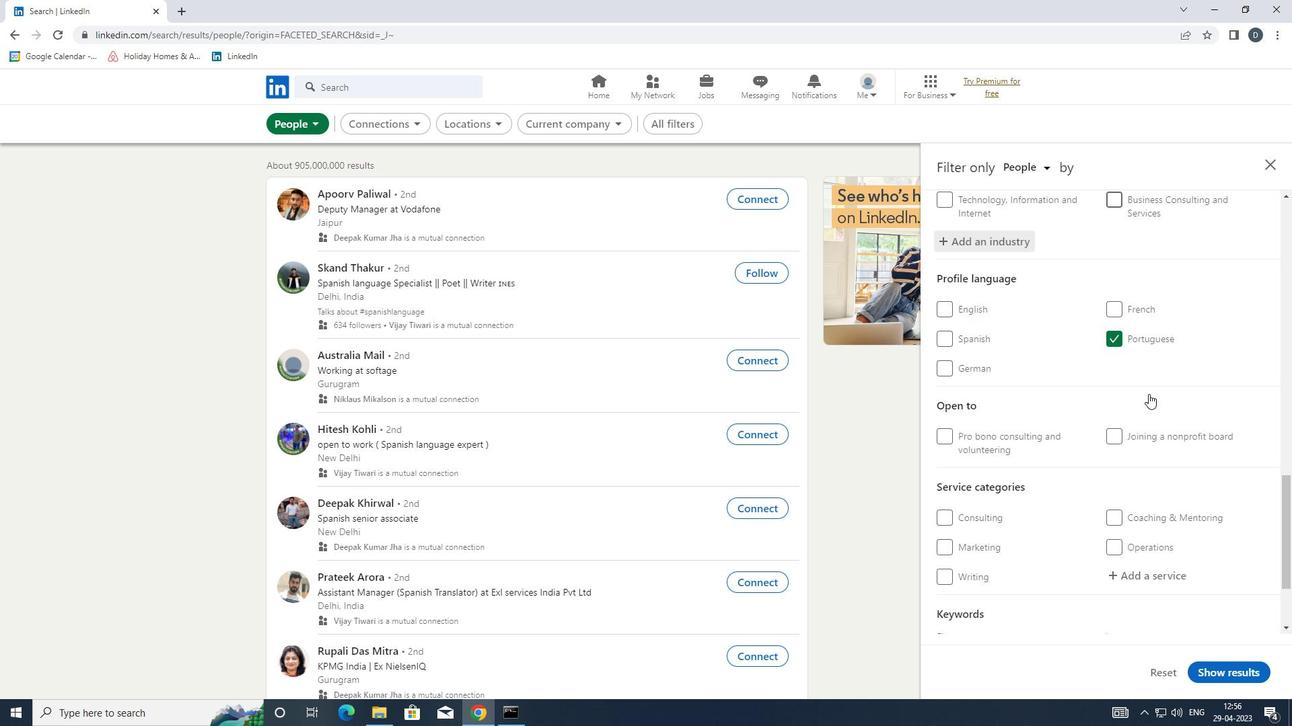 
Action: Mouse scrolled (1148, 393) with delta (0, 0)
Screenshot: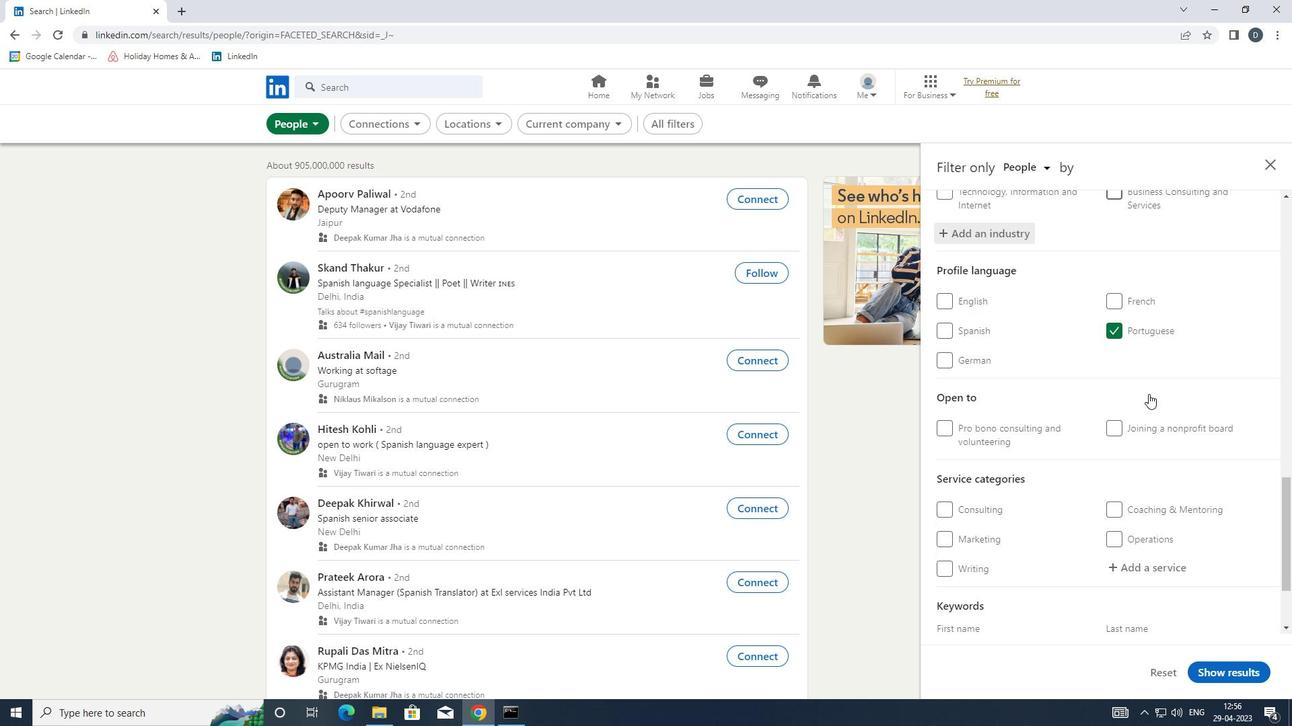 
Action: Mouse moved to (1160, 448)
Screenshot: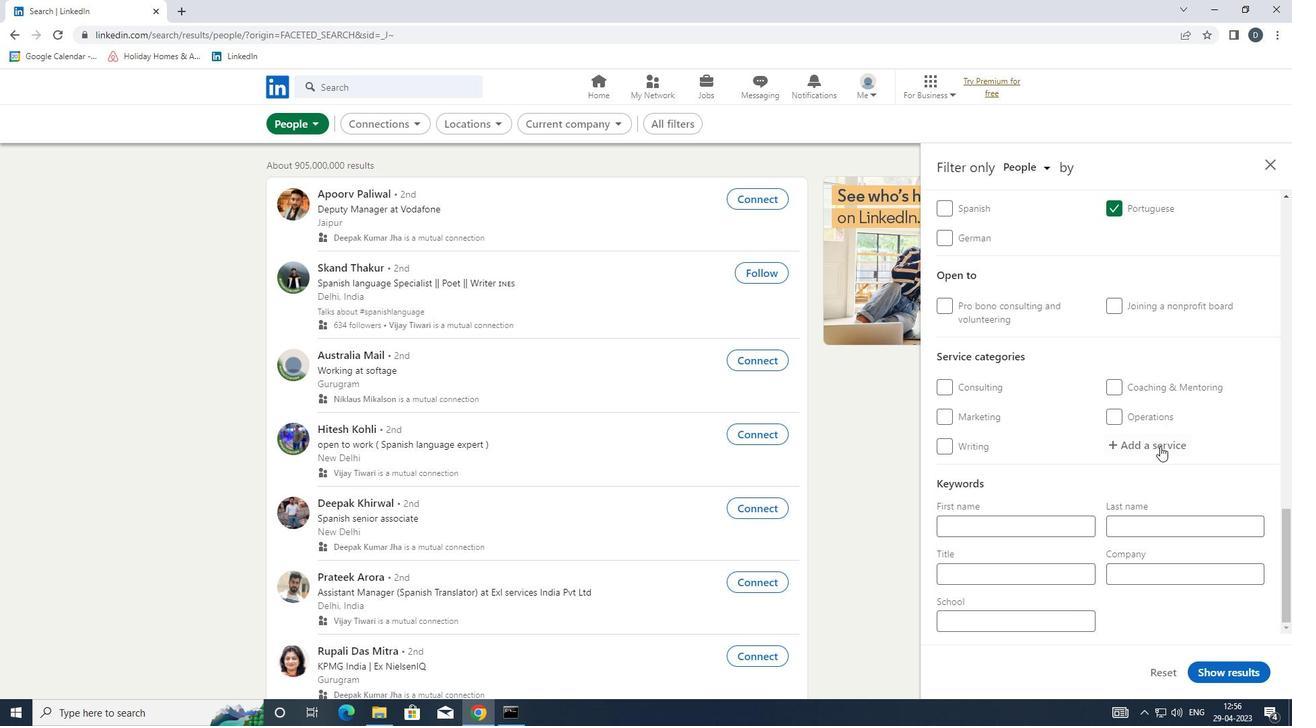 
Action: Mouse pressed left at (1160, 448)
Screenshot: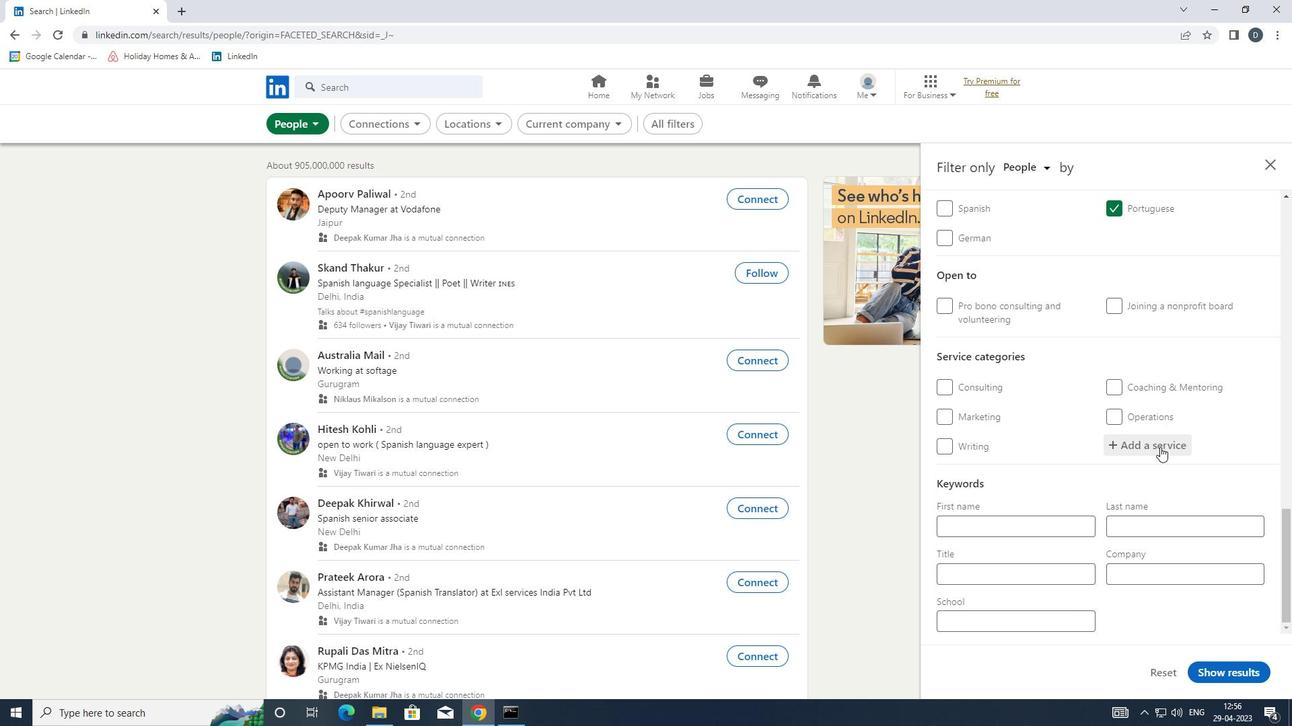 
Action: Mouse moved to (1159, 448)
Screenshot: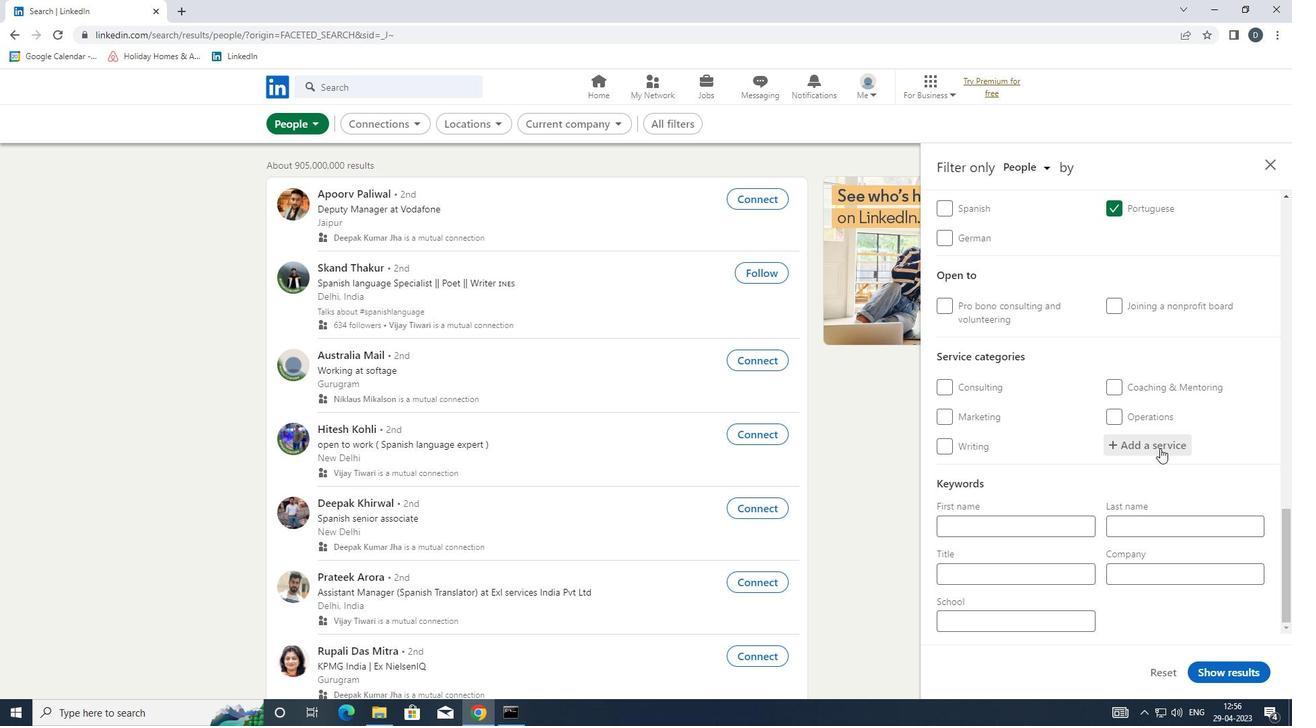 
Action: Key pressed <Key.shift><Key.shift><Key.shift><Key.shift><Key.shift><Key.shift>VIDEOGRA
Screenshot: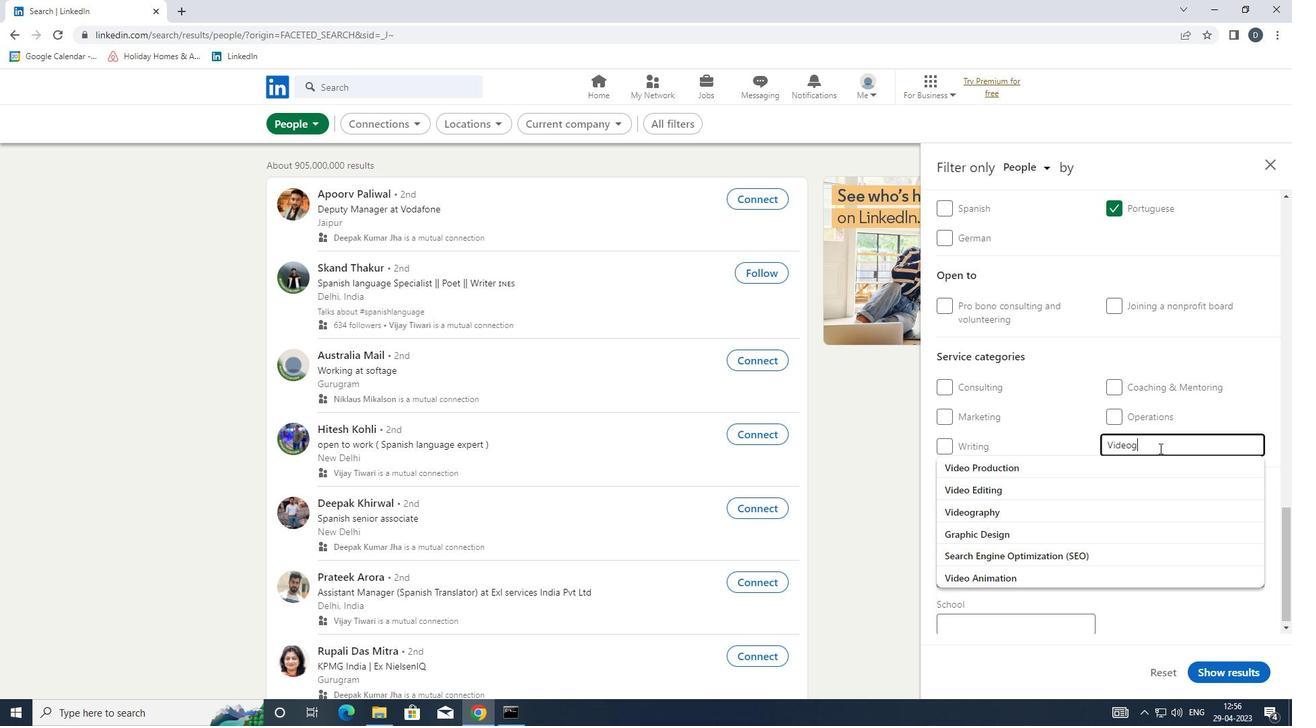 
Action: Mouse moved to (1137, 473)
Screenshot: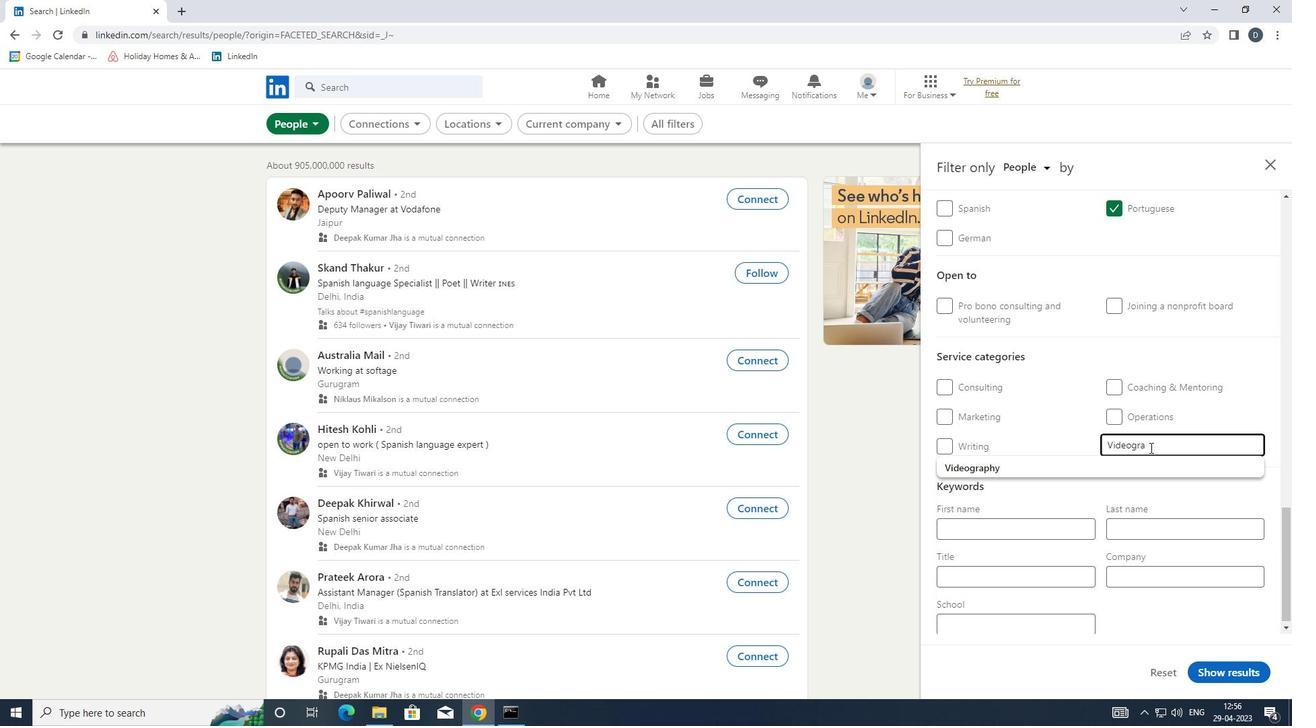 
Action: Mouse pressed left at (1137, 473)
Screenshot: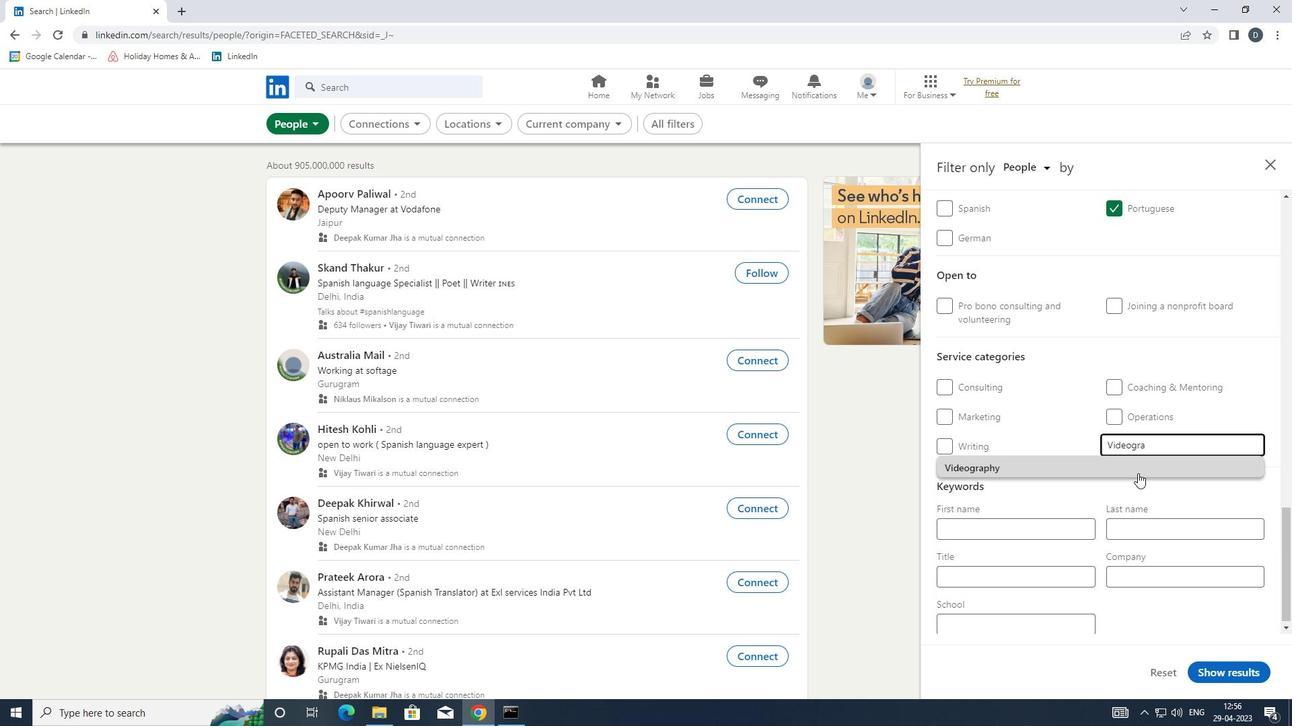 
Action: Mouse moved to (1136, 475)
Screenshot: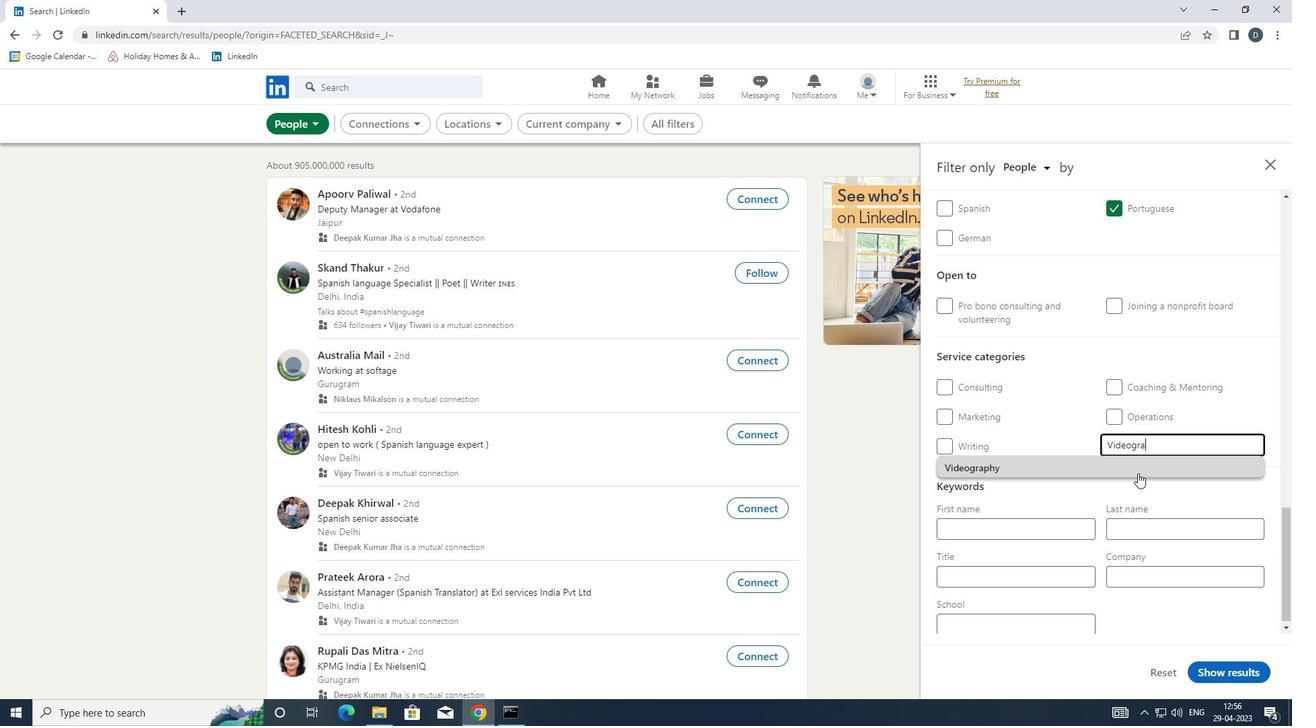 
Action: Mouse scrolled (1136, 474) with delta (0, 0)
Screenshot: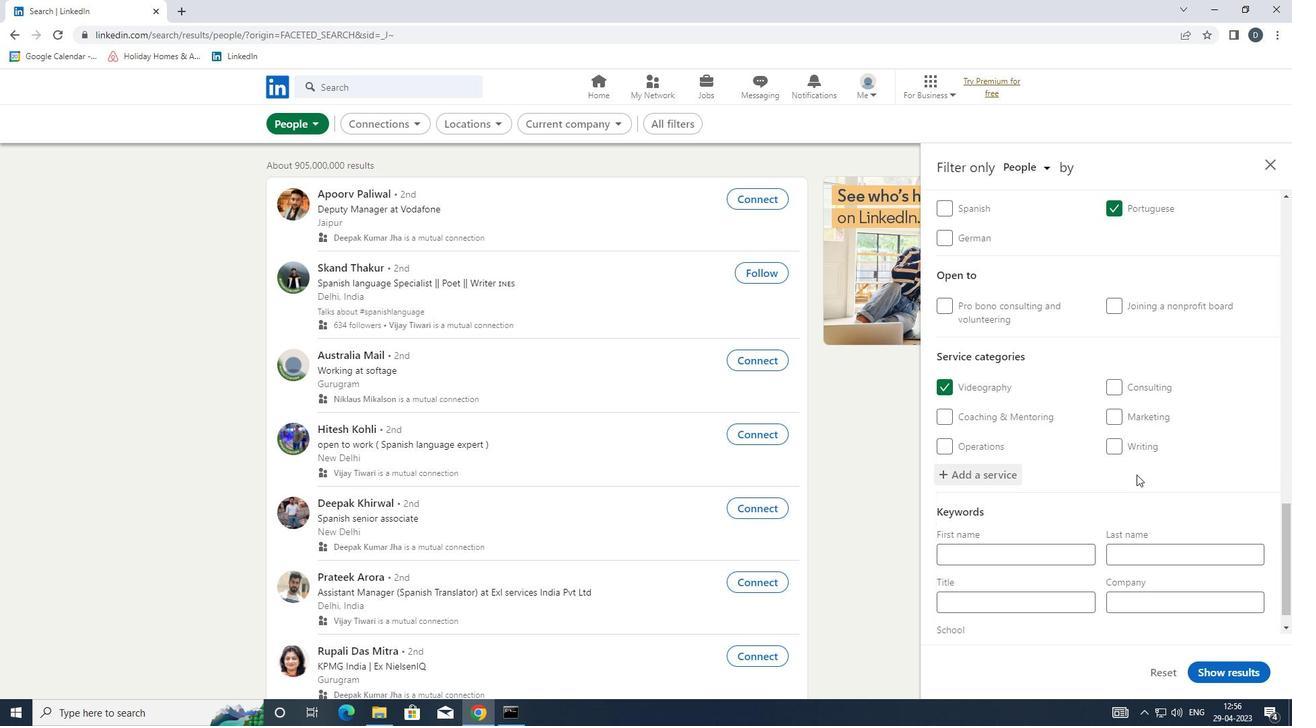 
Action: Mouse moved to (1135, 475)
Screenshot: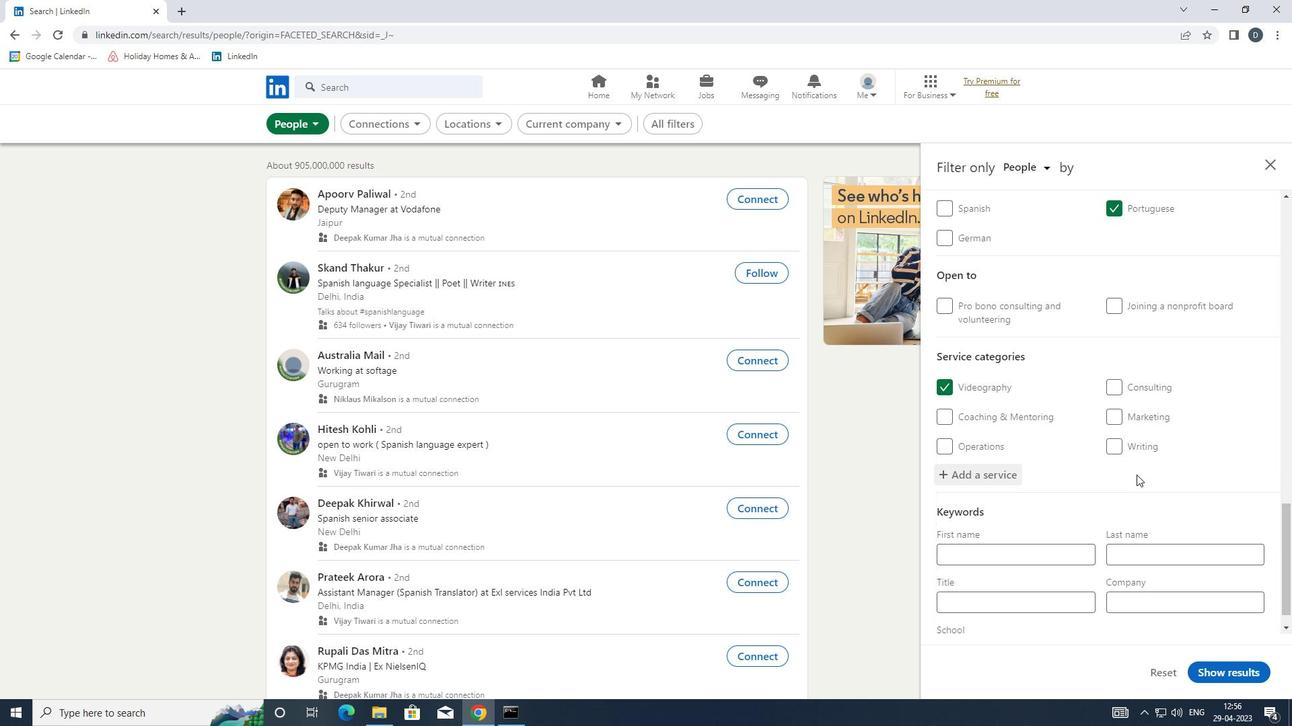 
Action: Mouse scrolled (1135, 474) with delta (0, 0)
Screenshot: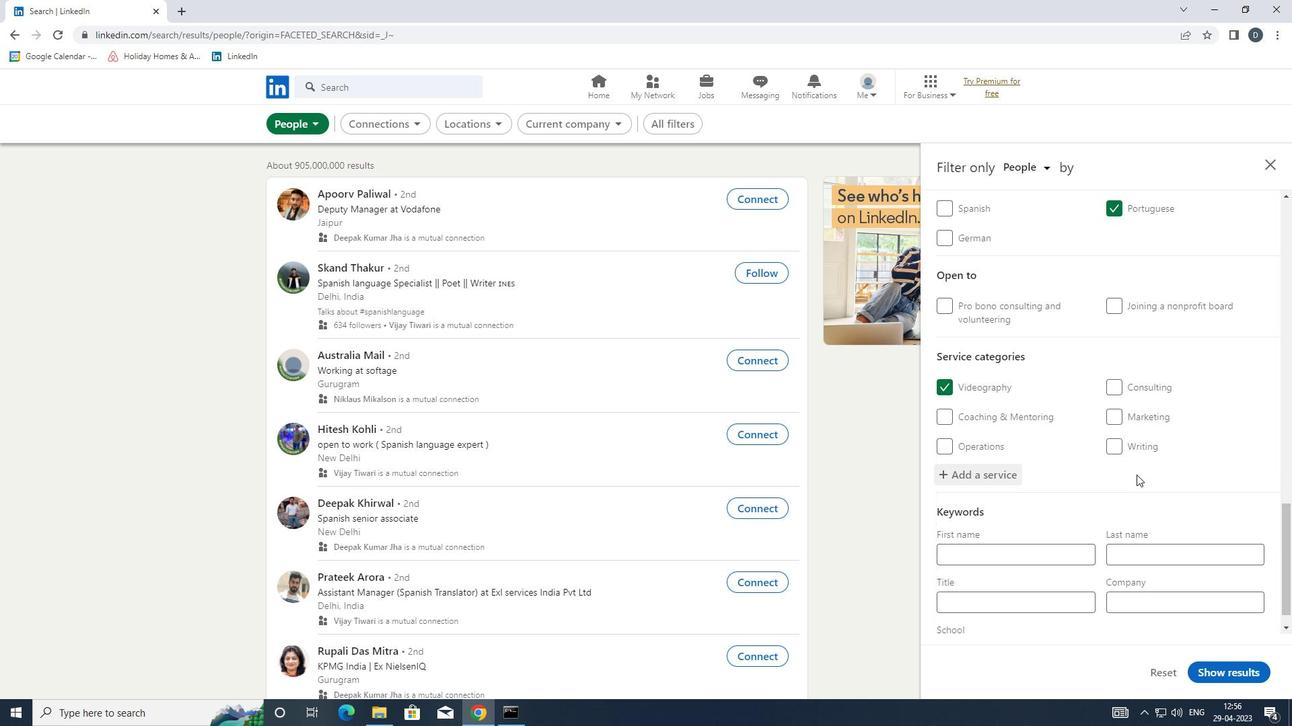 
Action: Mouse scrolled (1135, 474) with delta (0, 0)
Screenshot: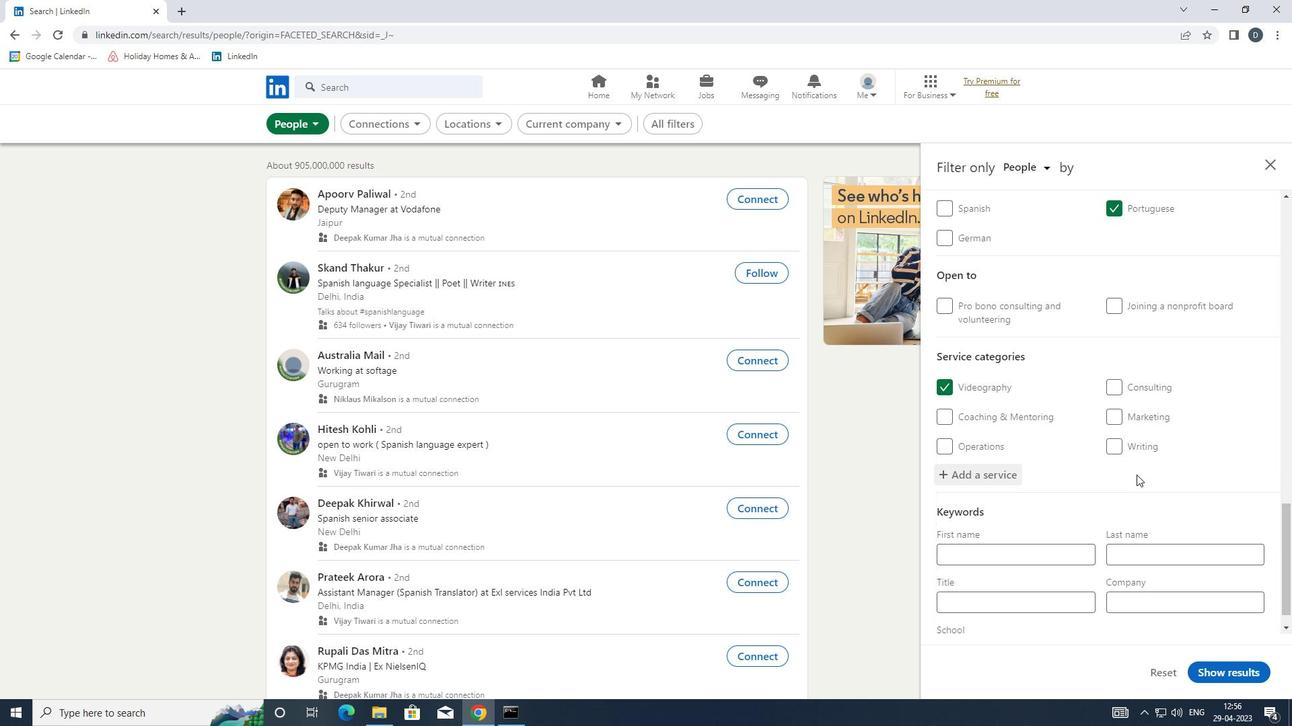 
Action: Mouse scrolled (1135, 474) with delta (0, 0)
Screenshot: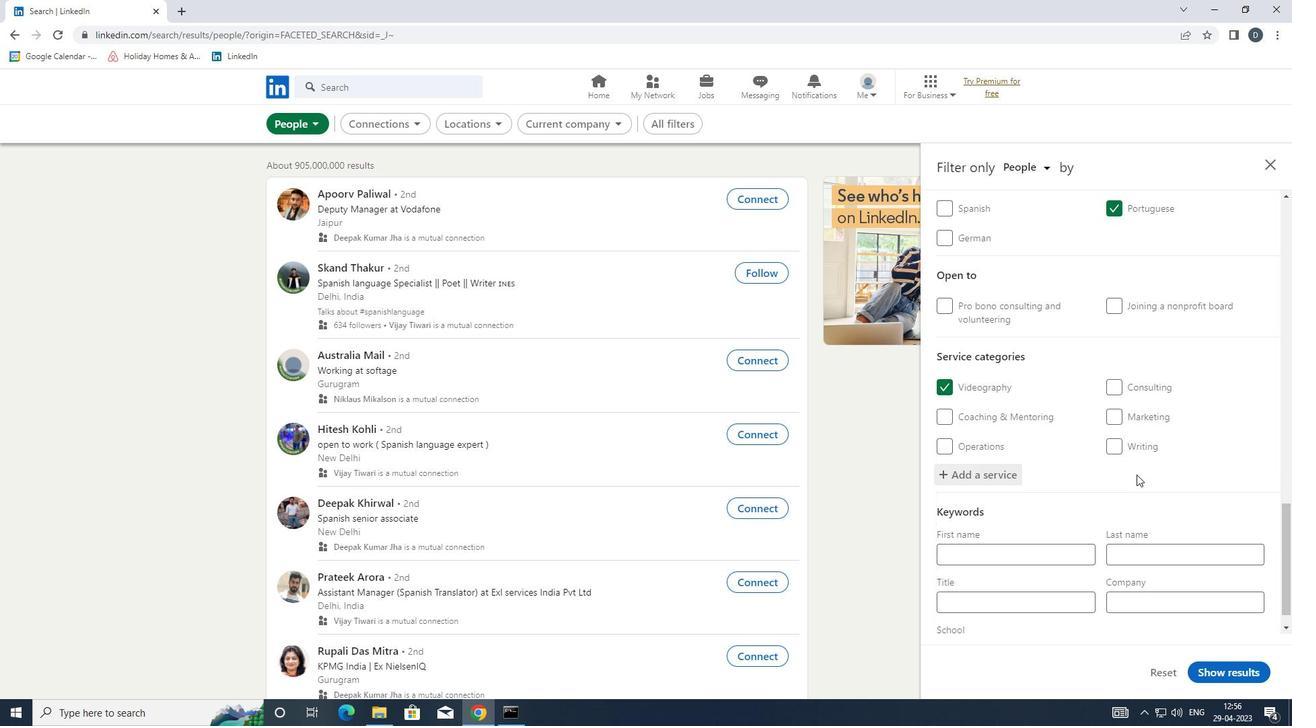 
Action: Mouse moved to (1134, 475)
Screenshot: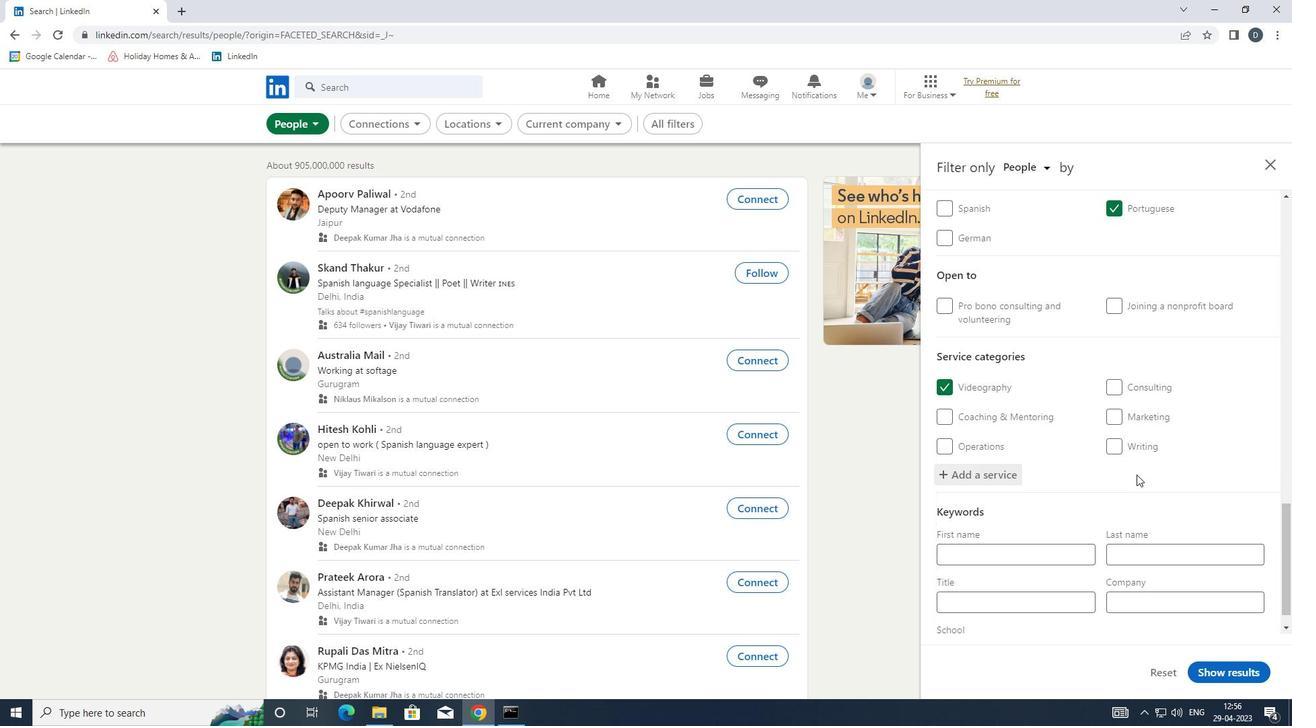 
Action: Mouse scrolled (1134, 474) with delta (0, 0)
Screenshot: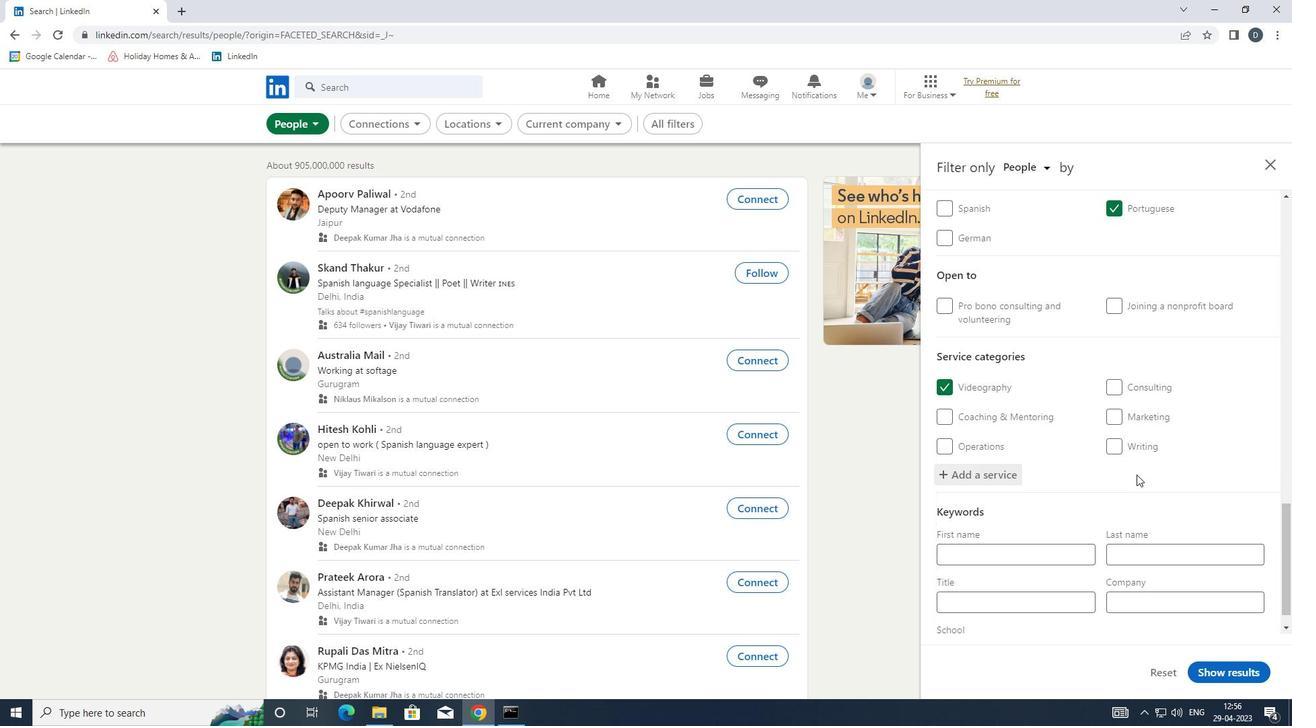 
Action: Mouse moved to (1052, 570)
Screenshot: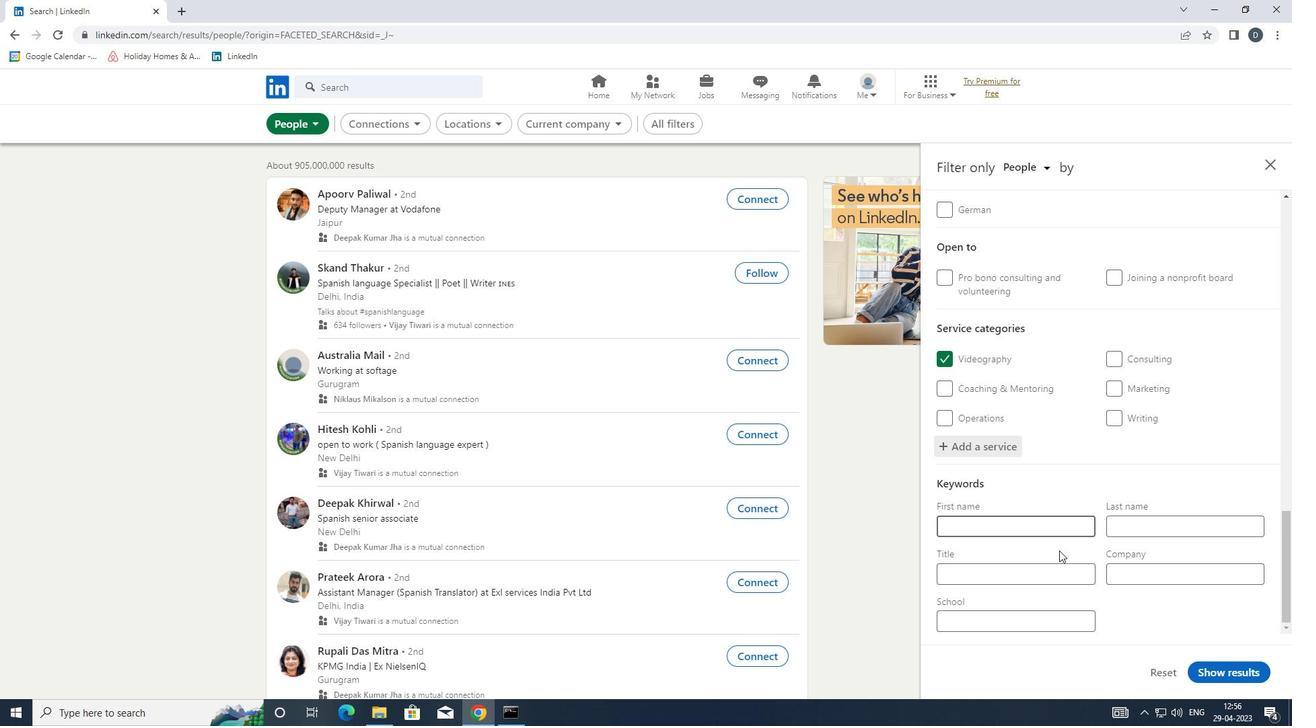 
Action: Mouse pressed left at (1052, 570)
Screenshot: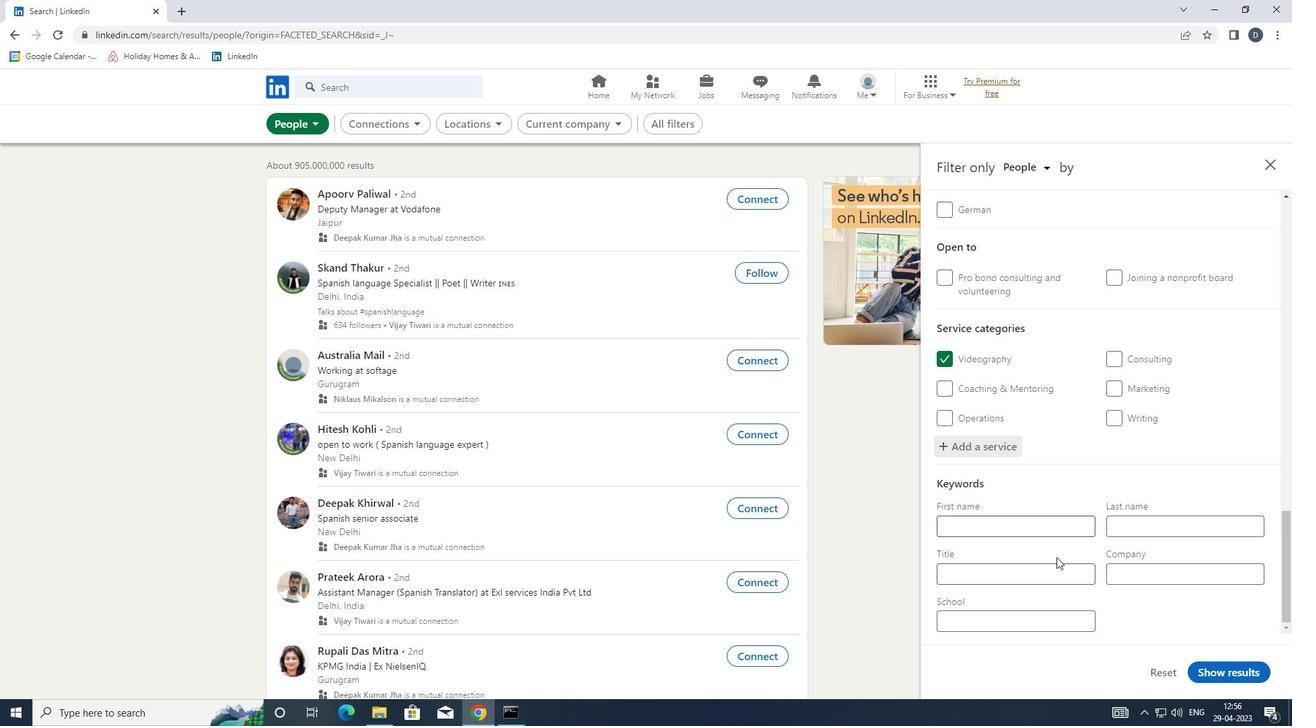 
Action: Key pressed <Key.shift>EVENT<Key.space><Key.shift>PLANNER
Screenshot: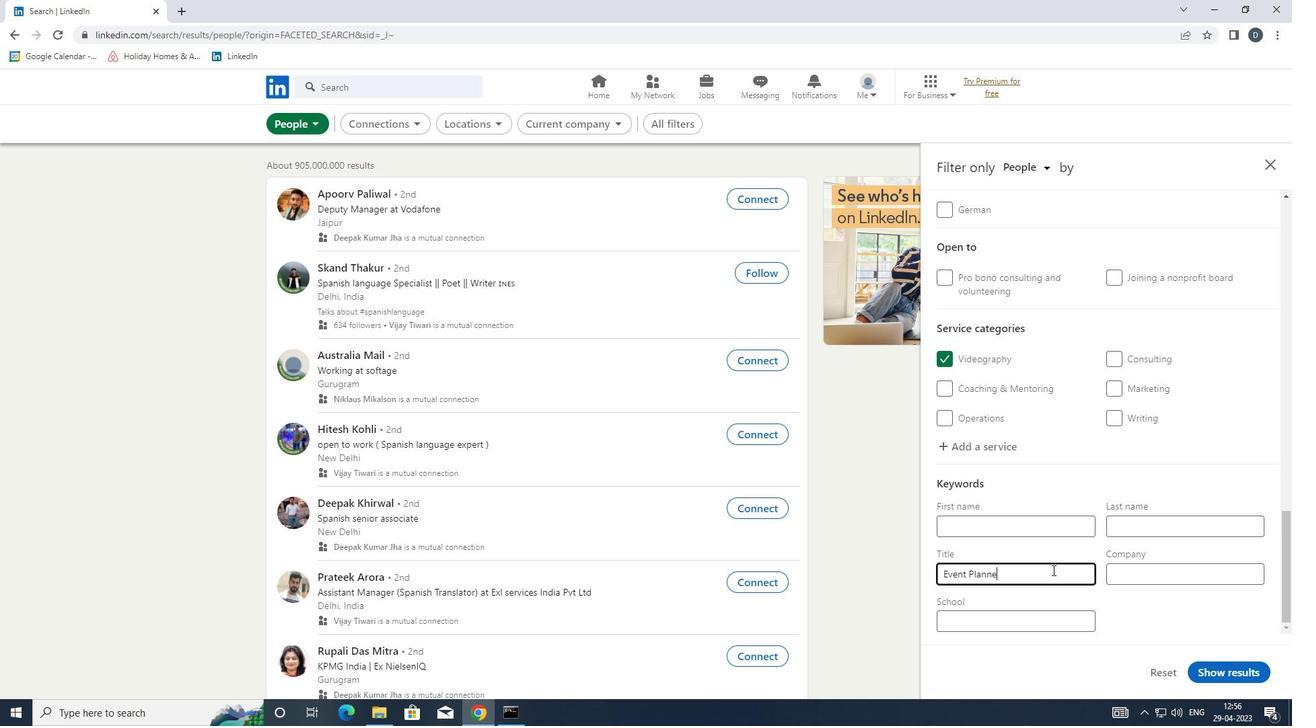 
Action: Mouse moved to (1230, 676)
Screenshot: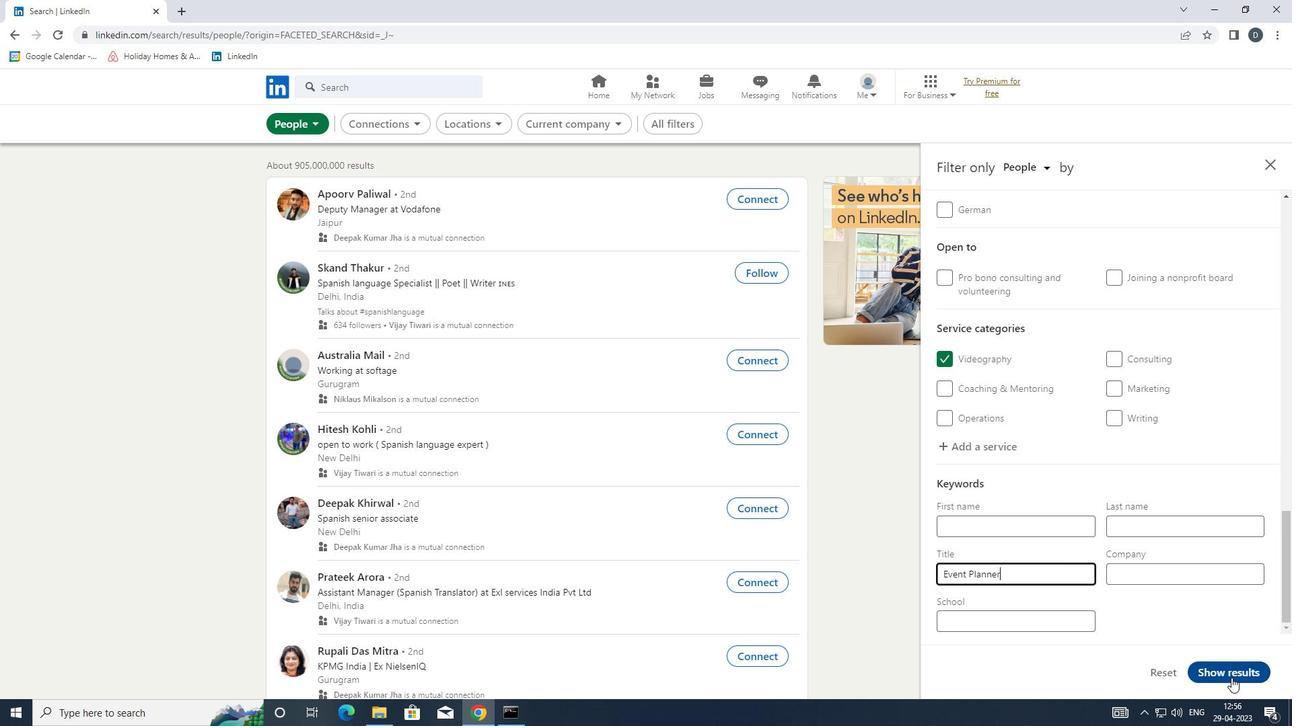 
Action: Mouse pressed left at (1230, 676)
Screenshot: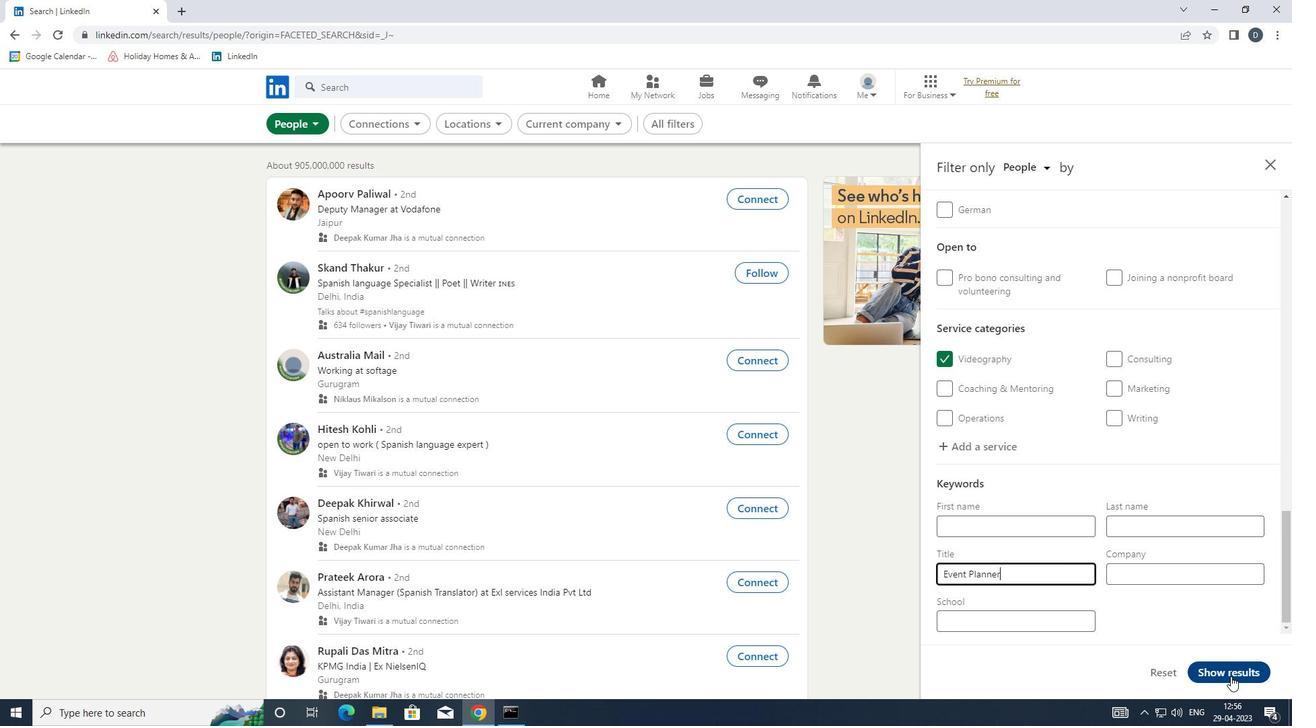 
Action: Mouse moved to (1113, 553)
Screenshot: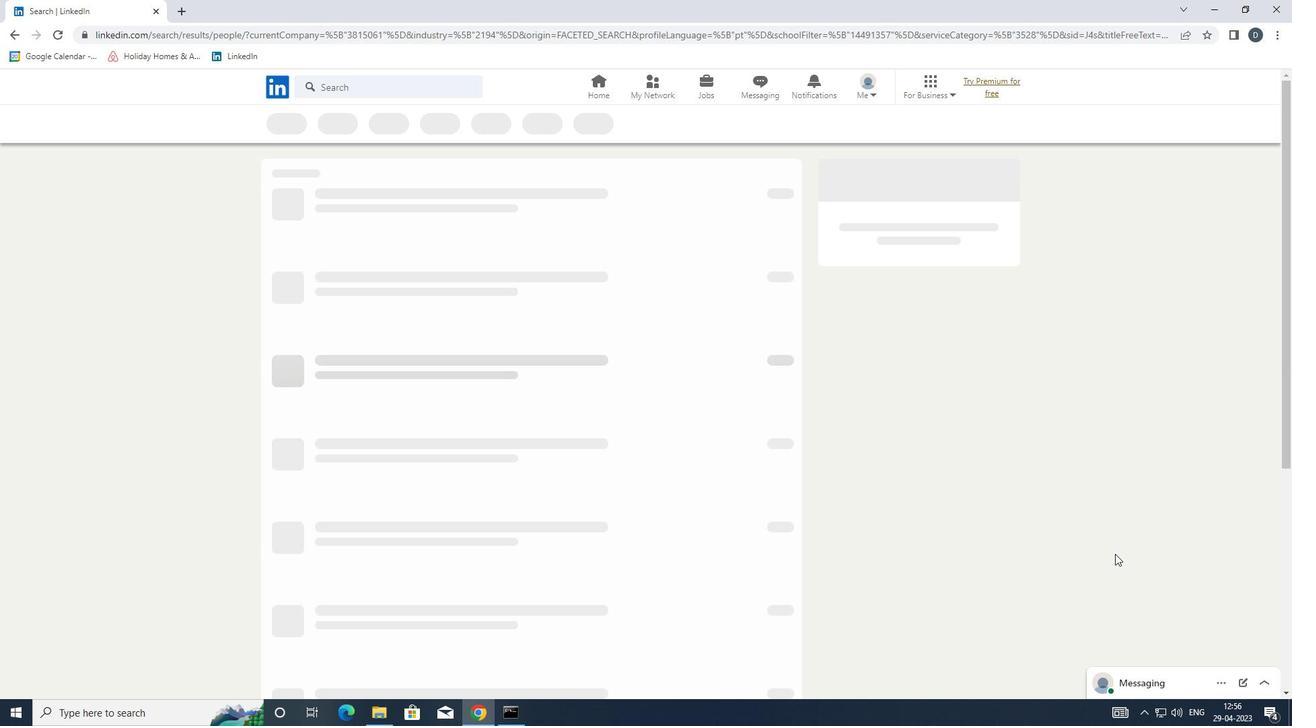 
